 Task: Find a place to stay in Frankston East, Australia, with 1 bedroom, 1 bathroom, as a guest house, priced between ₹12,000 and ₹16,000, for 3 guests, from 12 August to 15 August, with amenities like a kitchen and washing machine, and free cancellation.
Action: Mouse moved to (413, 87)
Screenshot: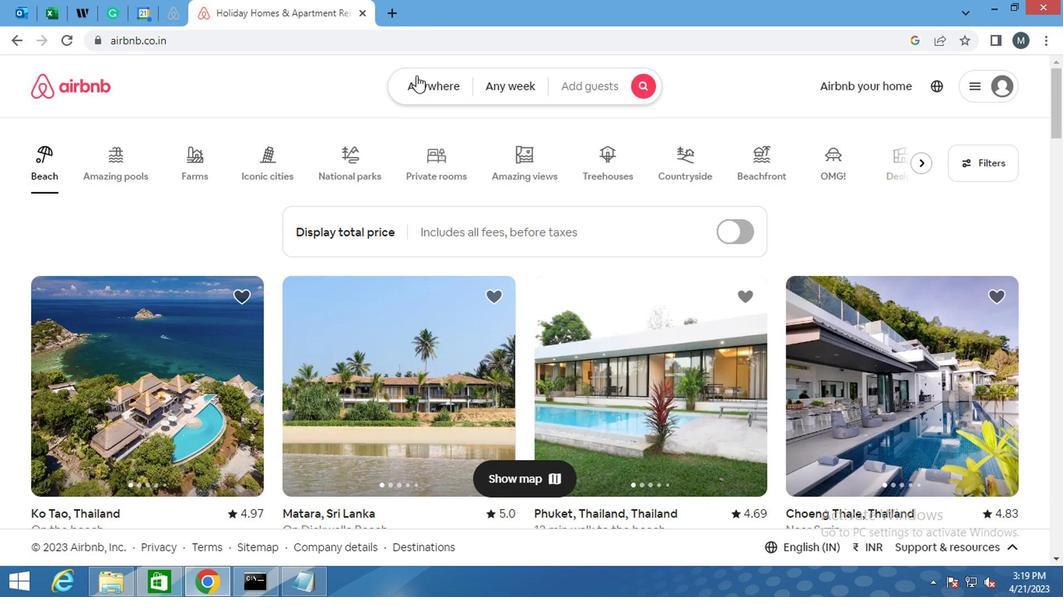 
Action: Mouse pressed left at (413, 87)
Screenshot: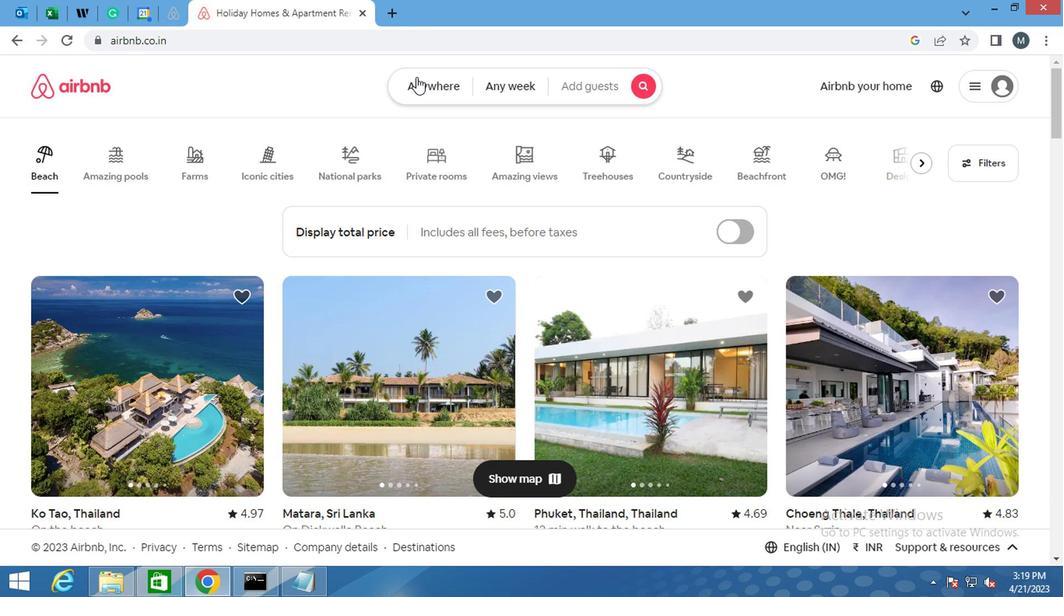 
Action: Mouse moved to (326, 145)
Screenshot: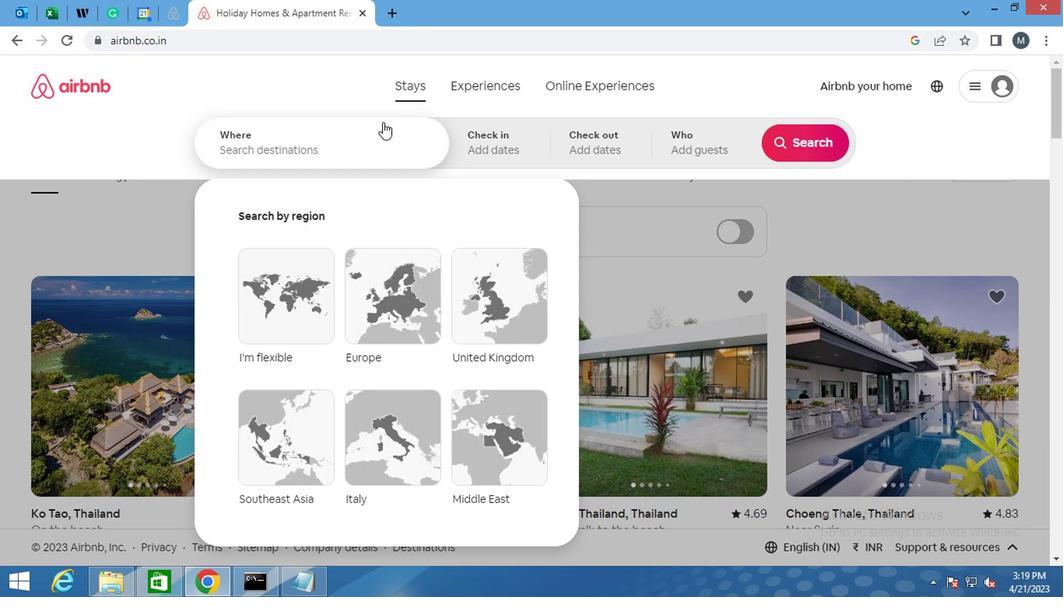 
Action: Mouse pressed left at (326, 145)
Screenshot: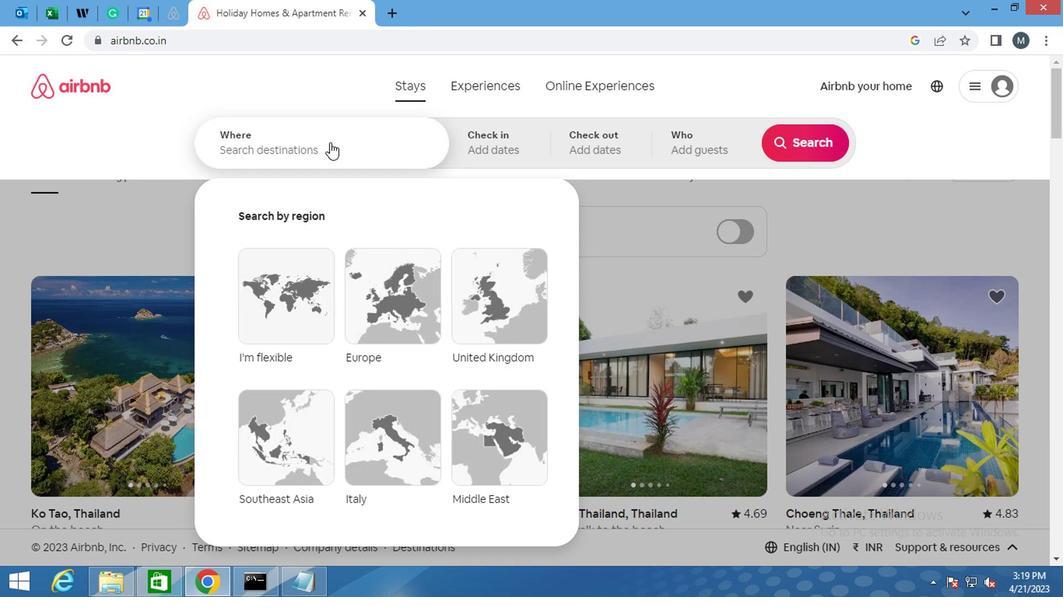 
Action: Mouse moved to (328, 146)
Screenshot: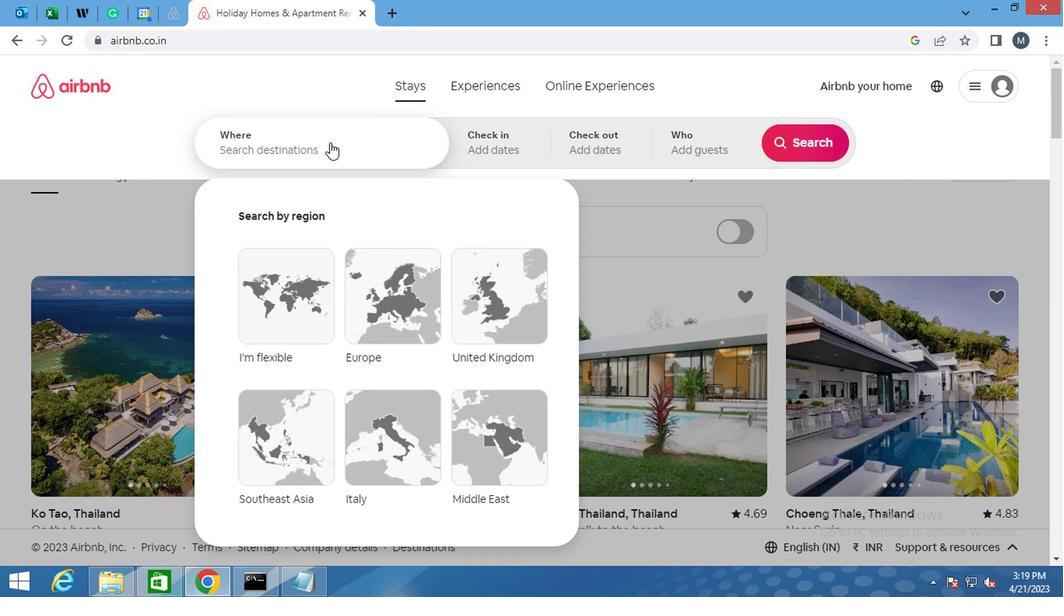 
Action: Key pressed <Key.shift>FRANKSTON<Key.space>EAST,<Key.space><Key.shift>AUSTRALIA<Key.enter>
Screenshot: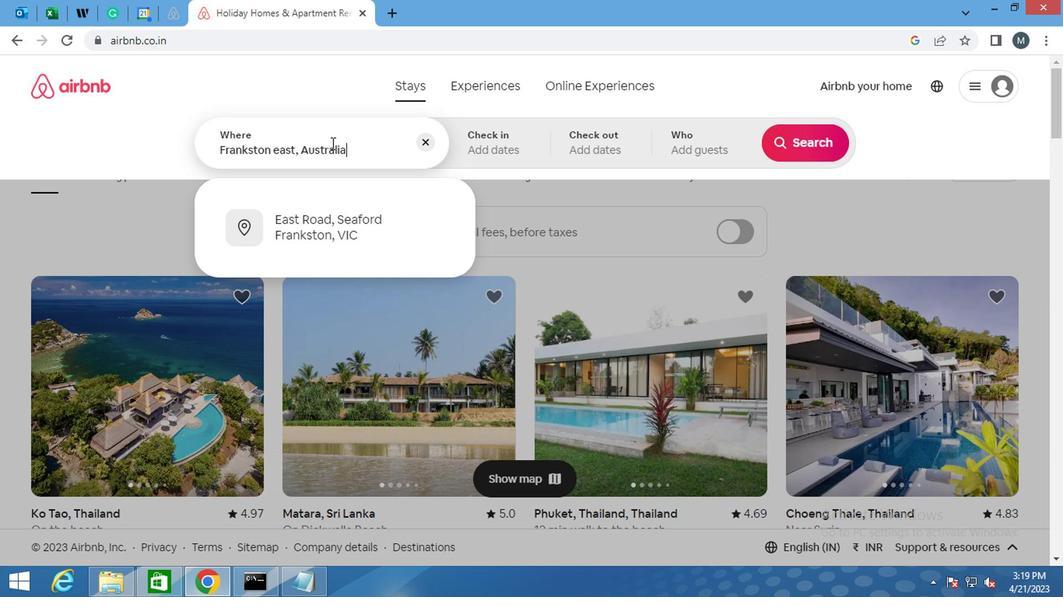 
Action: Mouse moved to (798, 272)
Screenshot: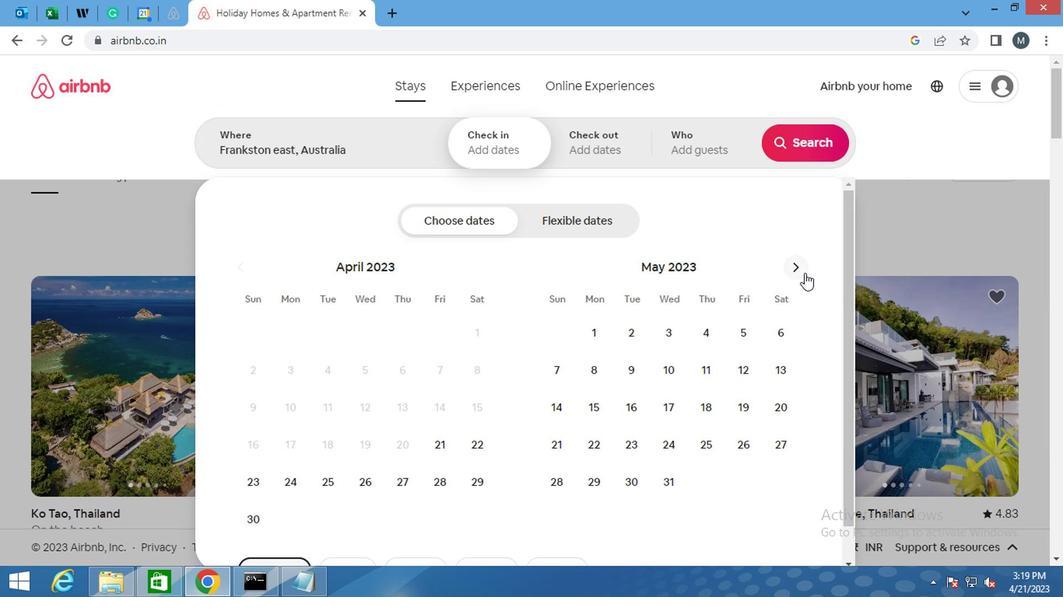 
Action: Mouse pressed left at (798, 272)
Screenshot: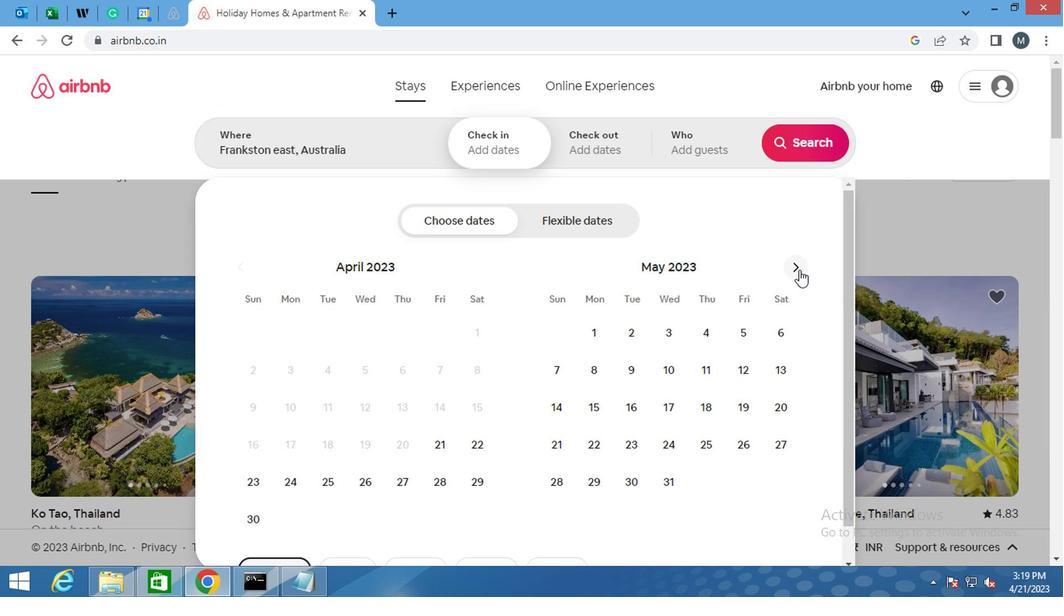 
Action: Mouse pressed left at (798, 272)
Screenshot: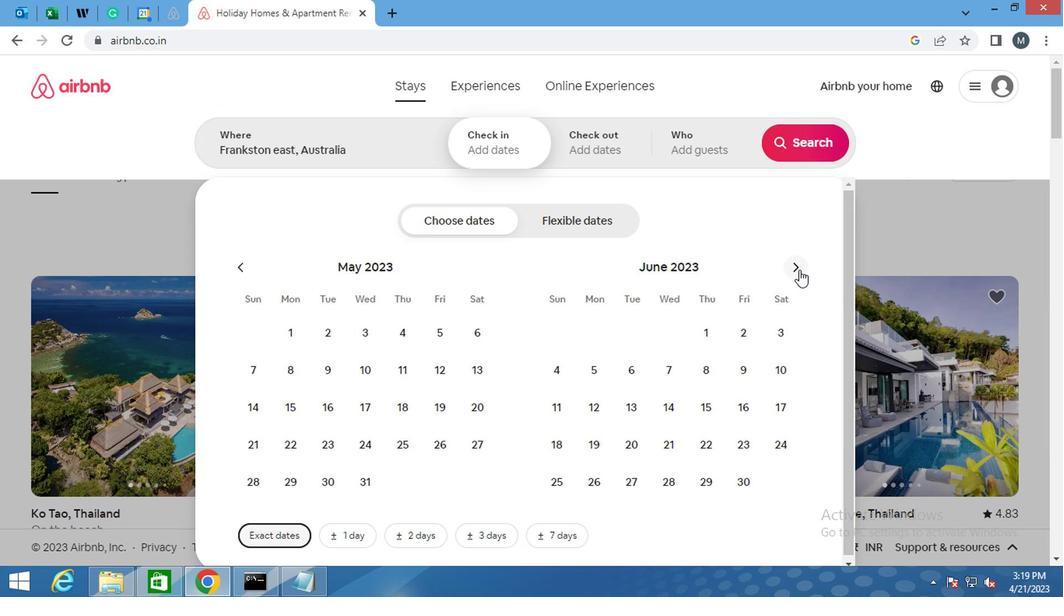 
Action: Mouse moved to (787, 267)
Screenshot: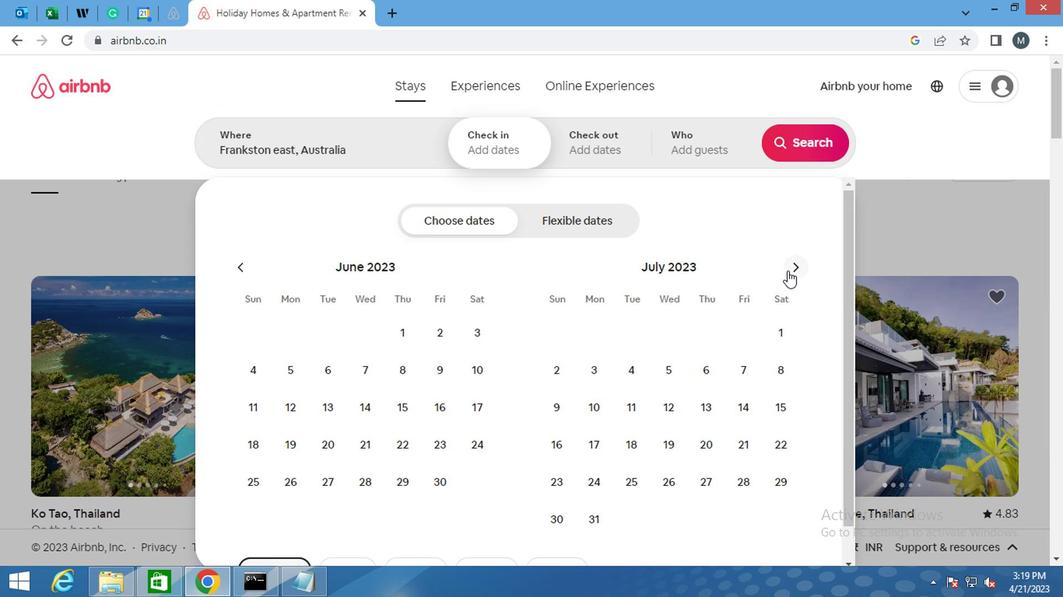 
Action: Mouse pressed left at (787, 267)
Screenshot: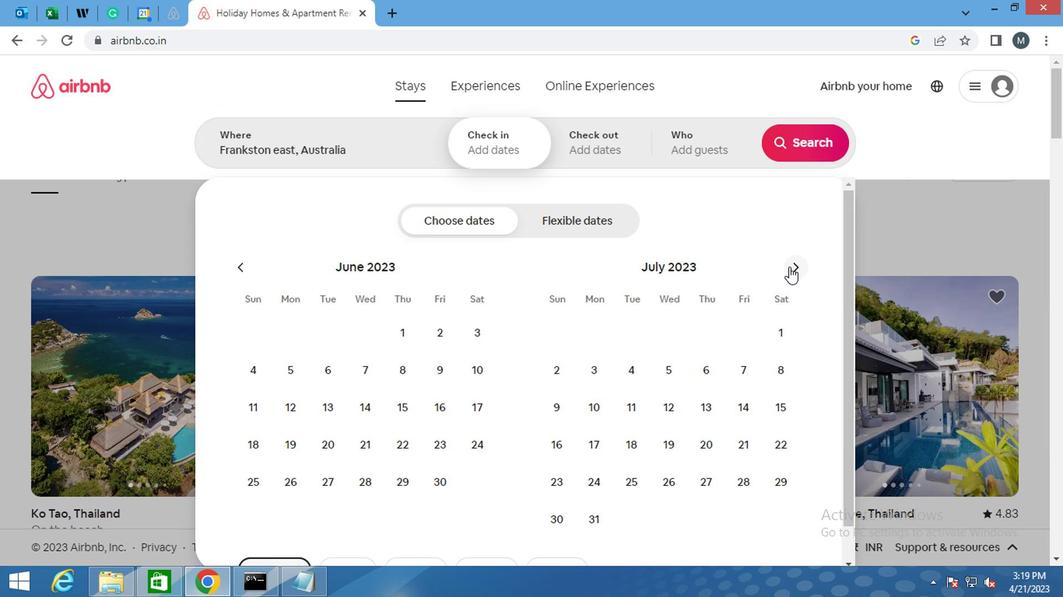 
Action: Mouse moved to (789, 364)
Screenshot: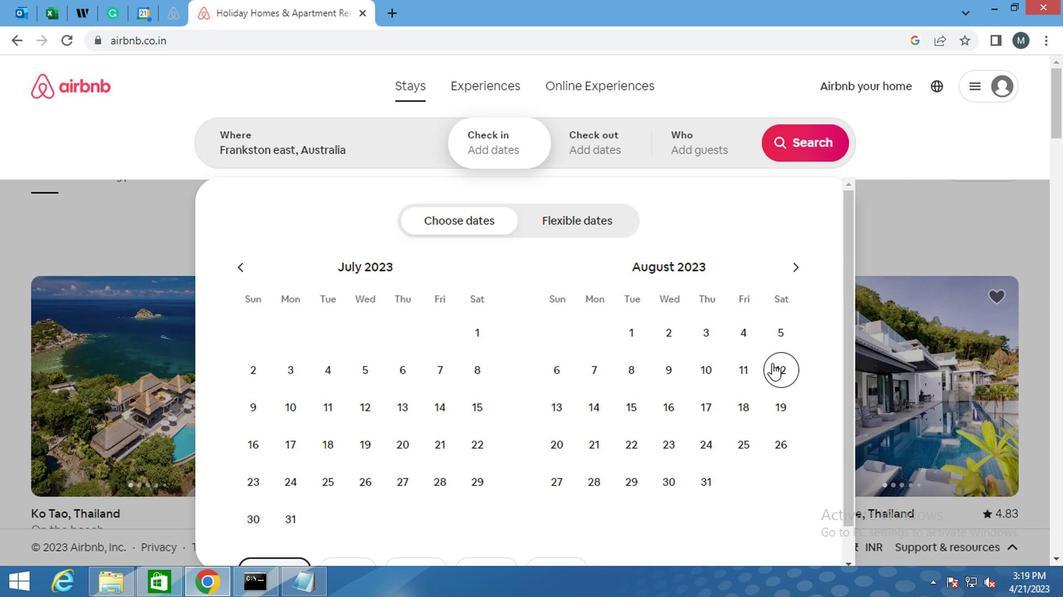 
Action: Mouse pressed left at (789, 364)
Screenshot: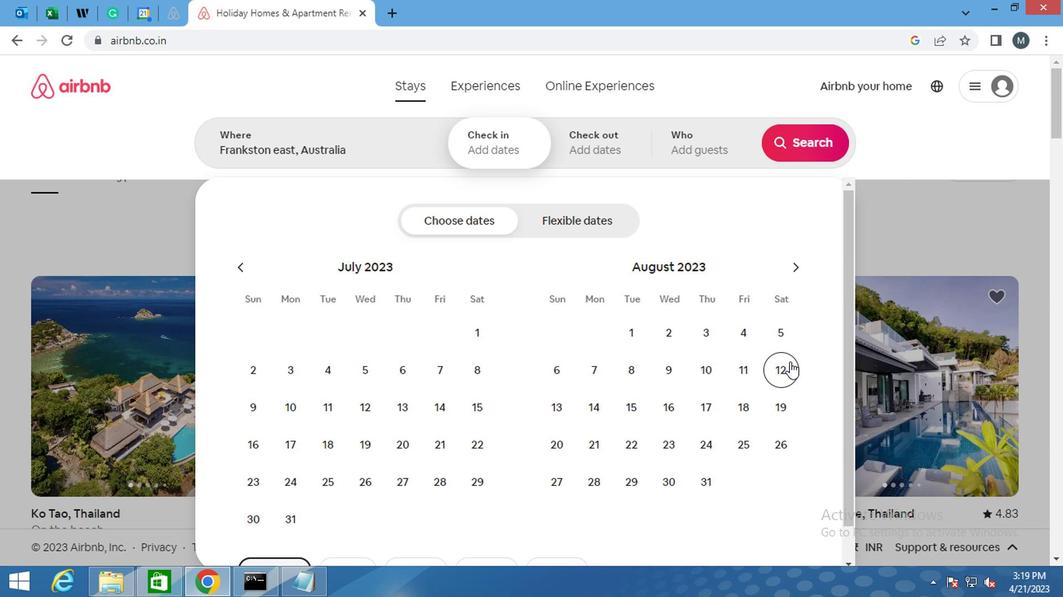 
Action: Mouse moved to (634, 408)
Screenshot: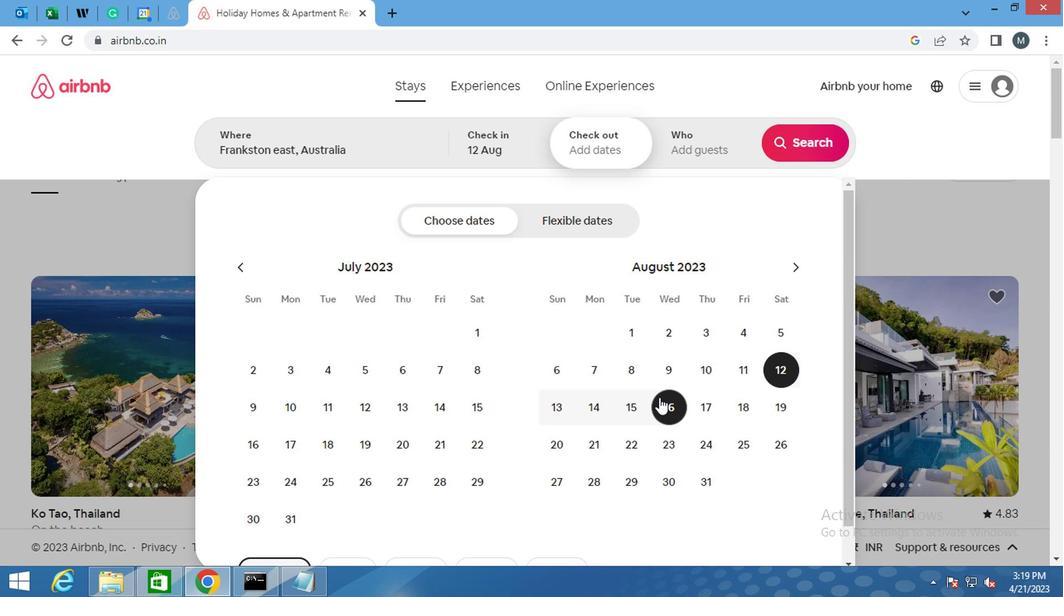 
Action: Mouse pressed left at (634, 408)
Screenshot: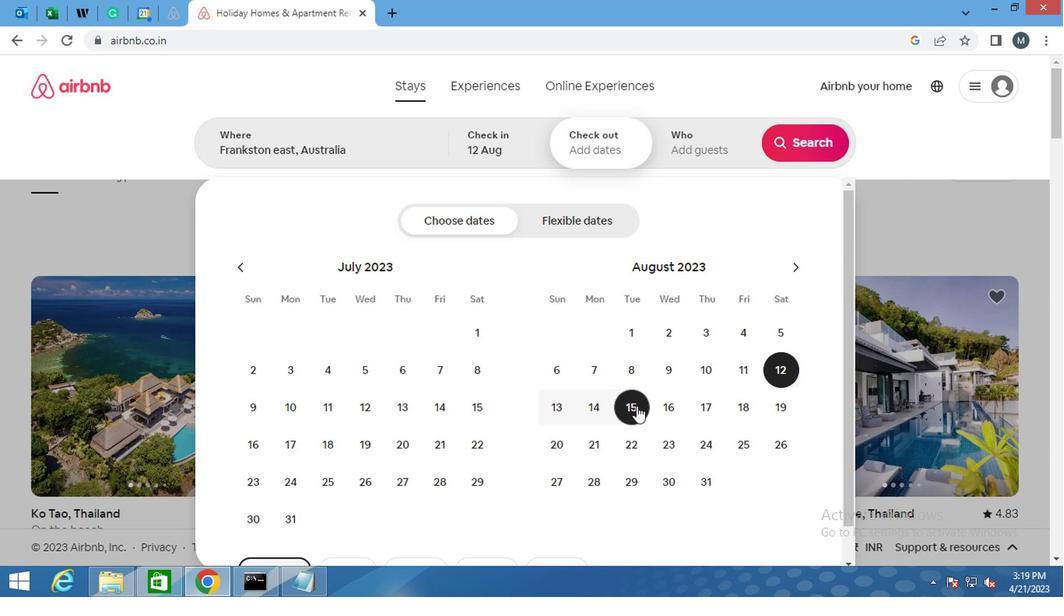 
Action: Mouse moved to (683, 154)
Screenshot: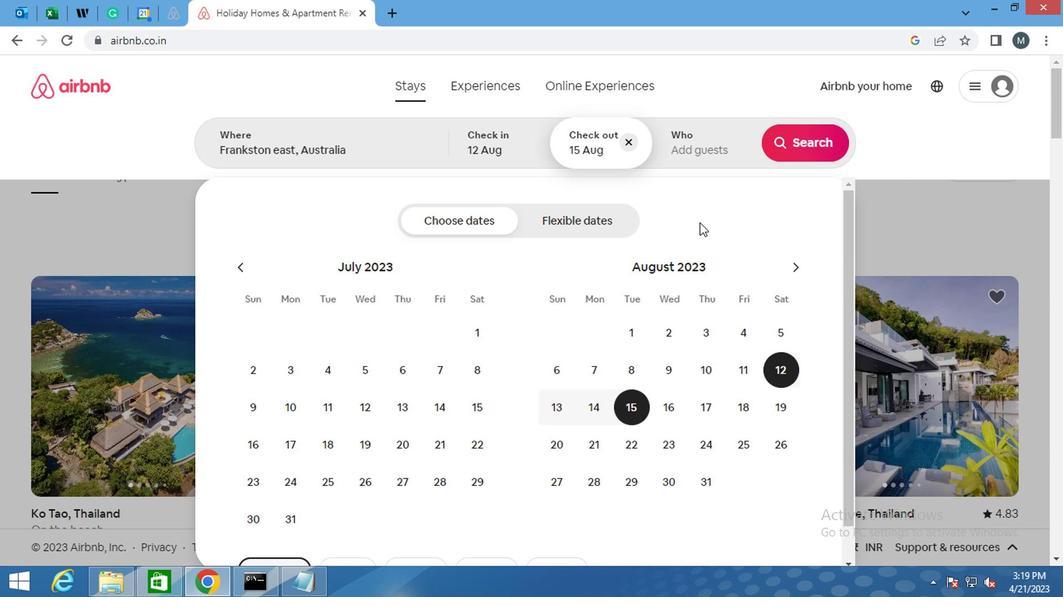 
Action: Mouse pressed left at (683, 154)
Screenshot: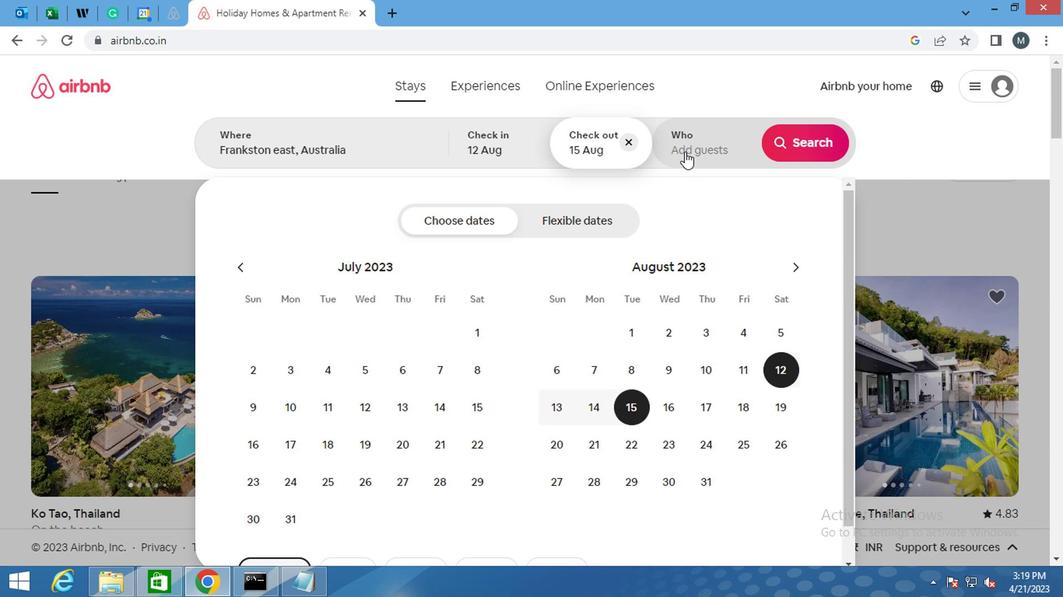 
Action: Mouse pressed left at (683, 154)
Screenshot: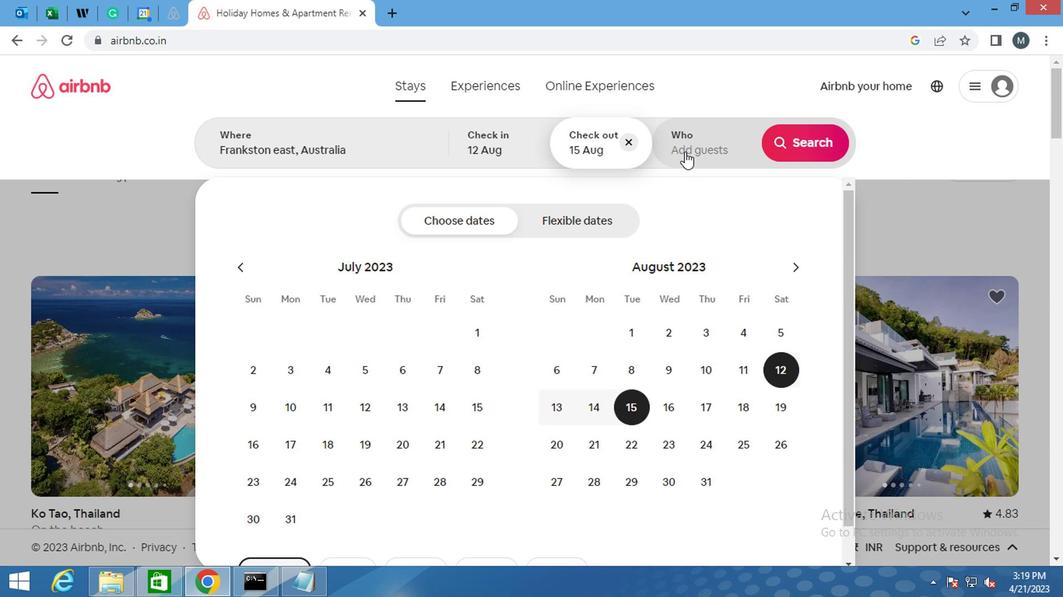 
Action: Mouse moved to (708, 137)
Screenshot: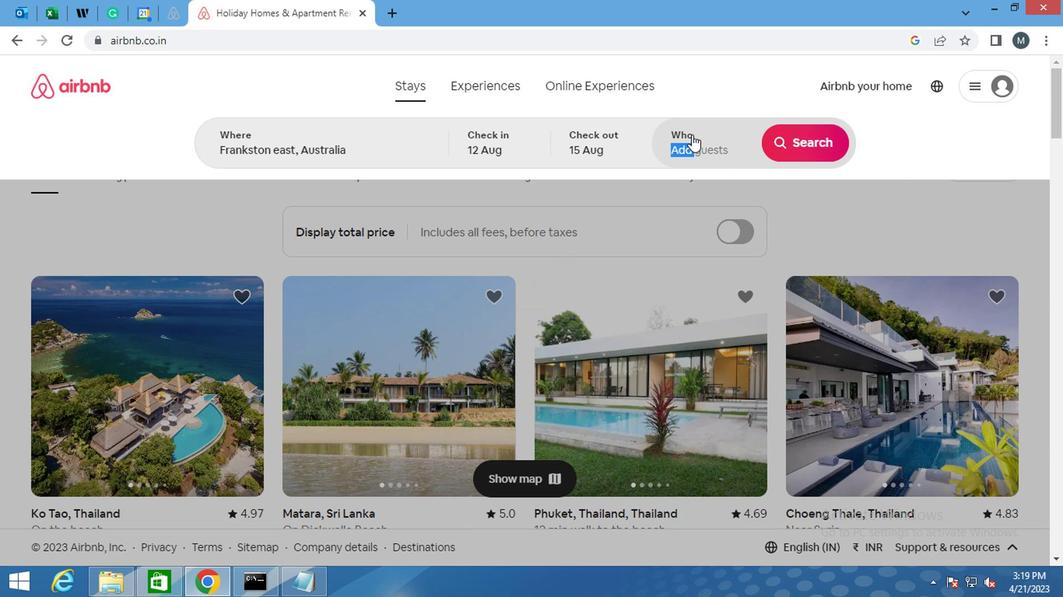 
Action: Mouse pressed left at (708, 137)
Screenshot: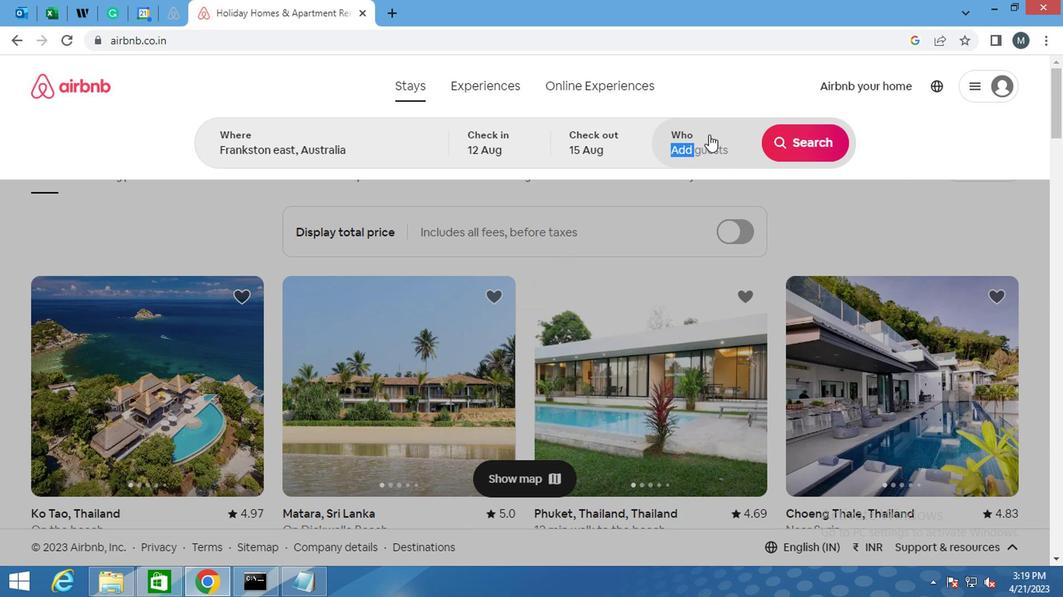 
Action: Mouse moved to (807, 220)
Screenshot: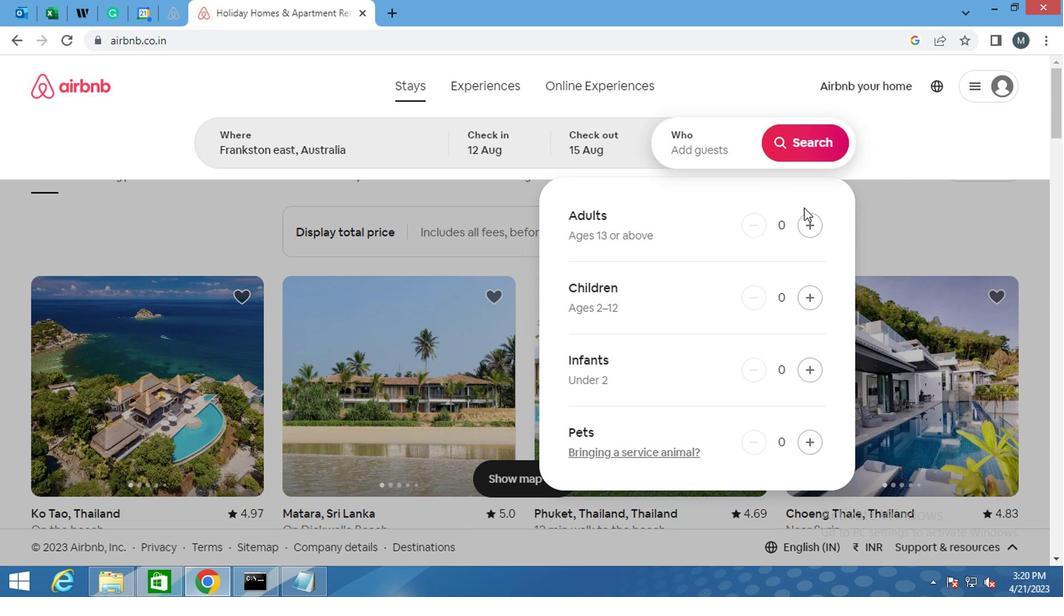 
Action: Mouse pressed left at (807, 220)
Screenshot: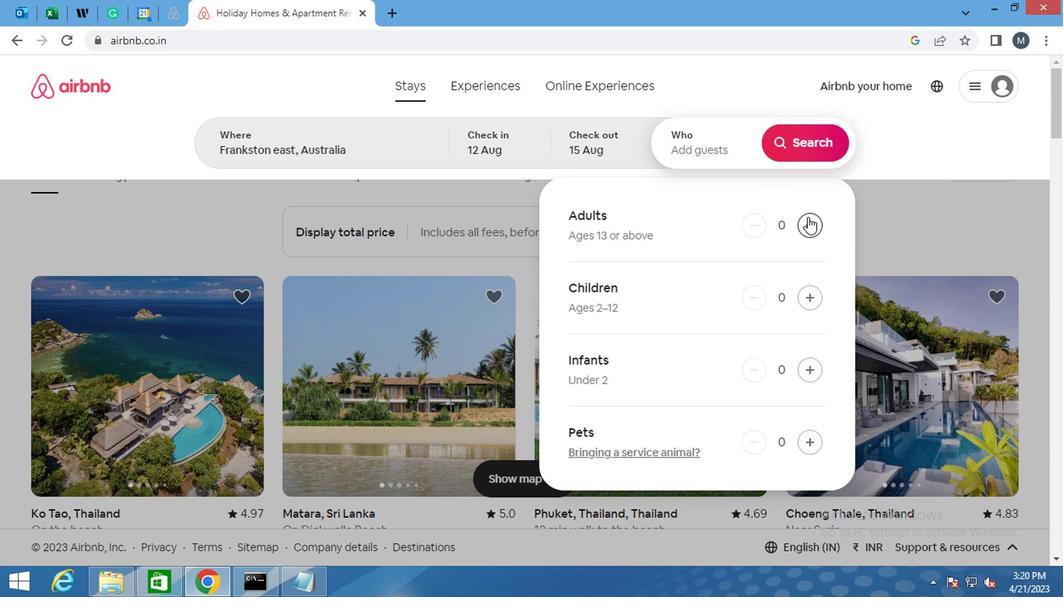 
Action: Mouse moved to (805, 221)
Screenshot: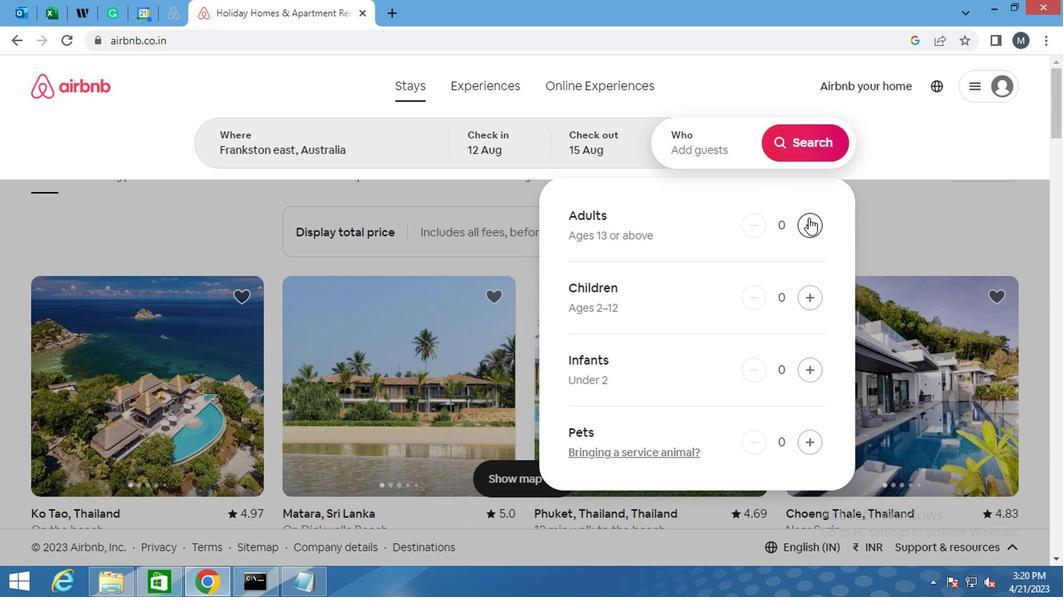 
Action: Mouse pressed left at (805, 221)
Screenshot: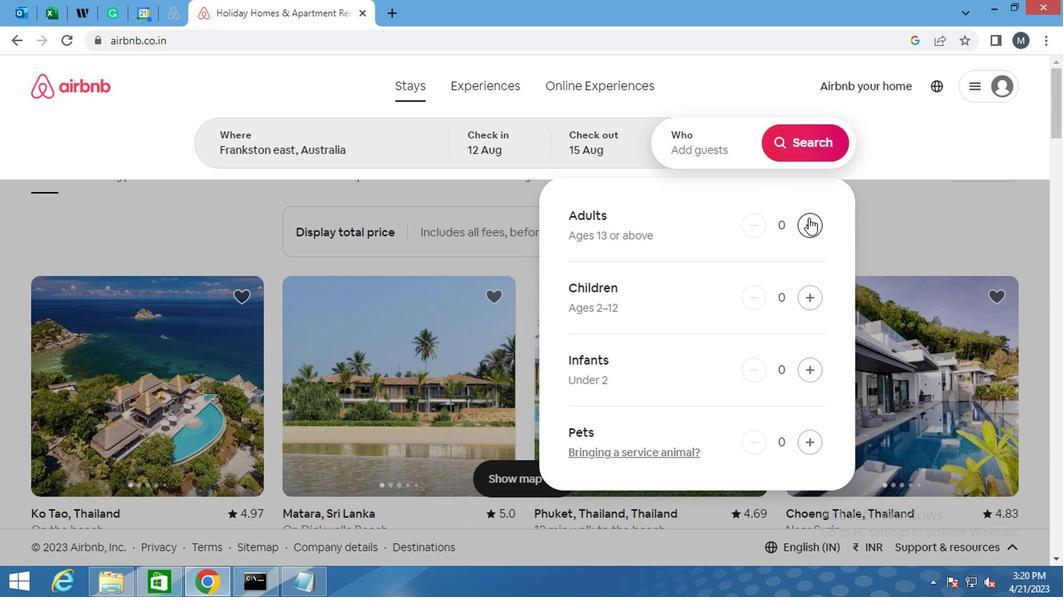 
Action: Mouse pressed left at (805, 221)
Screenshot: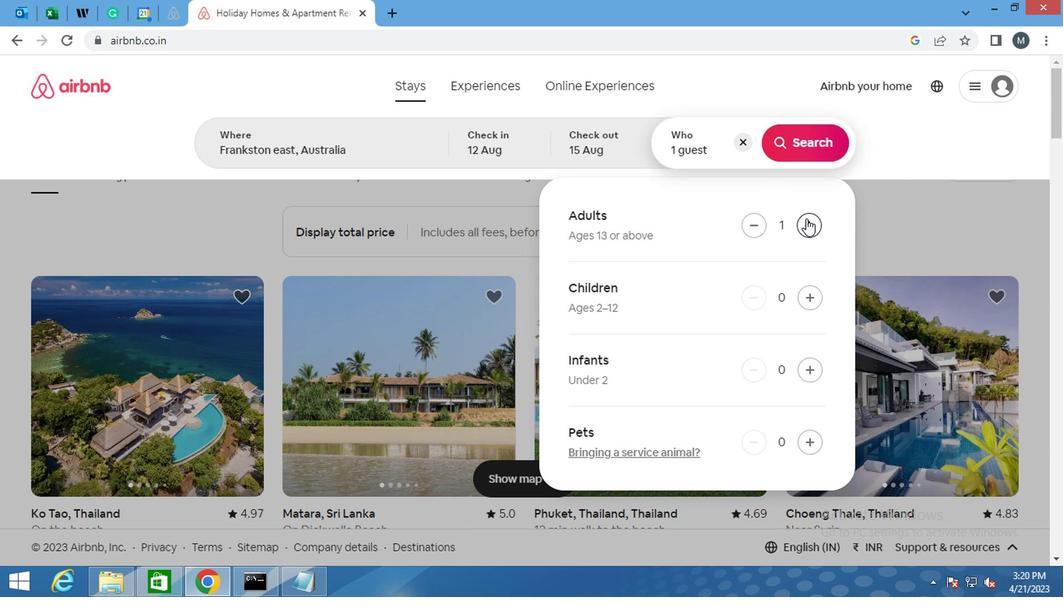 
Action: Mouse moved to (806, 146)
Screenshot: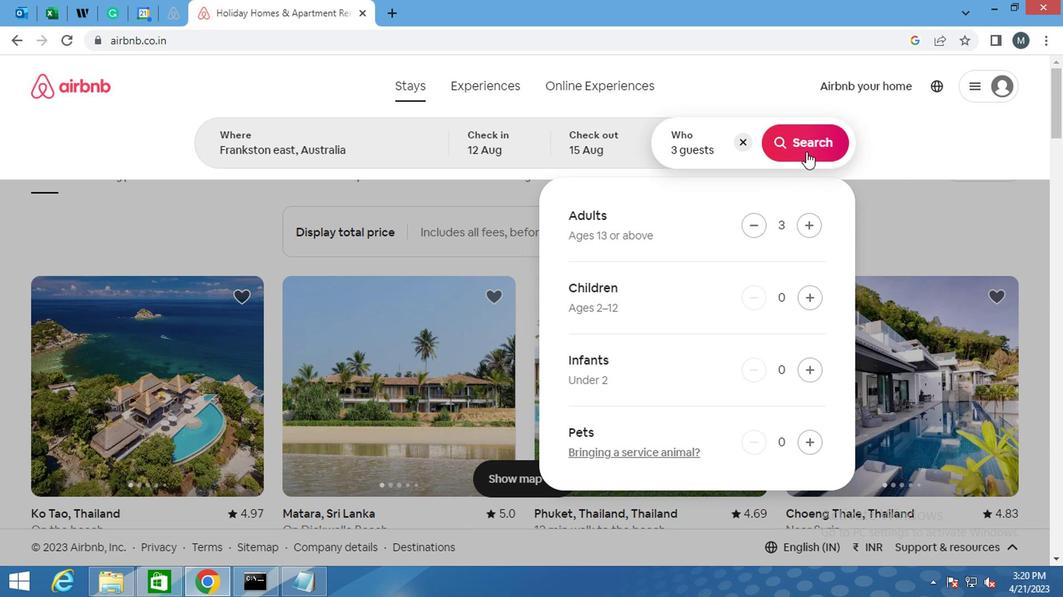 
Action: Mouse pressed left at (806, 146)
Screenshot: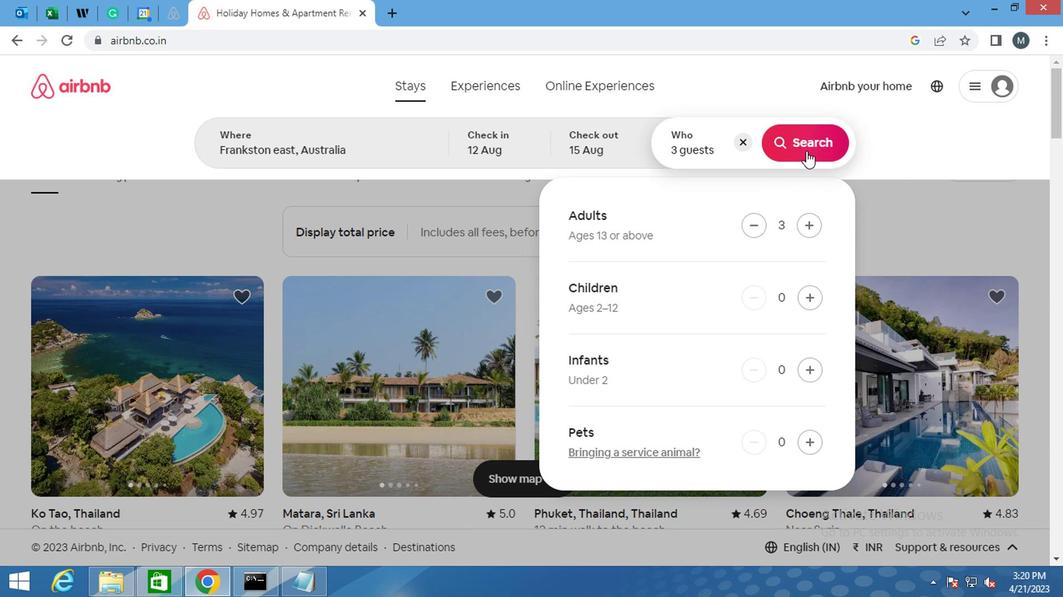 
Action: Mouse moved to (987, 148)
Screenshot: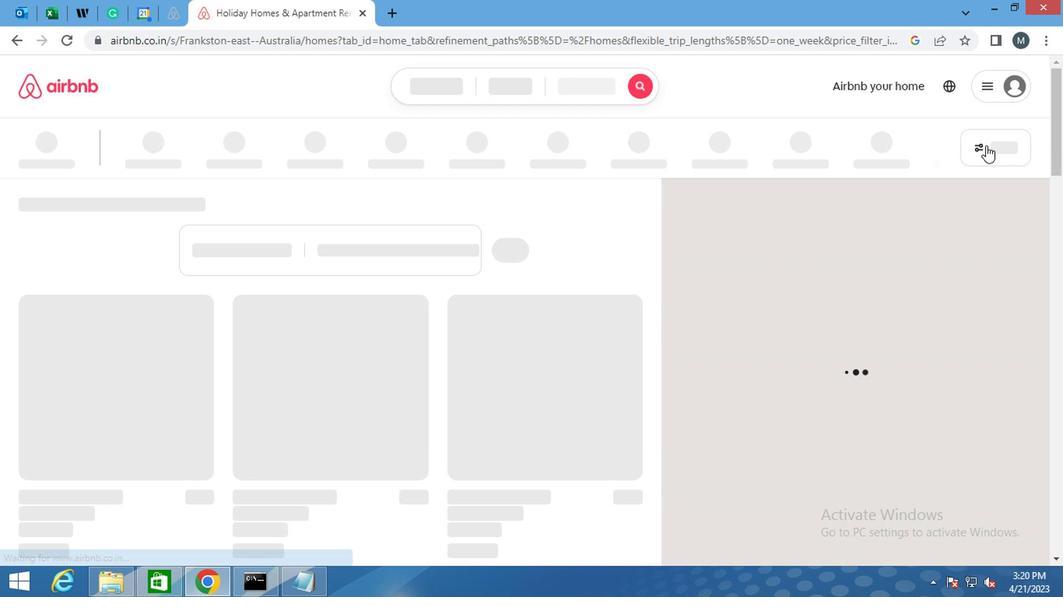 
Action: Mouse pressed left at (987, 148)
Screenshot: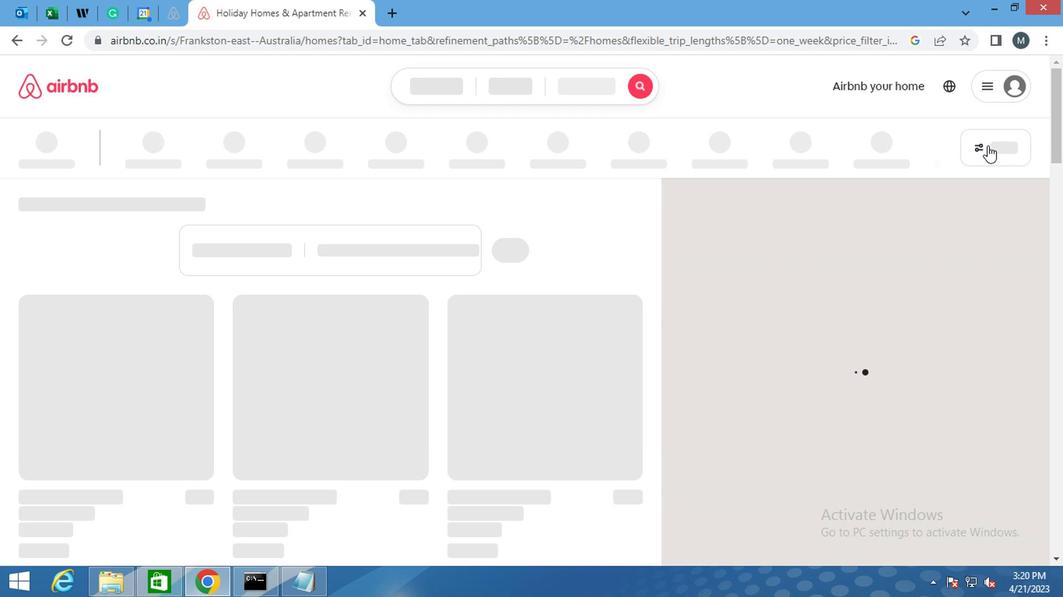 
Action: Mouse moved to (333, 337)
Screenshot: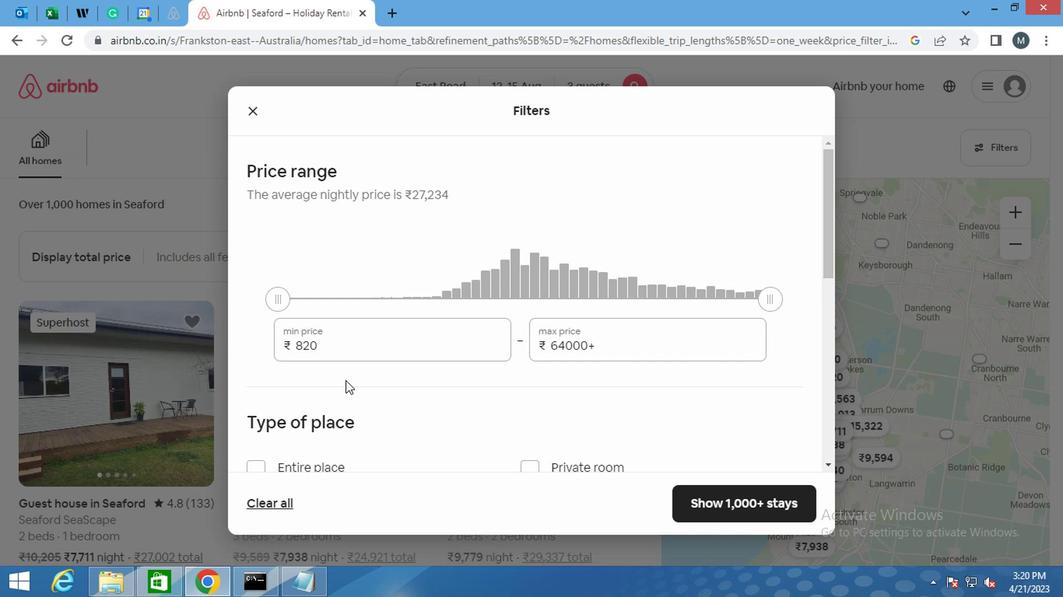 
Action: Mouse pressed left at (333, 337)
Screenshot: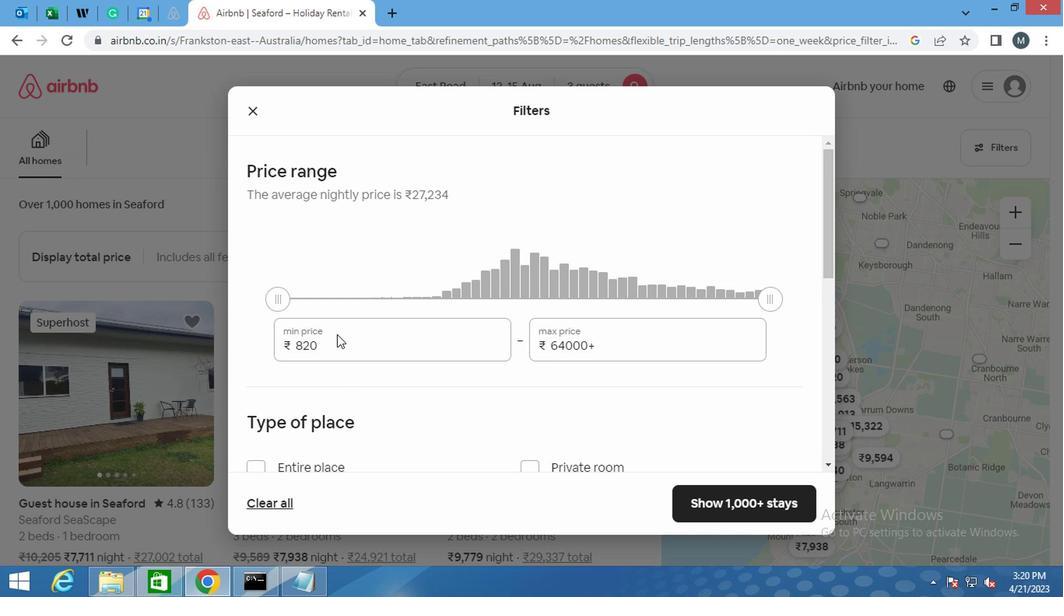 
Action: Mouse moved to (327, 341)
Screenshot: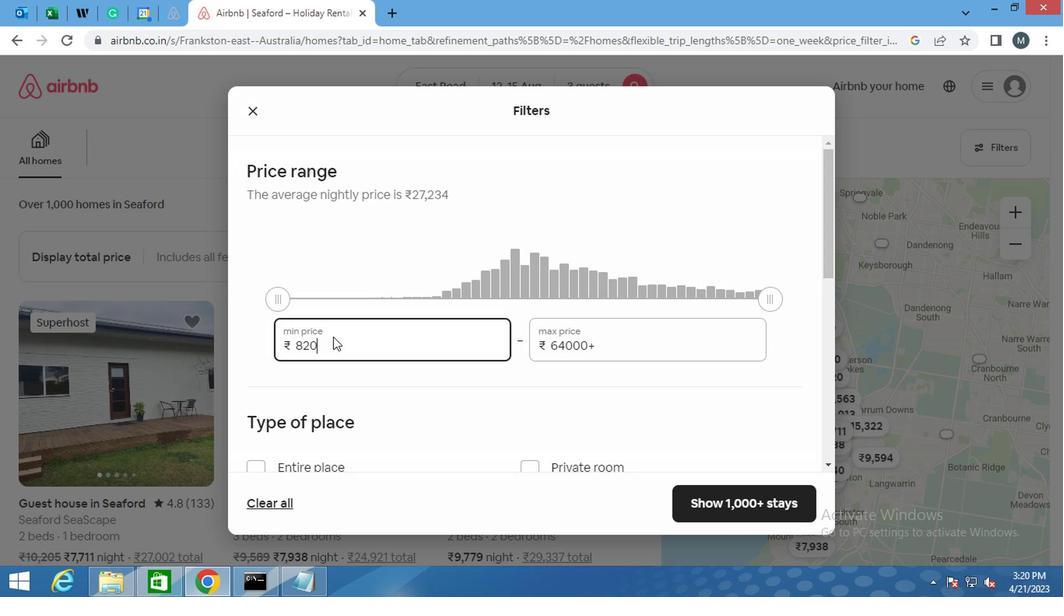 
Action: Mouse pressed left at (327, 341)
Screenshot: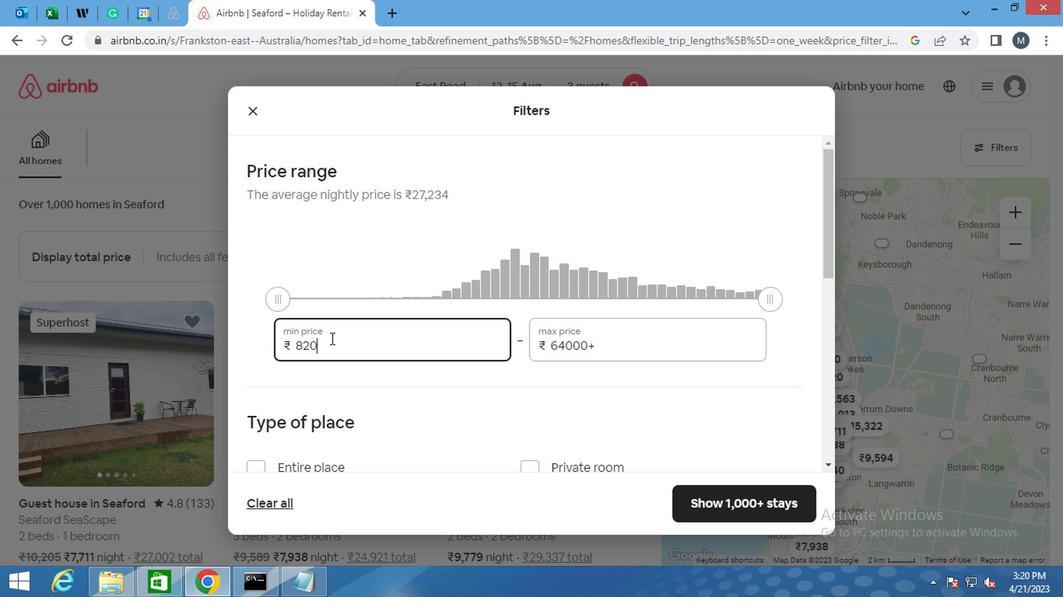 
Action: Mouse pressed left at (327, 341)
Screenshot: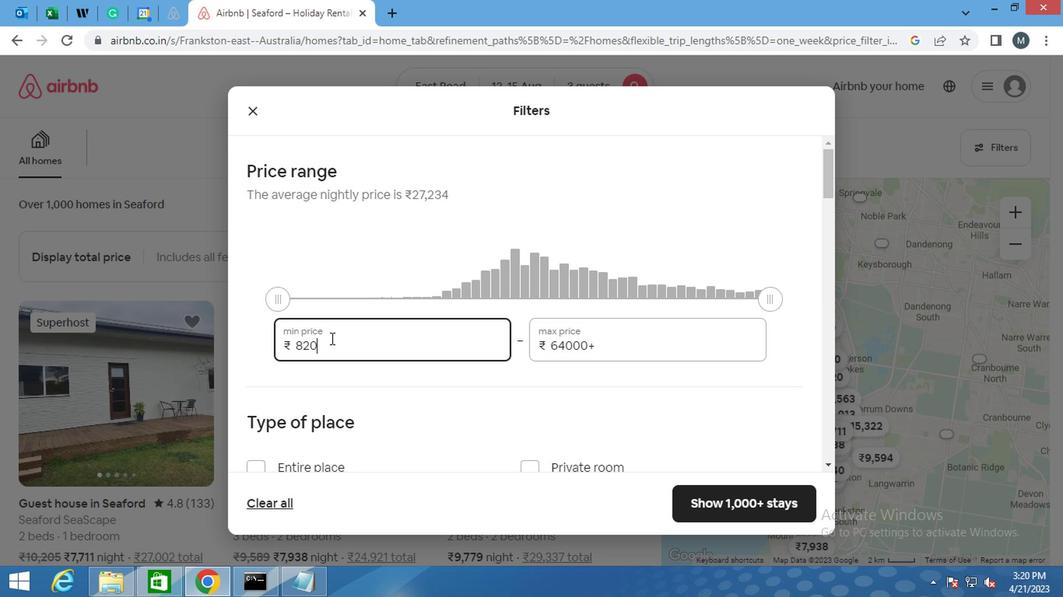 
Action: Mouse pressed left at (327, 341)
Screenshot: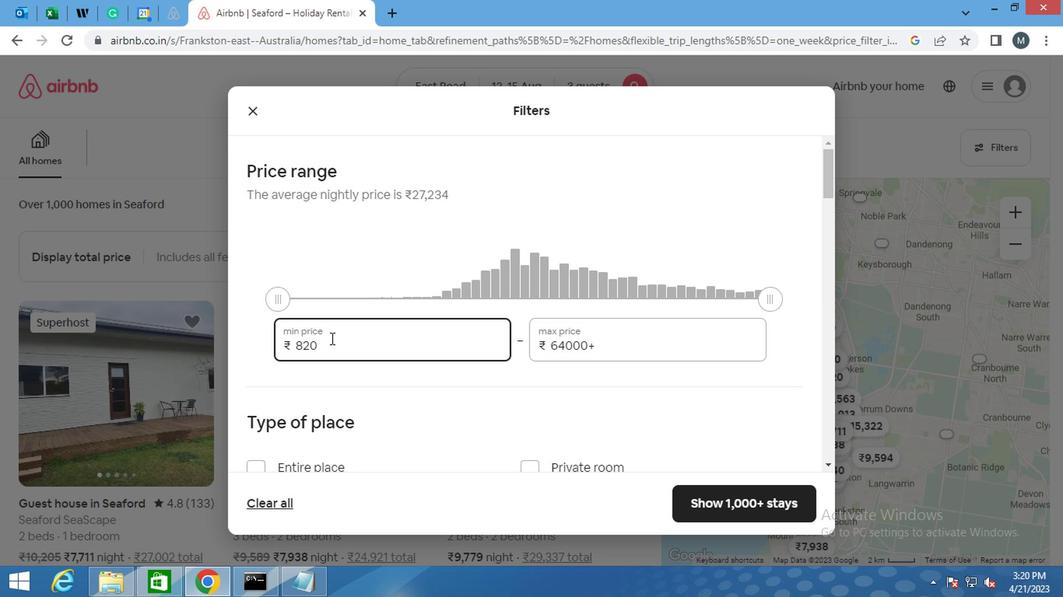 
Action: Mouse moved to (327, 341)
Screenshot: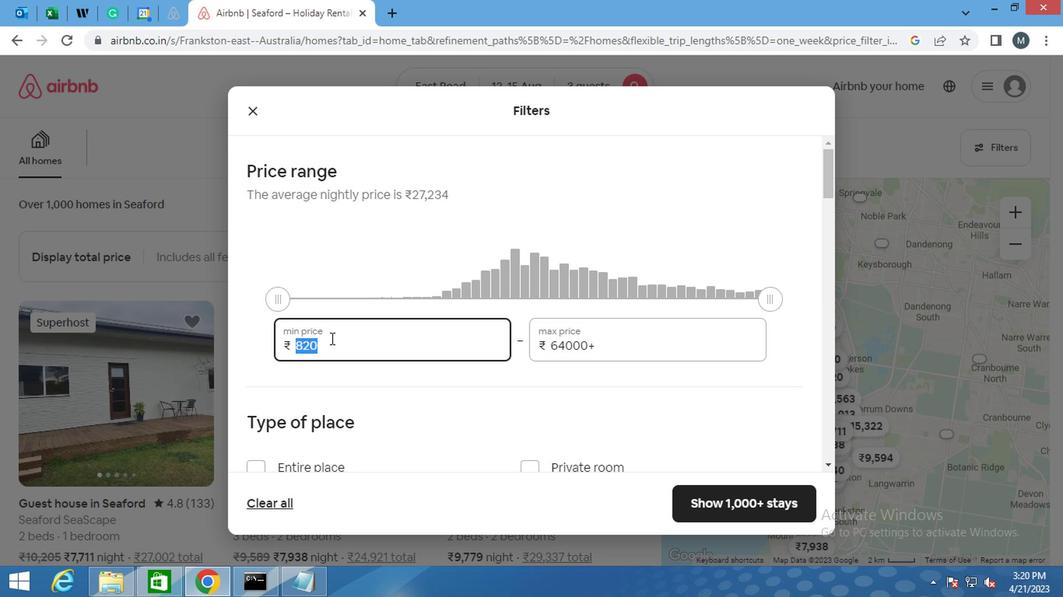 
Action: Key pressed 12
Screenshot: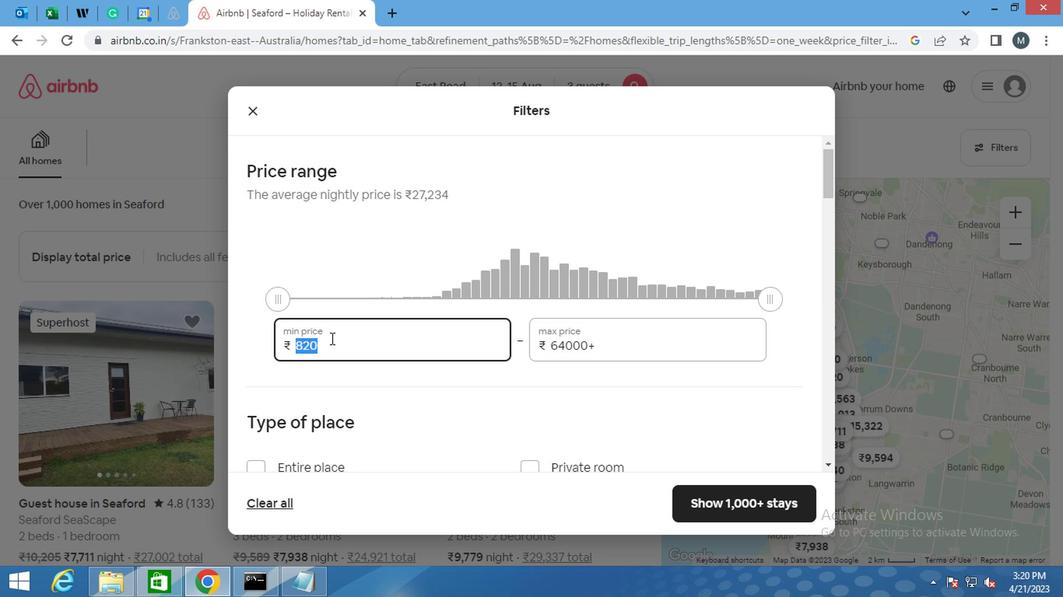 
Action: Mouse moved to (328, 338)
Screenshot: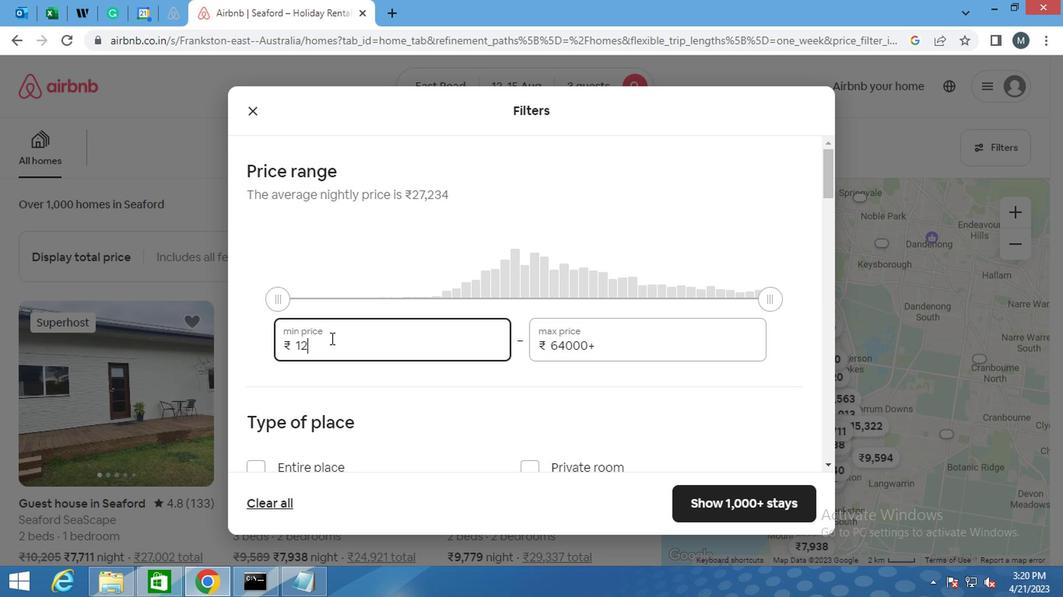 
Action: Key pressed 0
Screenshot: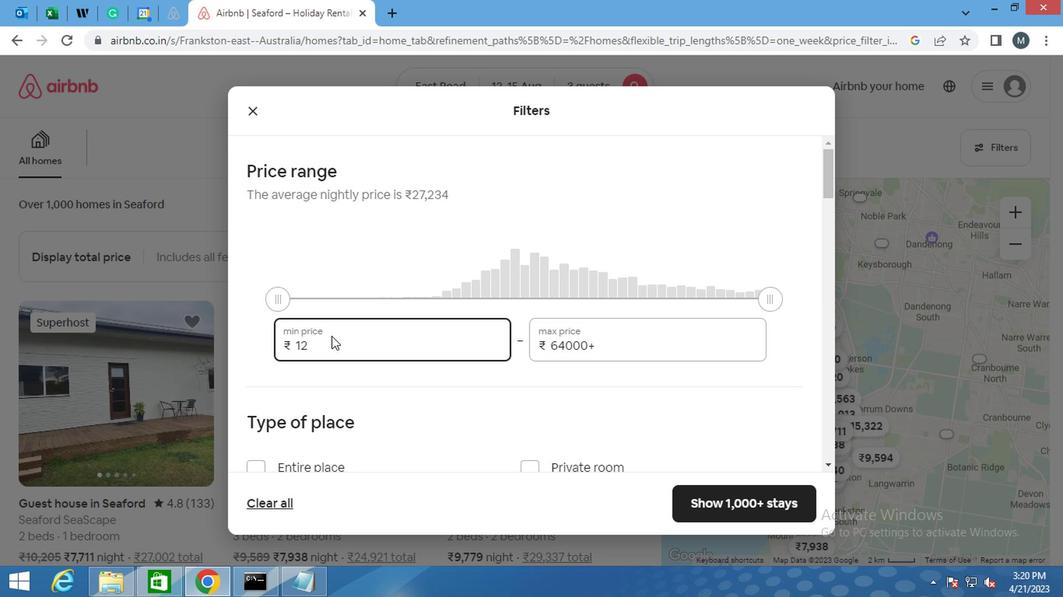 
Action: Mouse moved to (332, 338)
Screenshot: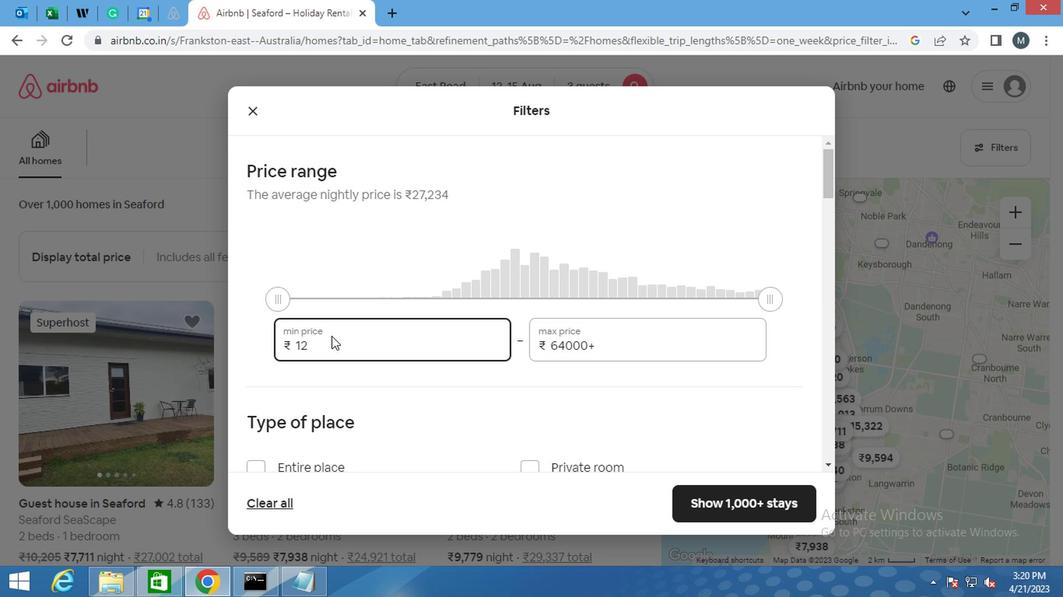 
Action: Key pressed 0
Screenshot: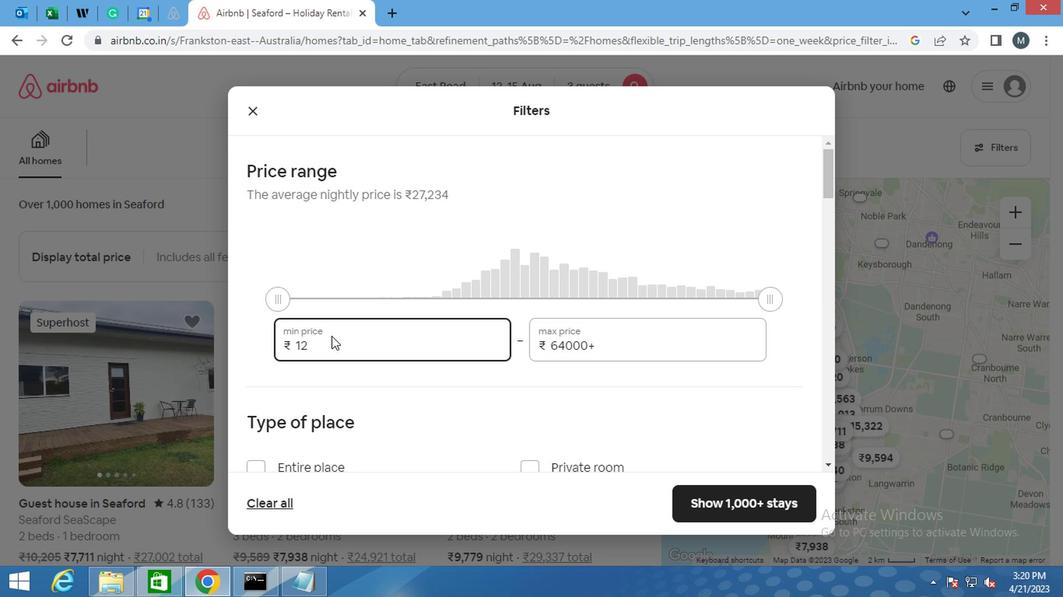 
Action: Mouse moved to (484, 334)
Screenshot: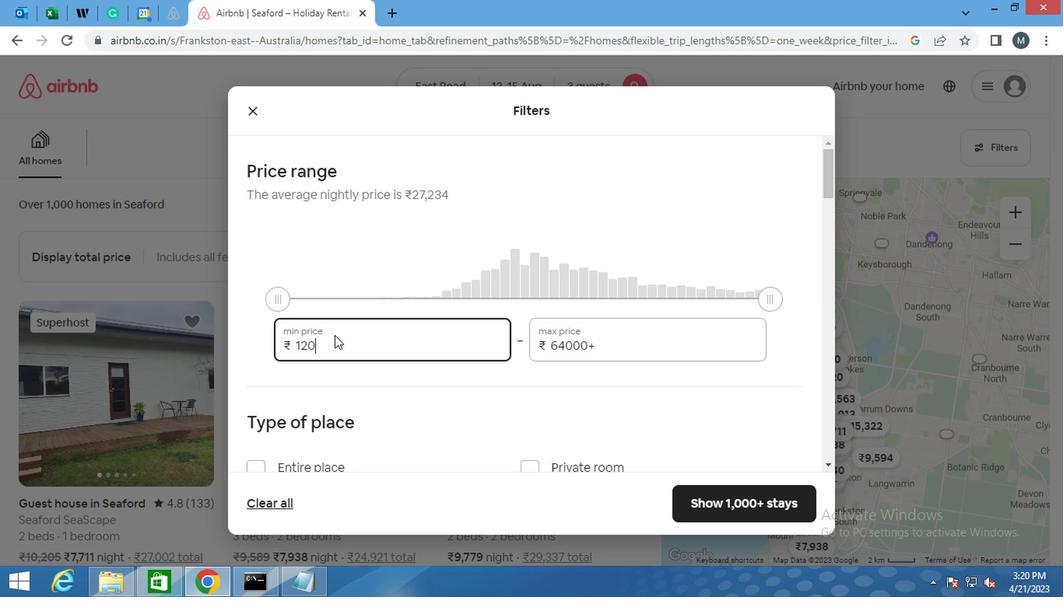 
Action: Key pressed 0
Screenshot: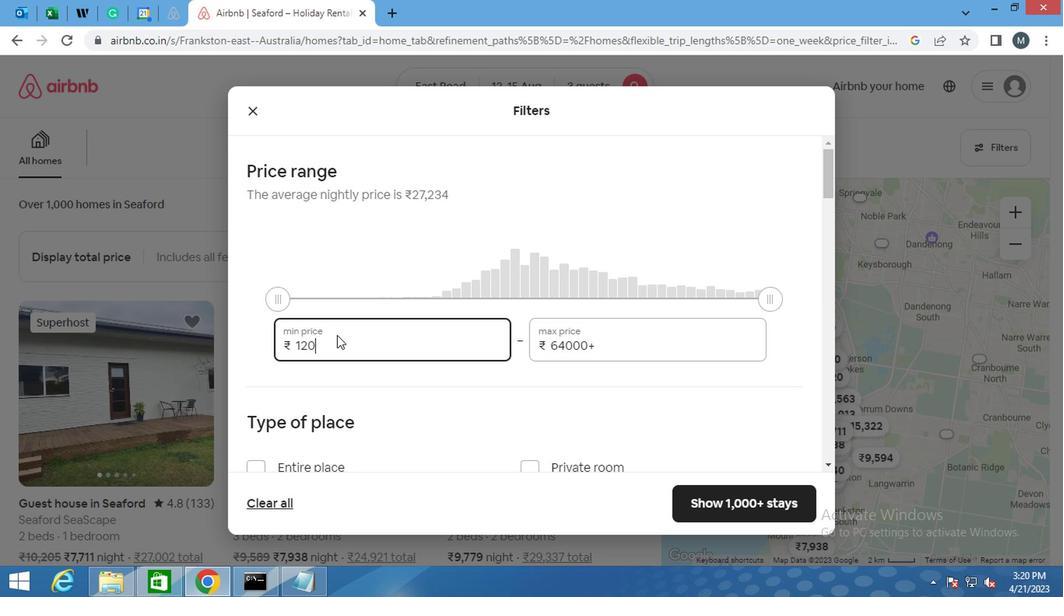 
Action: Mouse moved to (577, 340)
Screenshot: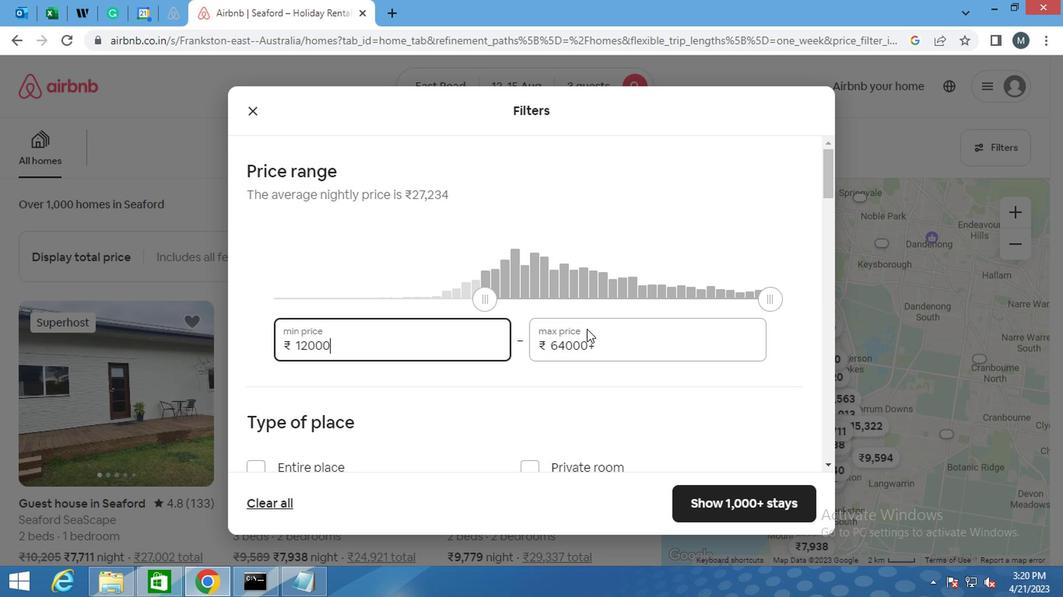 
Action: Mouse pressed left at (577, 340)
Screenshot: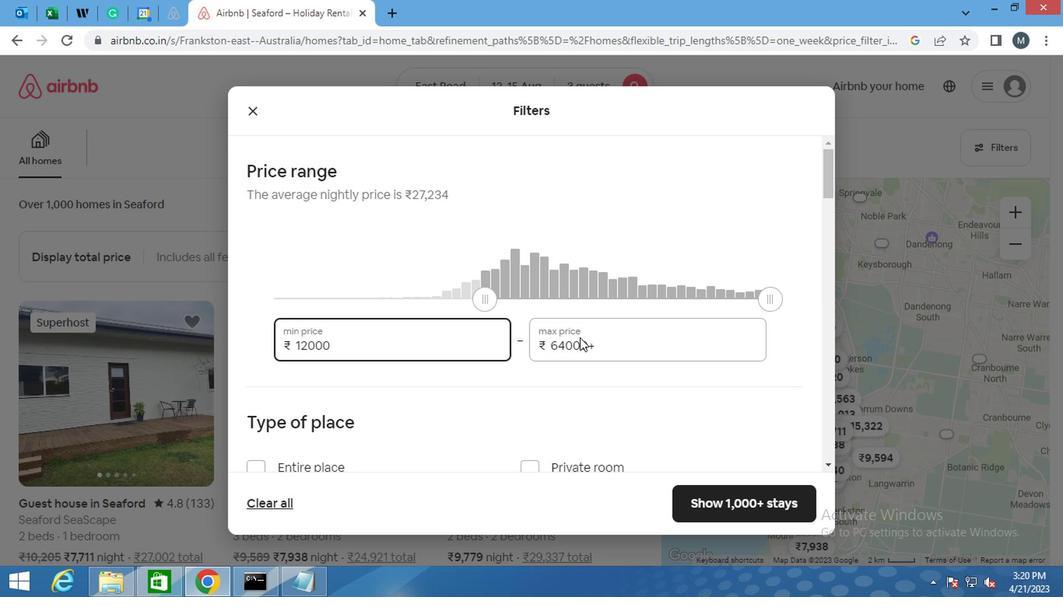 
Action: Mouse pressed left at (577, 340)
Screenshot: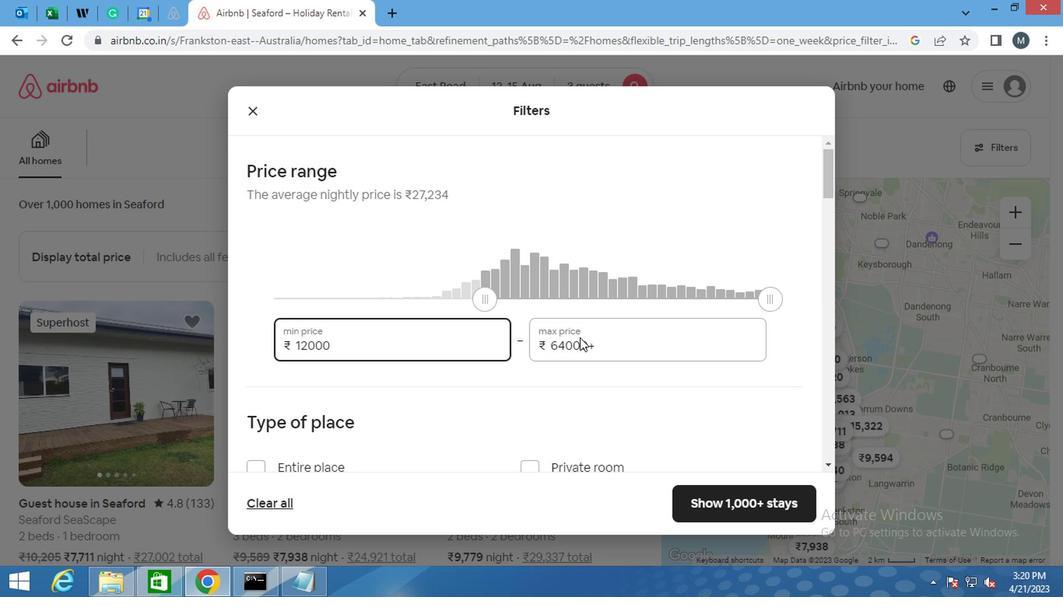 
Action: Mouse moved to (577, 342)
Screenshot: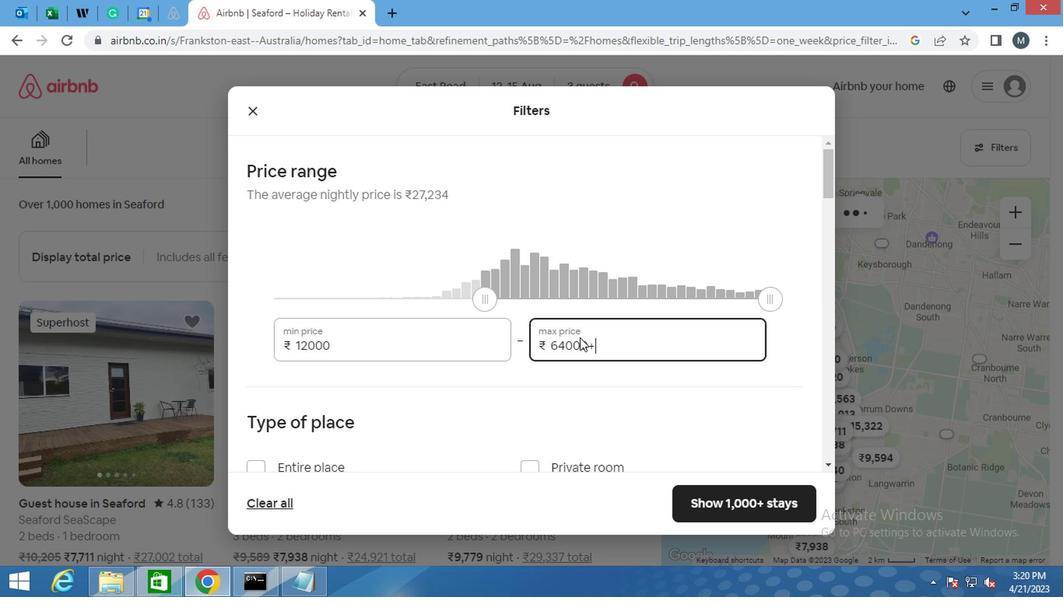 
Action: Mouse pressed left at (577, 342)
Screenshot: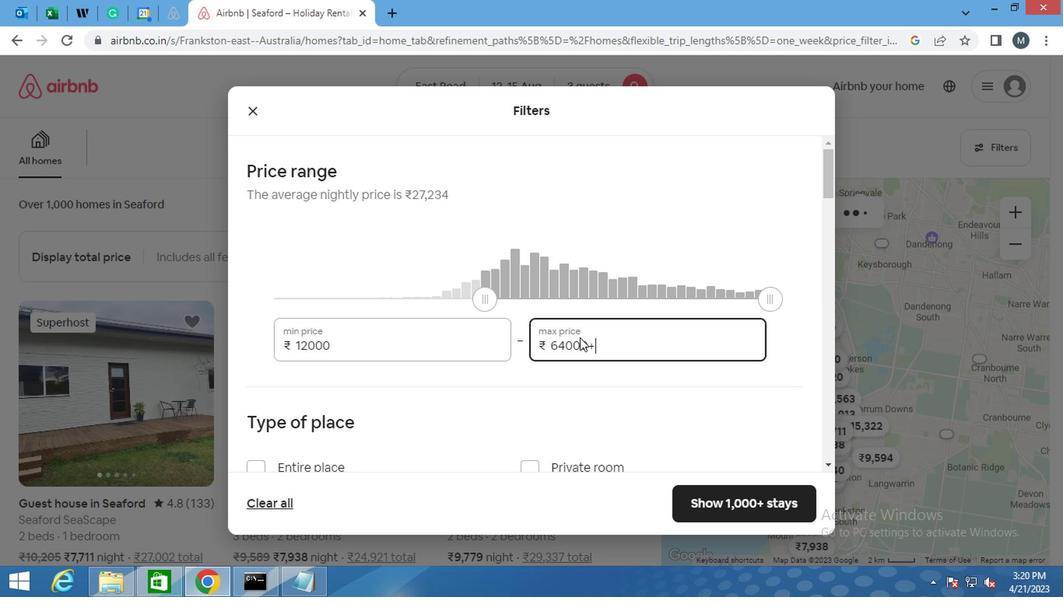 
Action: Mouse pressed right at (577, 342)
Screenshot: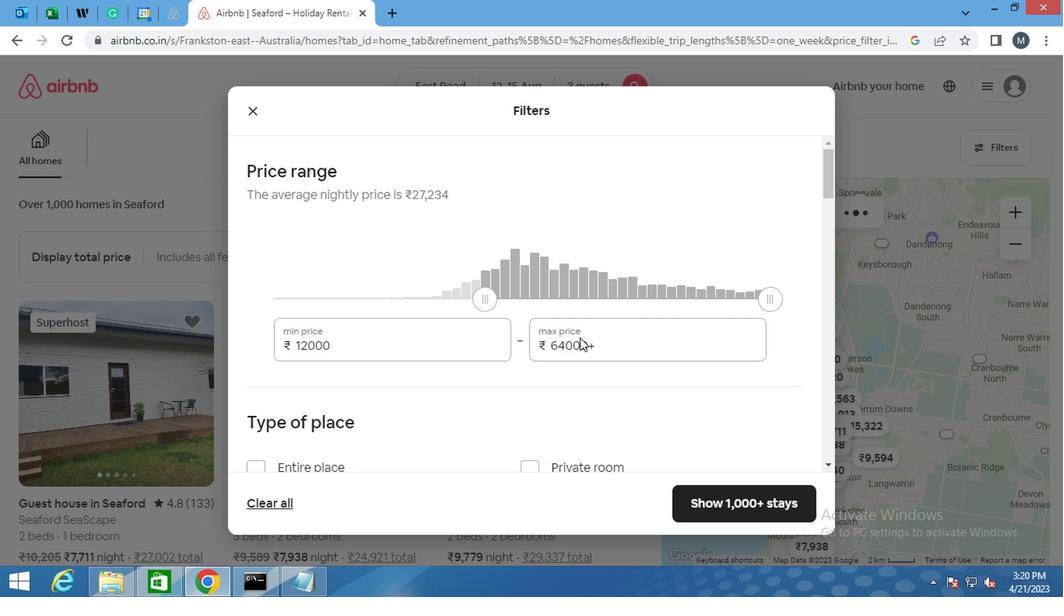 
Action: Mouse moved to (562, 342)
Screenshot: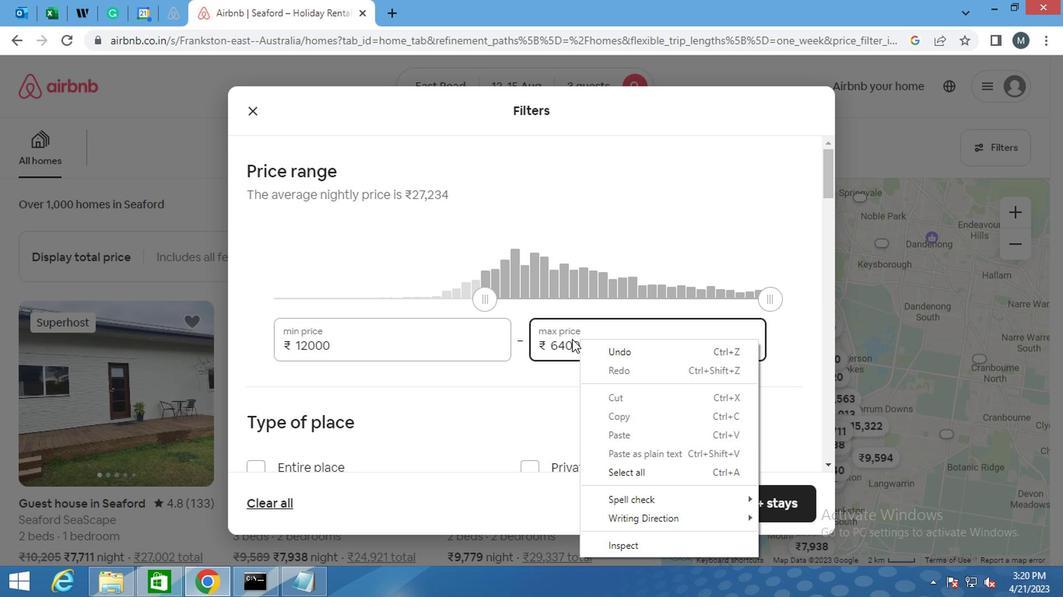
Action: Mouse pressed left at (562, 342)
Screenshot: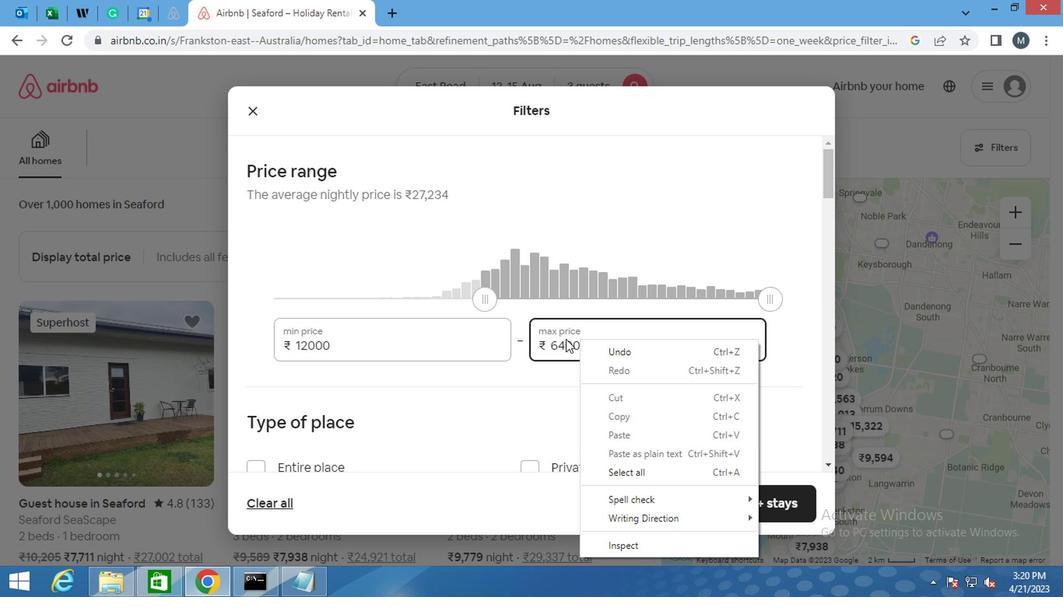 
Action: Mouse pressed left at (562, 342)
Screenshot: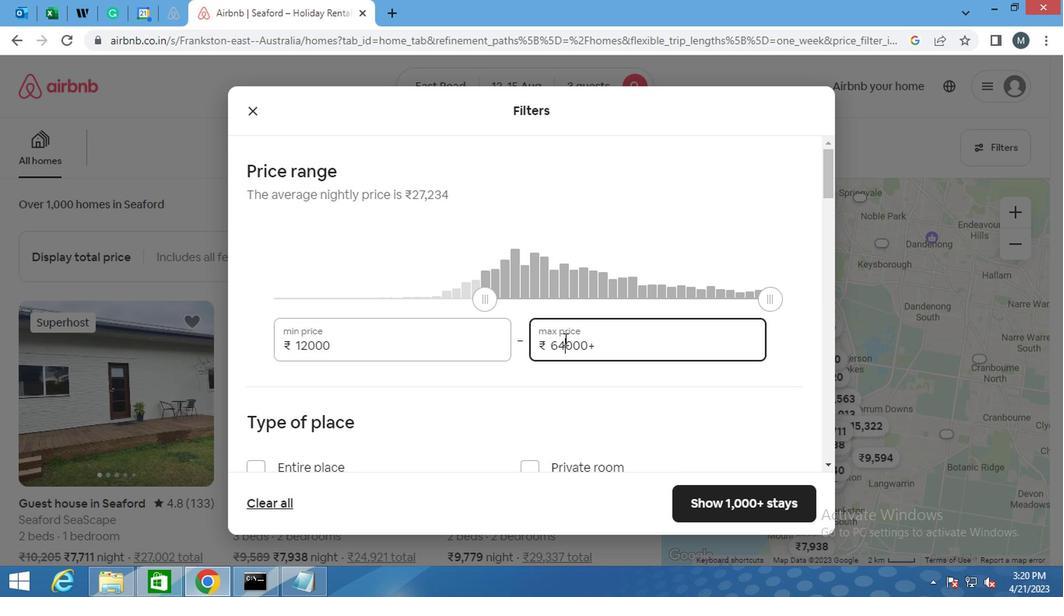 
Action: Mouse pressed left at (562, 342)
Screenshot: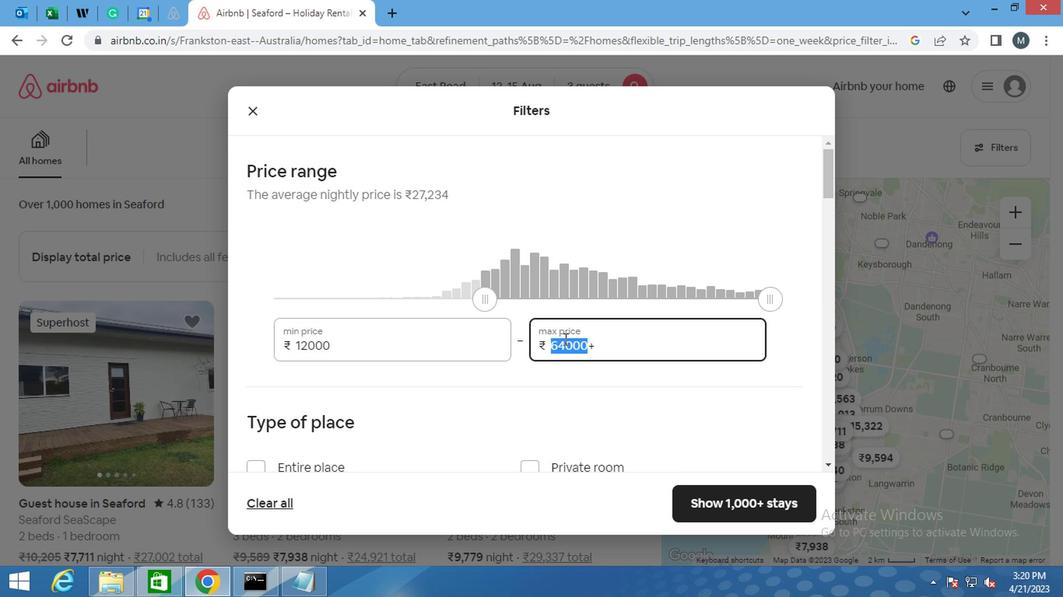 
Action: Mouse moved to (562, 342)
Screenshot: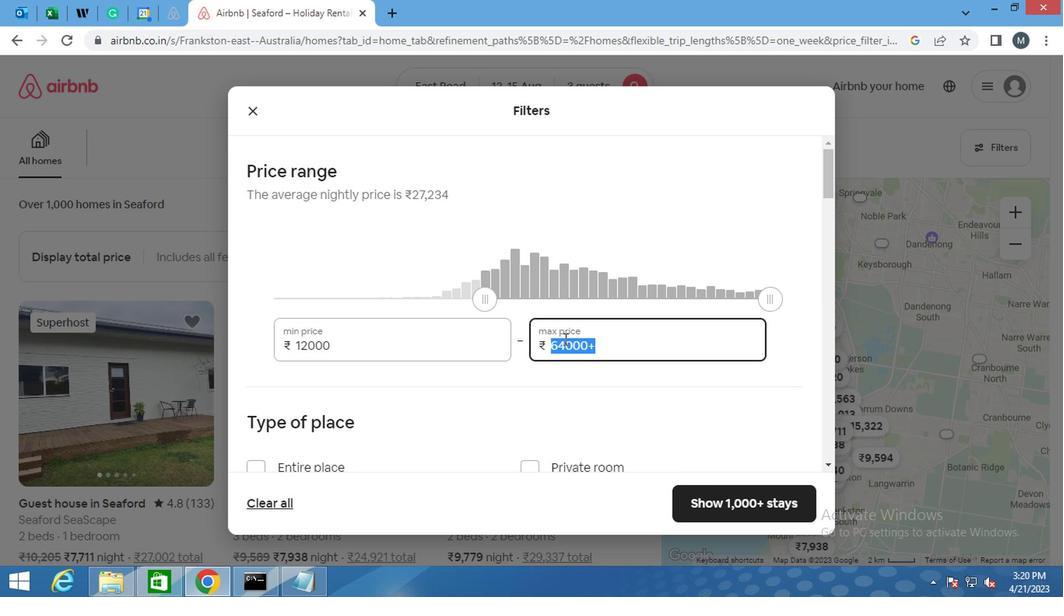
Action: Key pressed 16000
Screenshot: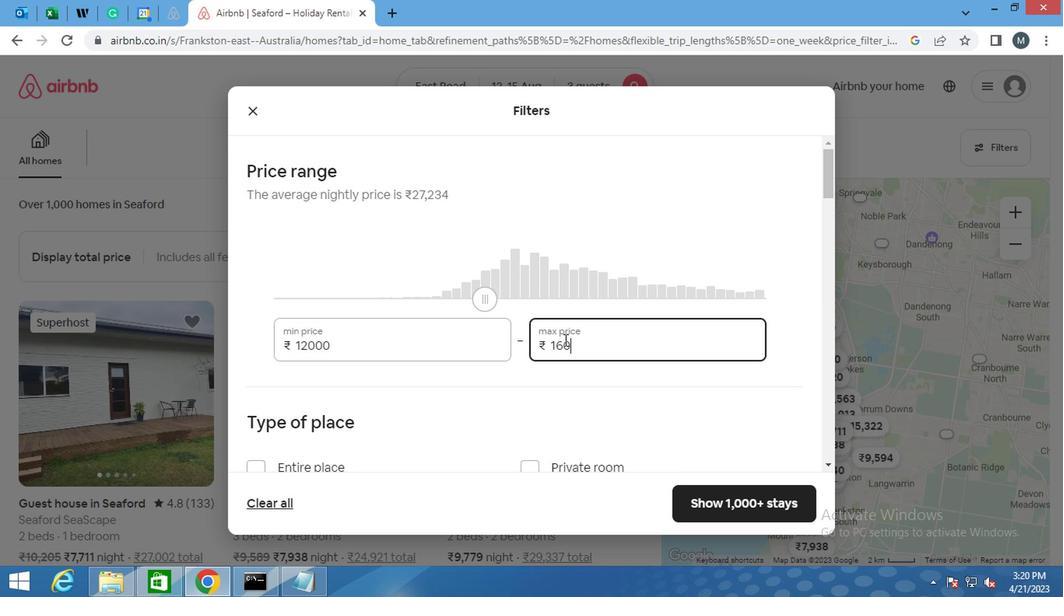 
Action: Mouse moved to (553, 352)
Screenshot: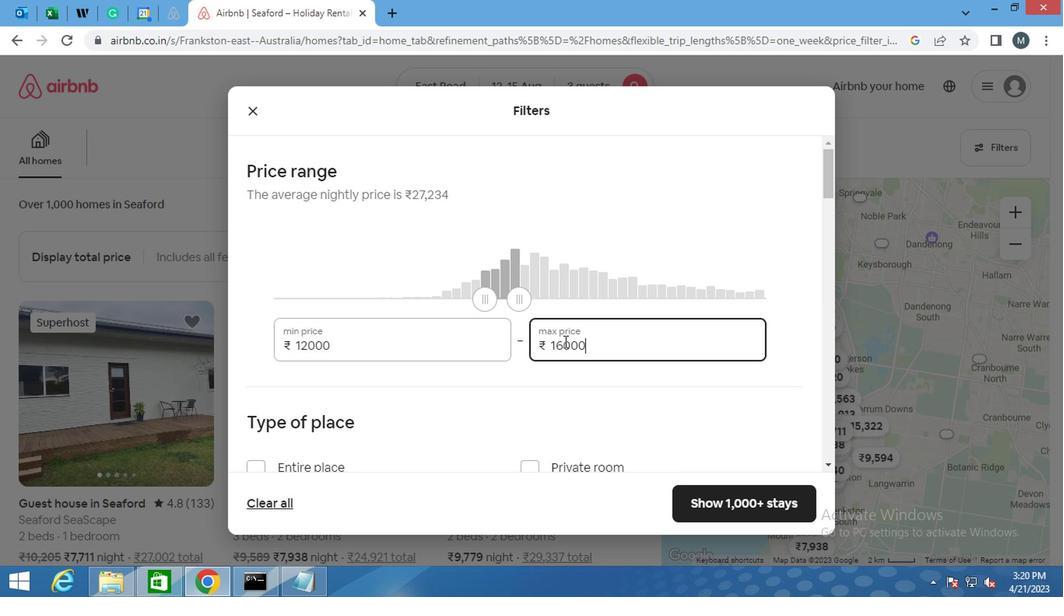 
Action: Mouse scrolled (553, 352) with delta (0, 0)
Screenshot: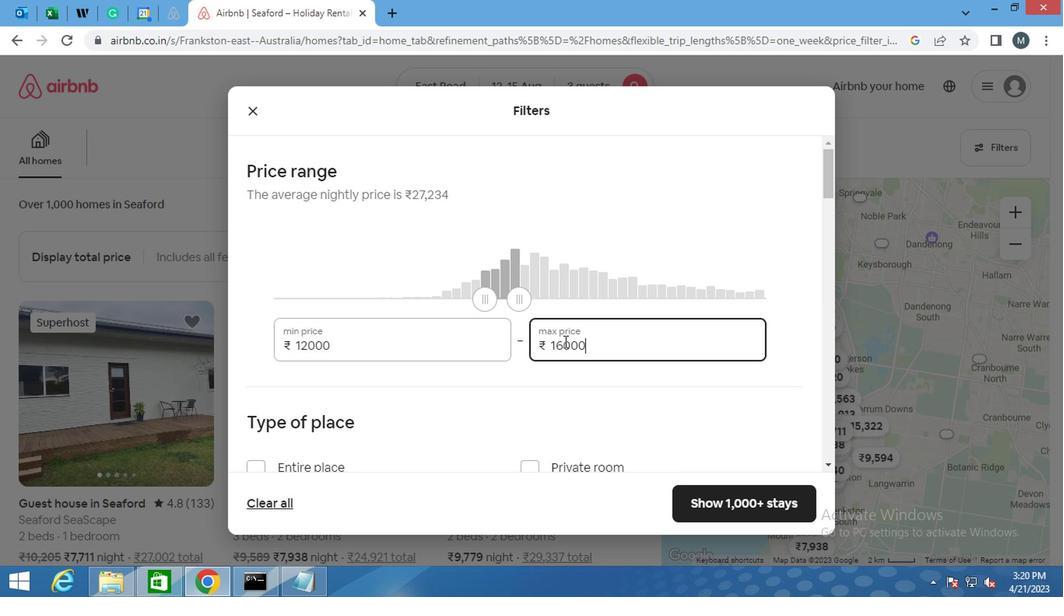 
Action: Mouse moved to (546, 357)
Screenshot: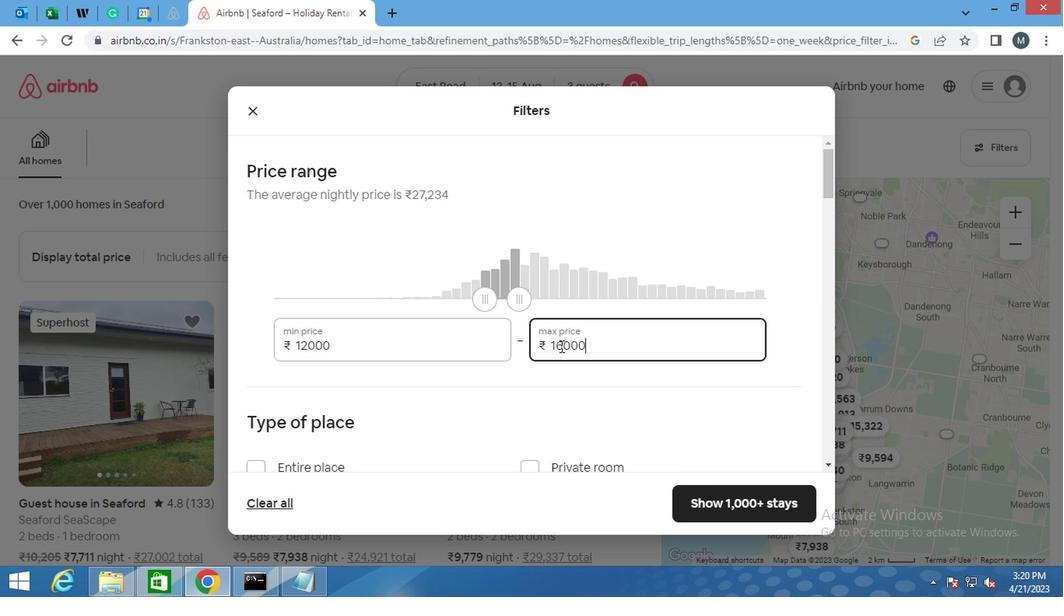 
Action: Mouse scrolled (546, 356) with delta (0, -1)
Screenshot: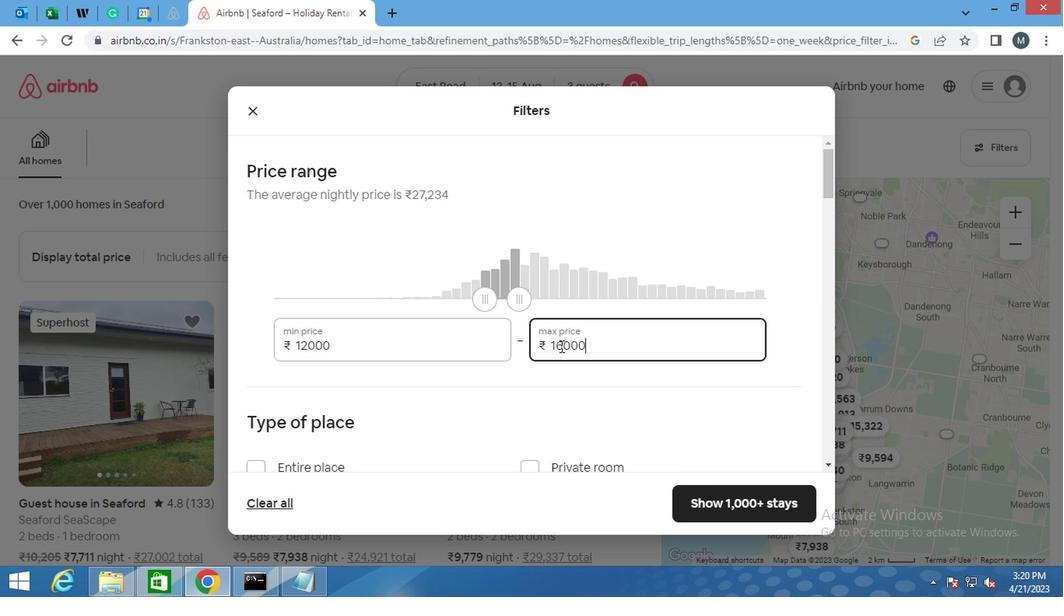 
Action: Mouse moved to (292, 315)
Screenshot: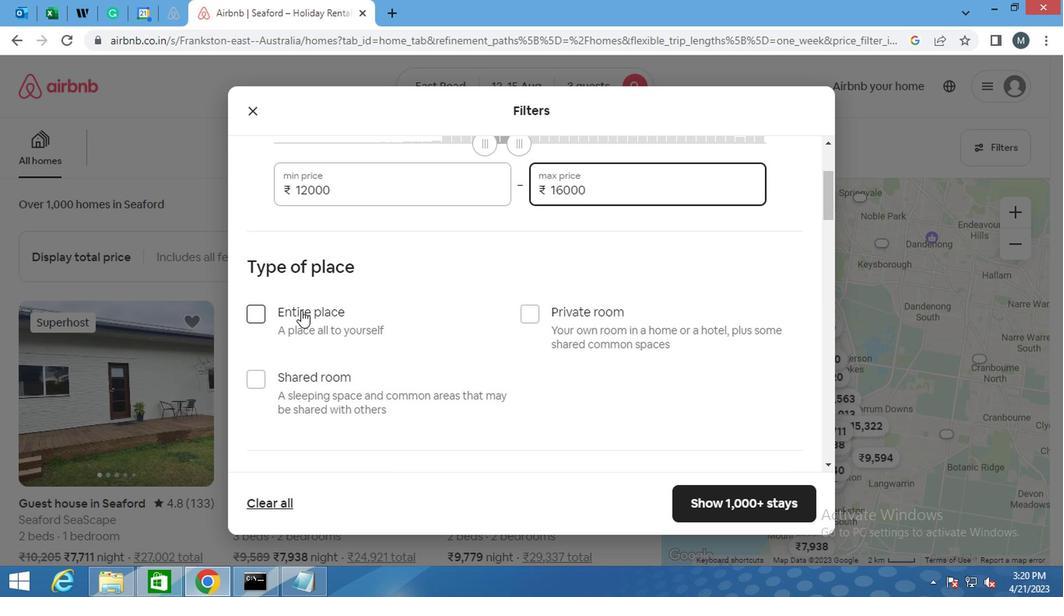 
Action: Mouse pressed left at (292, 315)
Screenshot: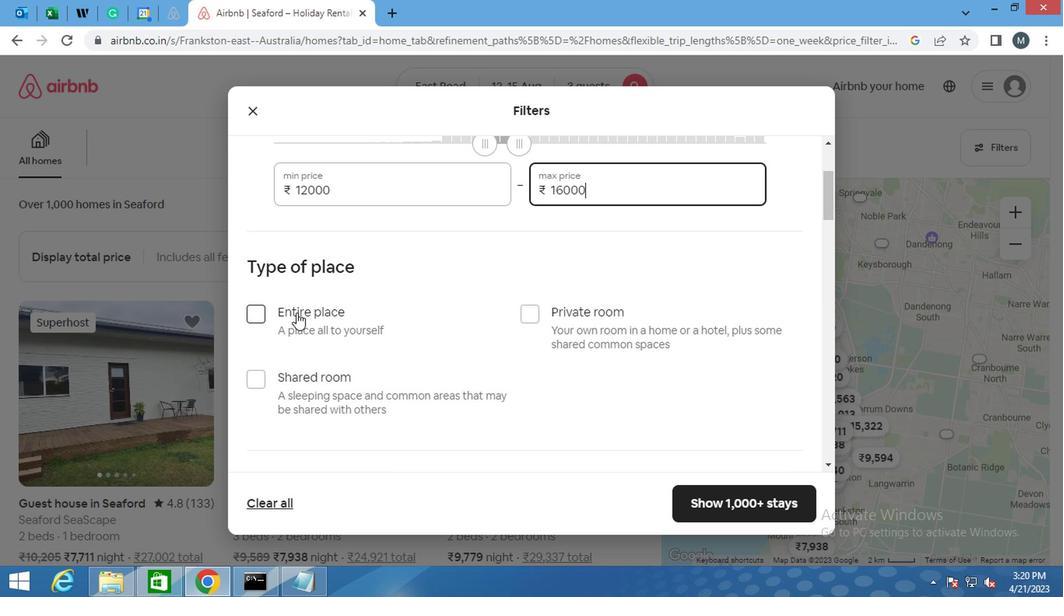 
Action: Mouse moved to (332, 327)
Screenshot: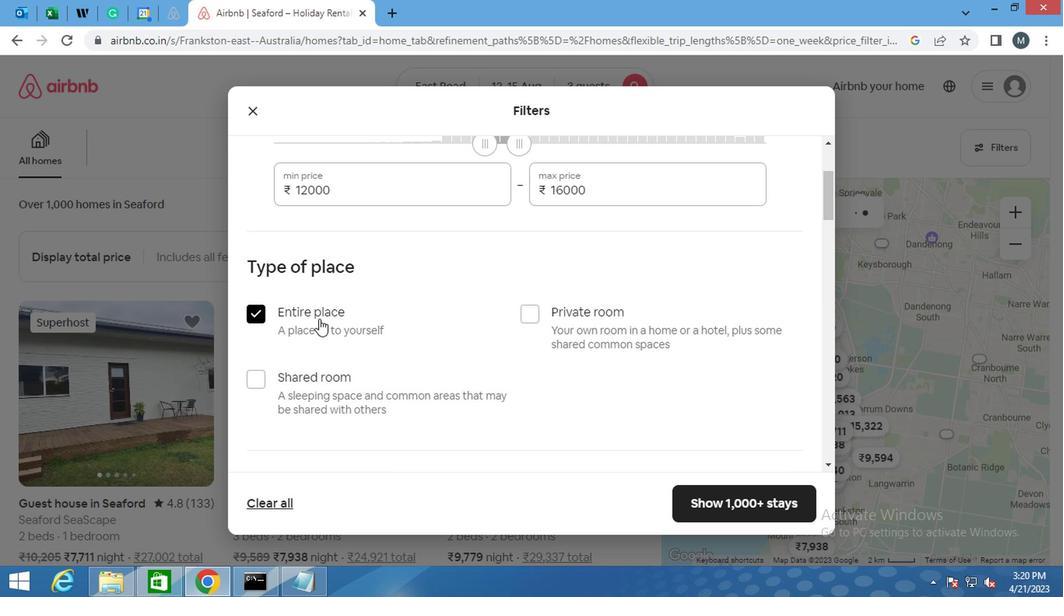 
Action: Mouse scrolled (332, 326) with delta (0, -1)
Screenshot: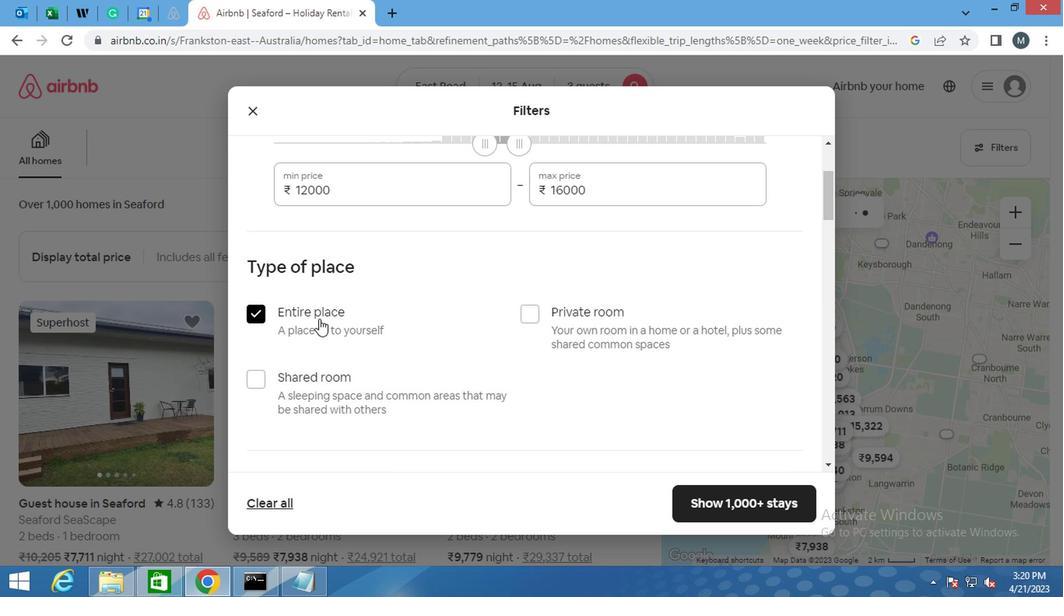 
Action: Mouse moved to (340, 331)
Screenshot: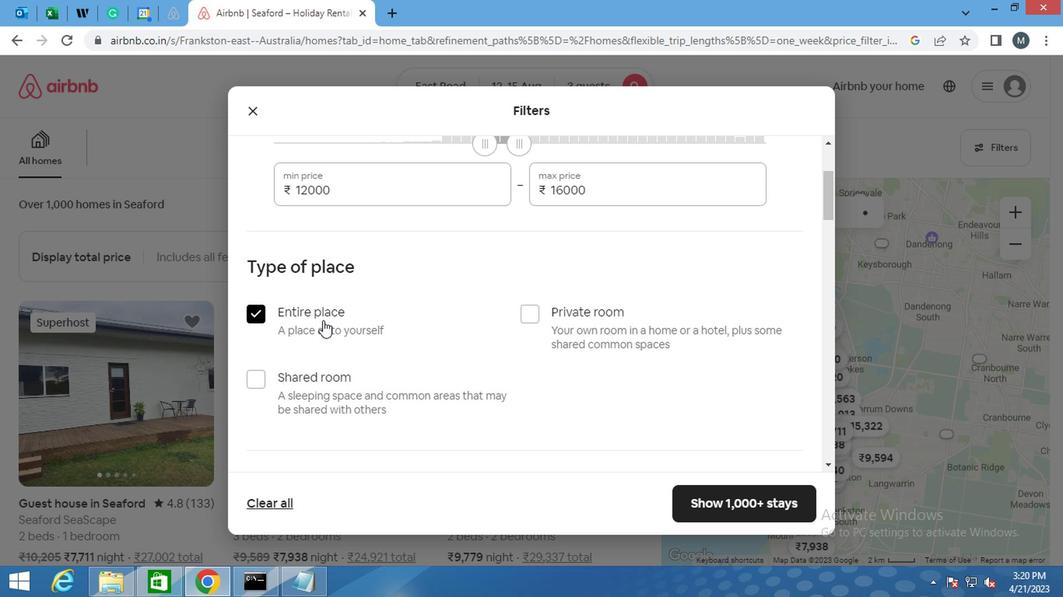 
Action: Mouse scrolled (340, 330) with delta (0, 0)
Screenshot: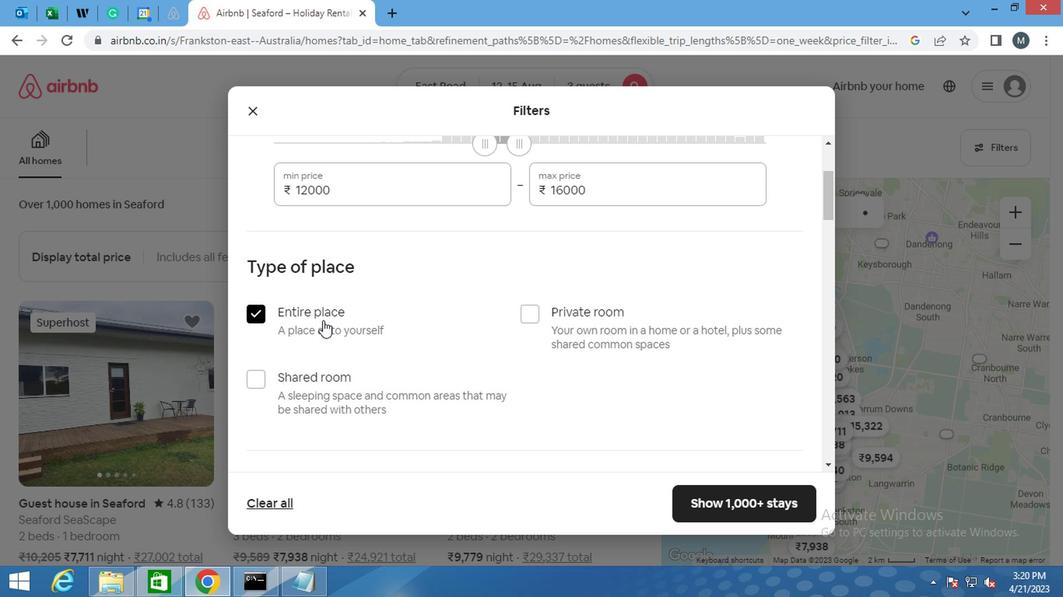 
Action: Mouse moved to (348, 335)
Screenshot: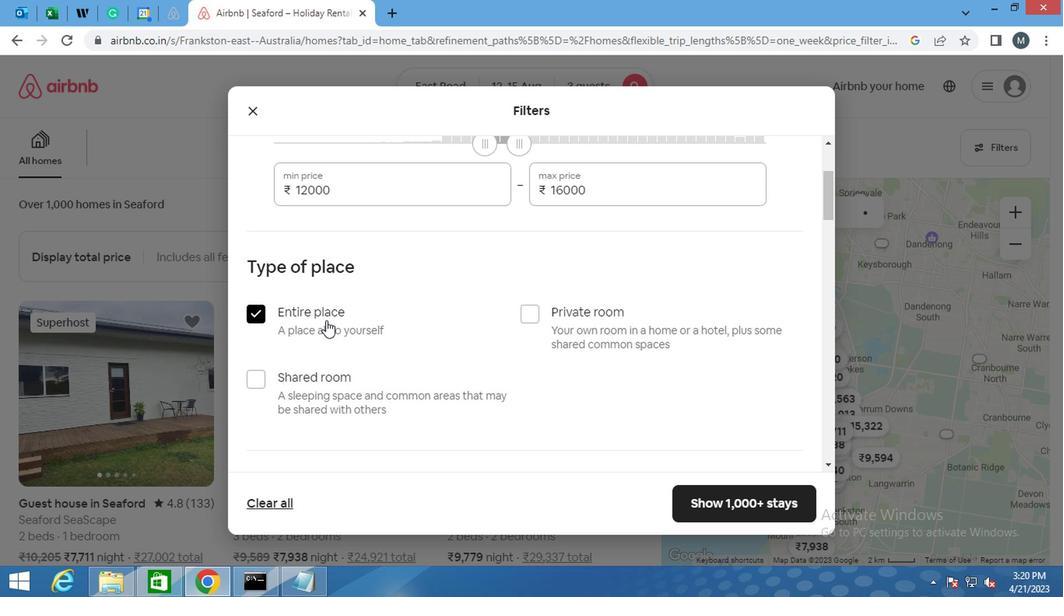 
Action: Mouse scrolled (348, 334) with delta (0, 0)
Screenshot: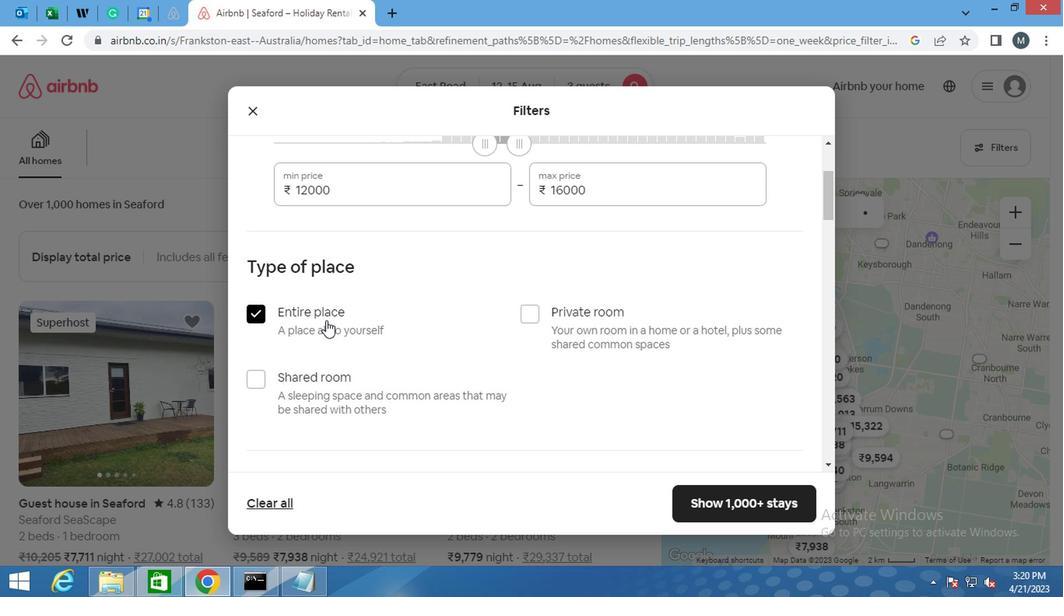 
Action: Mouse moved to (366, 346)
Screenshot: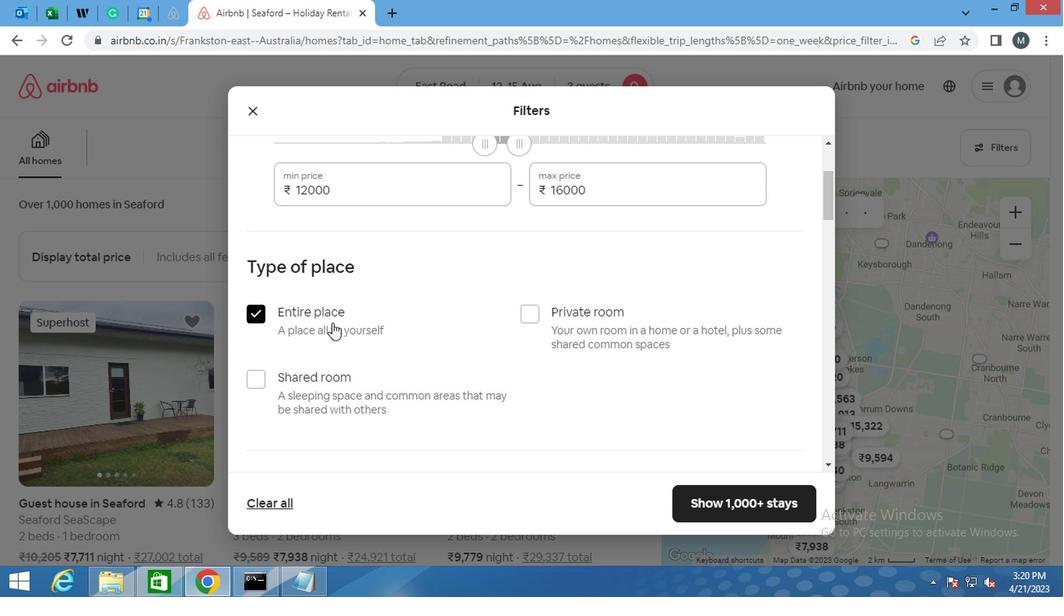 
Action: Mouse scrolled (366, 346) with delta (0, 0)
Screenshot: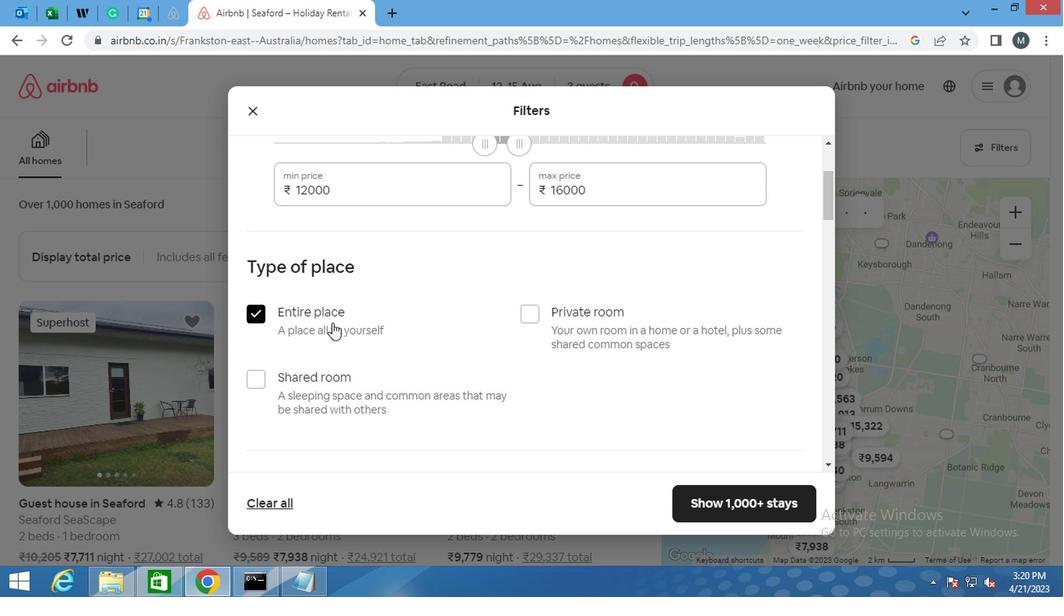 
Action: Mouse moved to (384, 266)
Screenshot: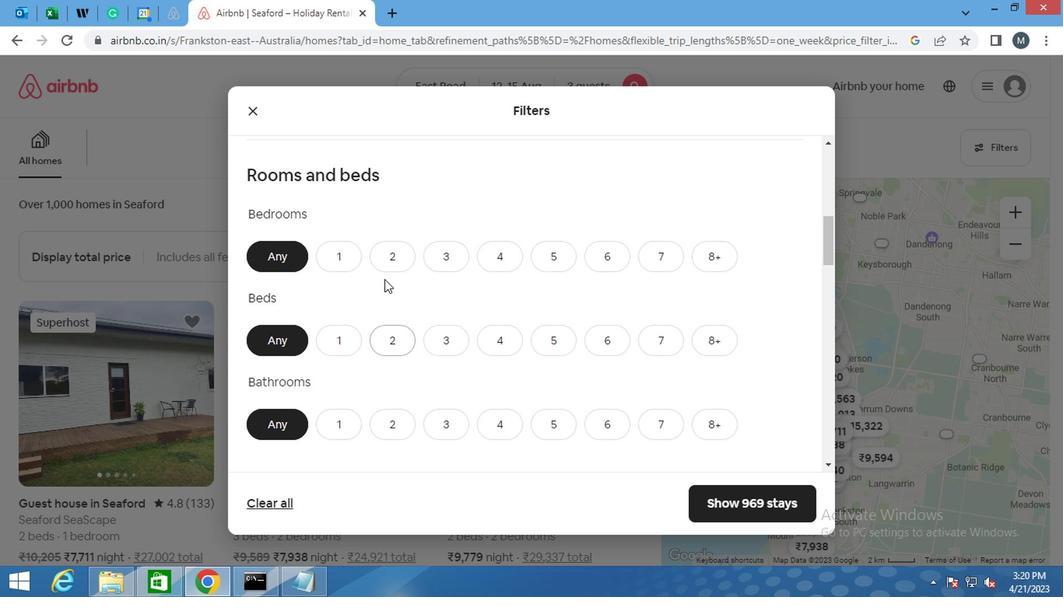 
Action: Mouse pressed left at (384, 266)
Screenshot: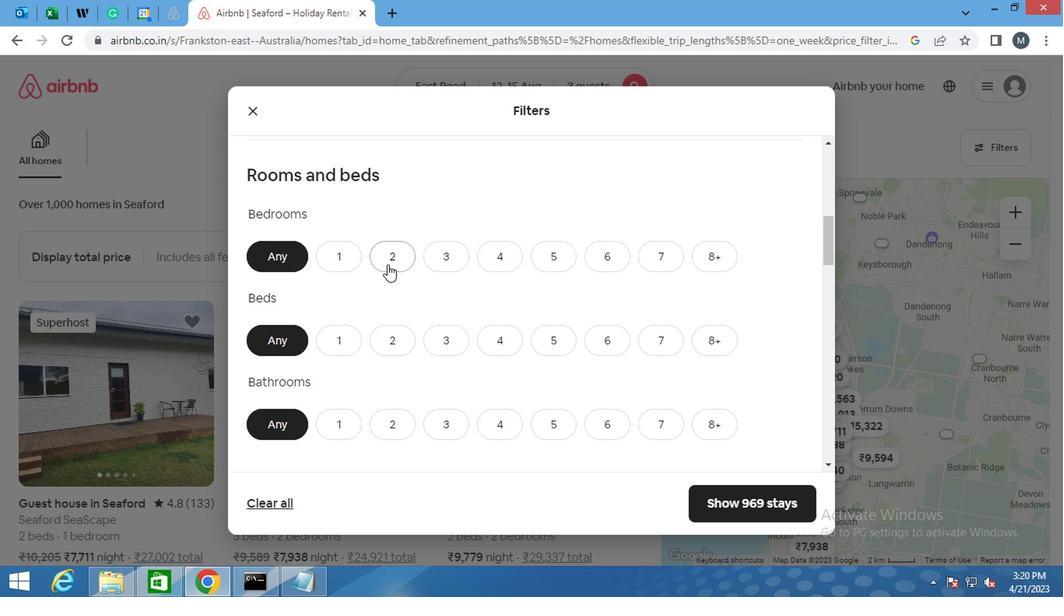 
Action: Mouse moved to (441, 346)
Screenshot: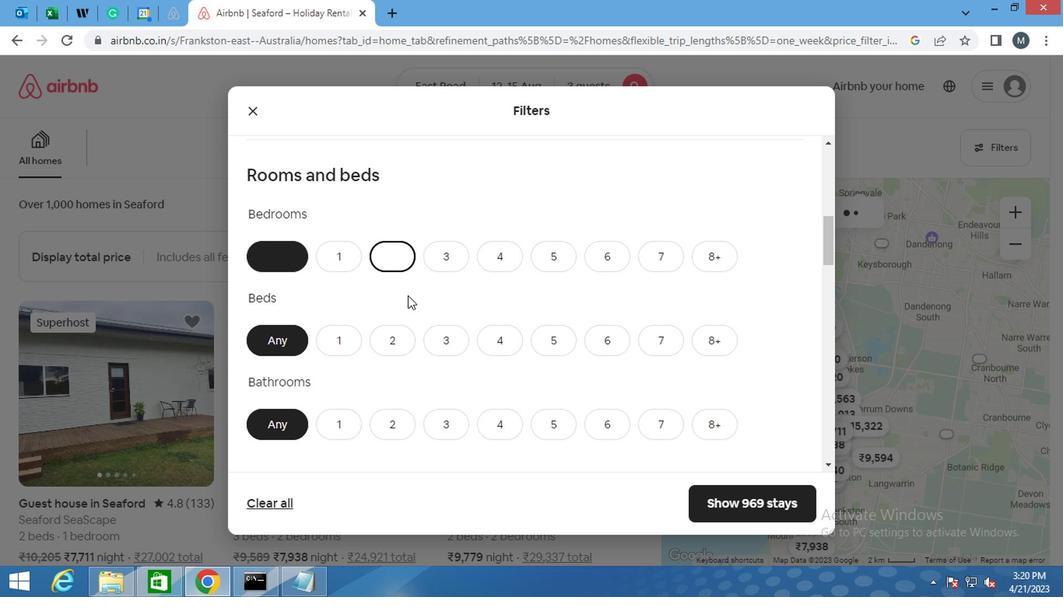 
Action: Mouse pressed left at (441, 346)
Screenshot: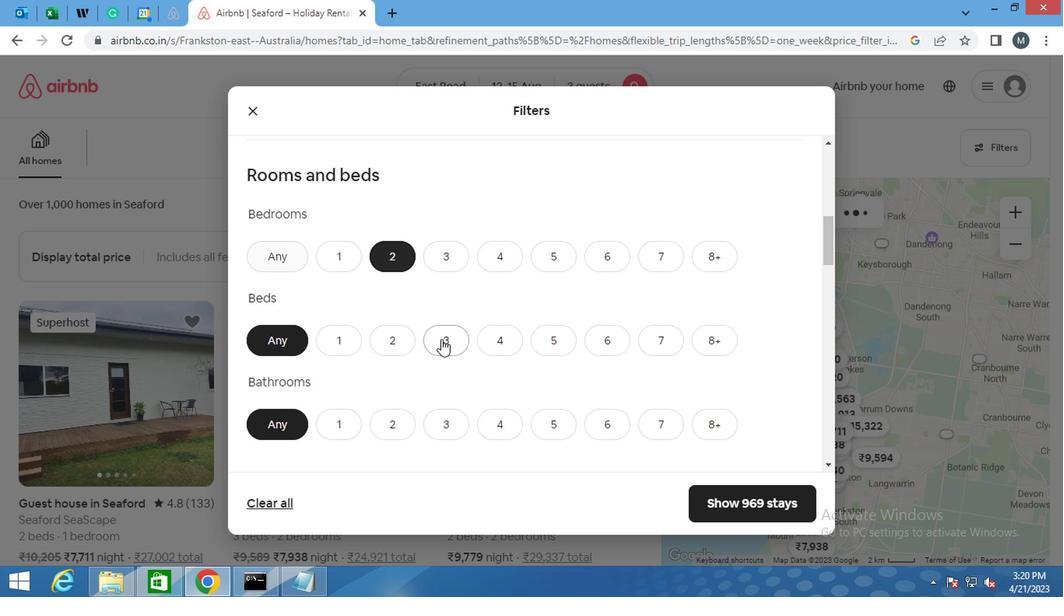 
Action: Mouse moved to (332, 424)
Screenshot: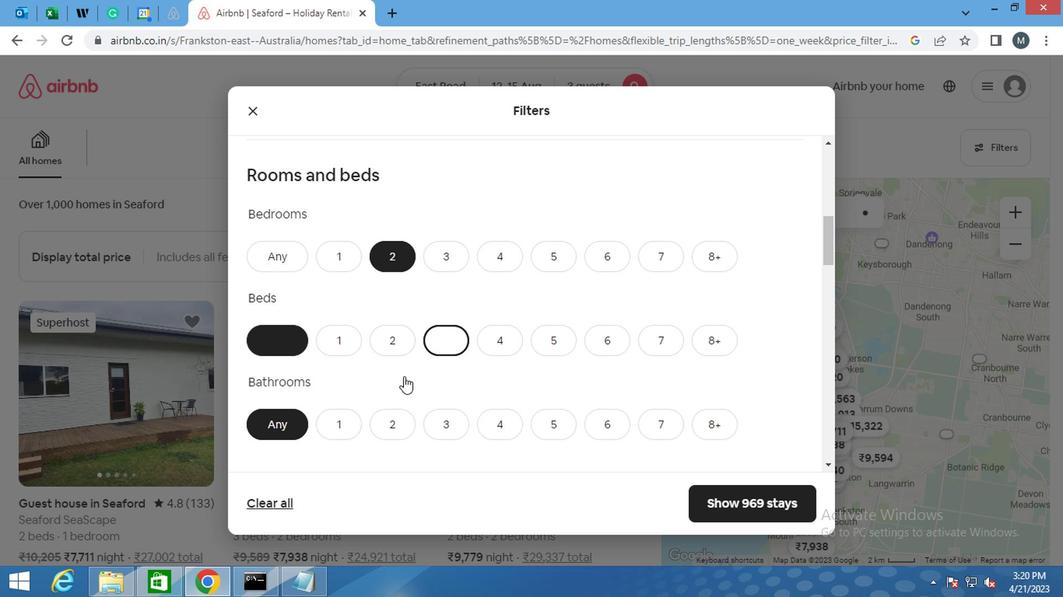 
Action: Mouse pressed left at (332, 424)
Screenshot: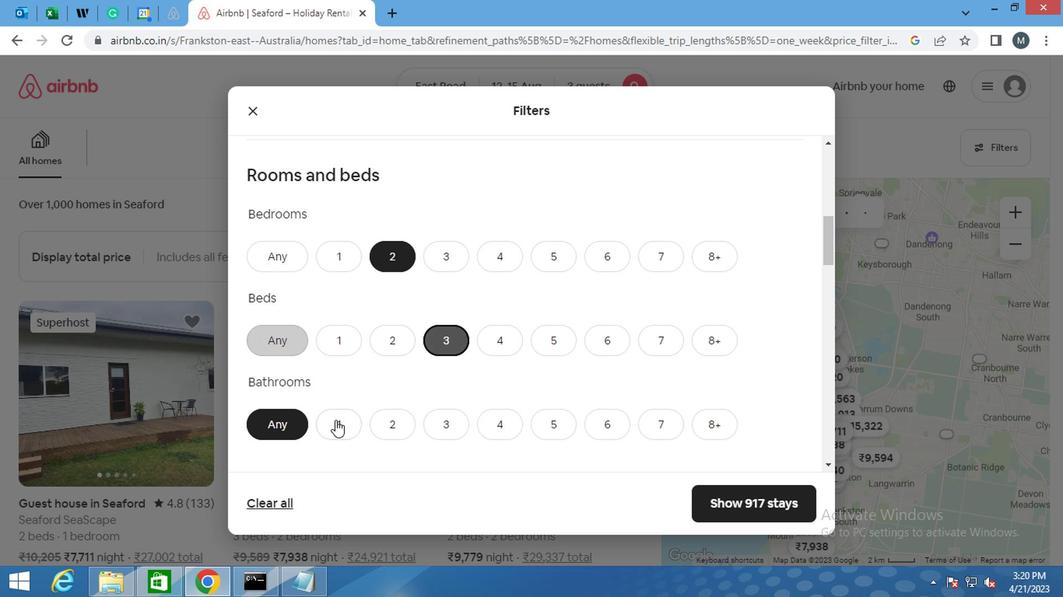 
Action: Mouse moved to (413, 364)
Screenshot: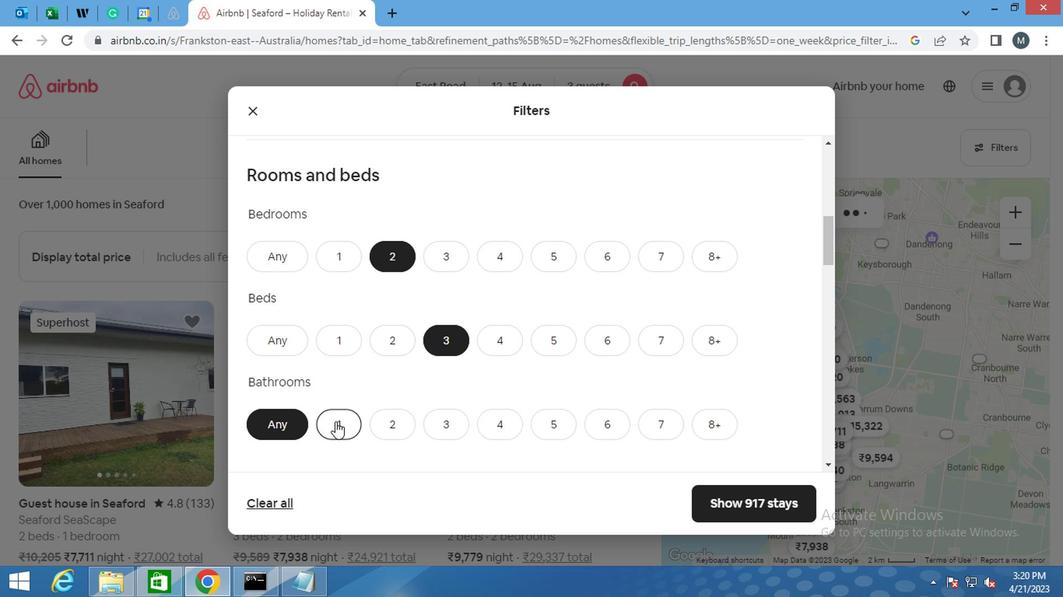 
Action: Mouse scrolled (413, 363) with delta (0, 0)
Screenshot: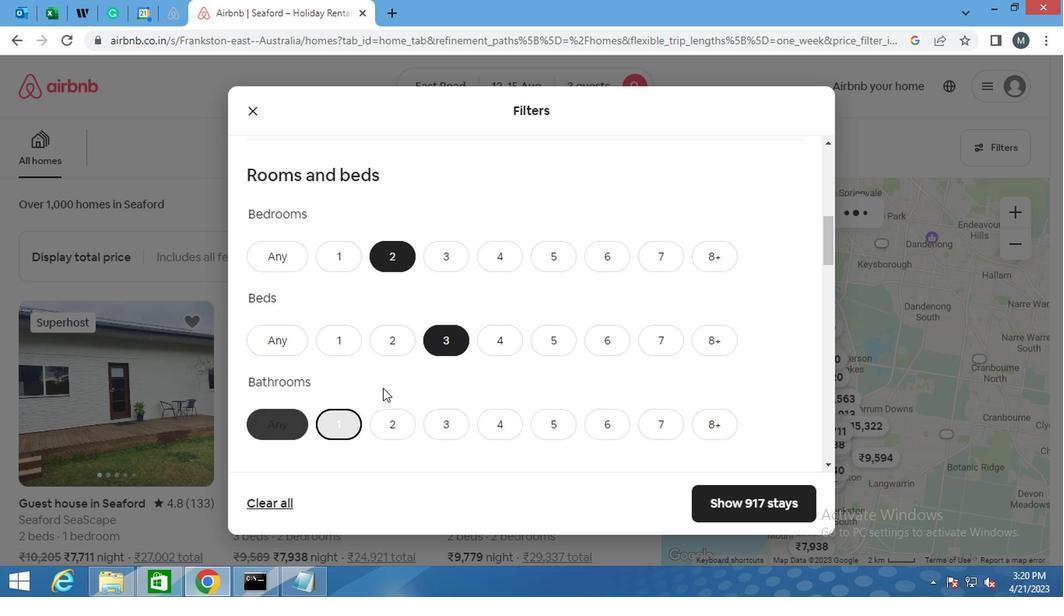 
Action: Mouse scrolled (413, 363) with delta (0, 0)
Screenshot: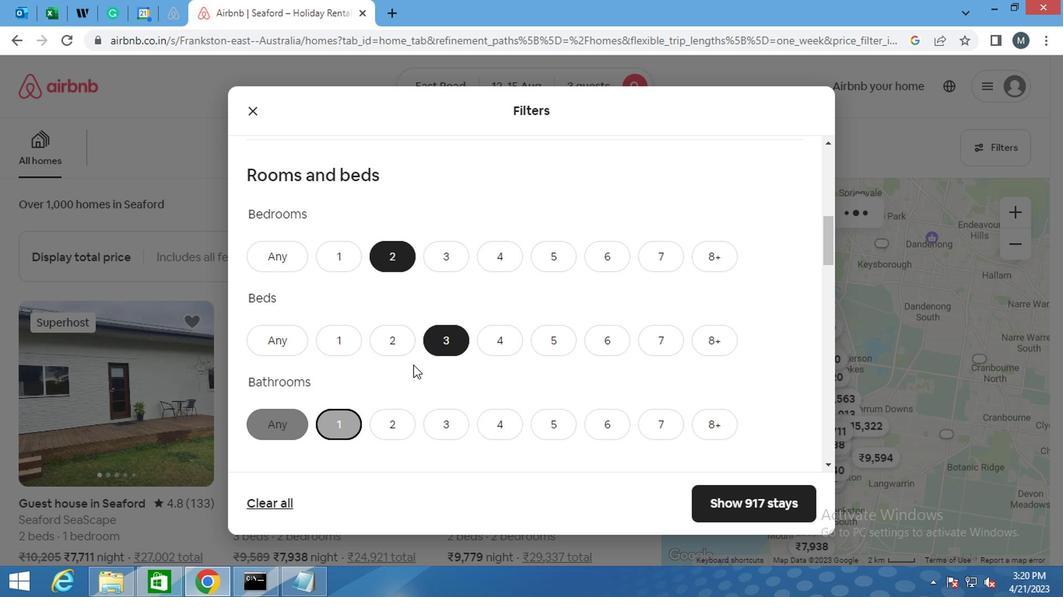 
Action: Mouse moved to (414, 364)
Screenshot: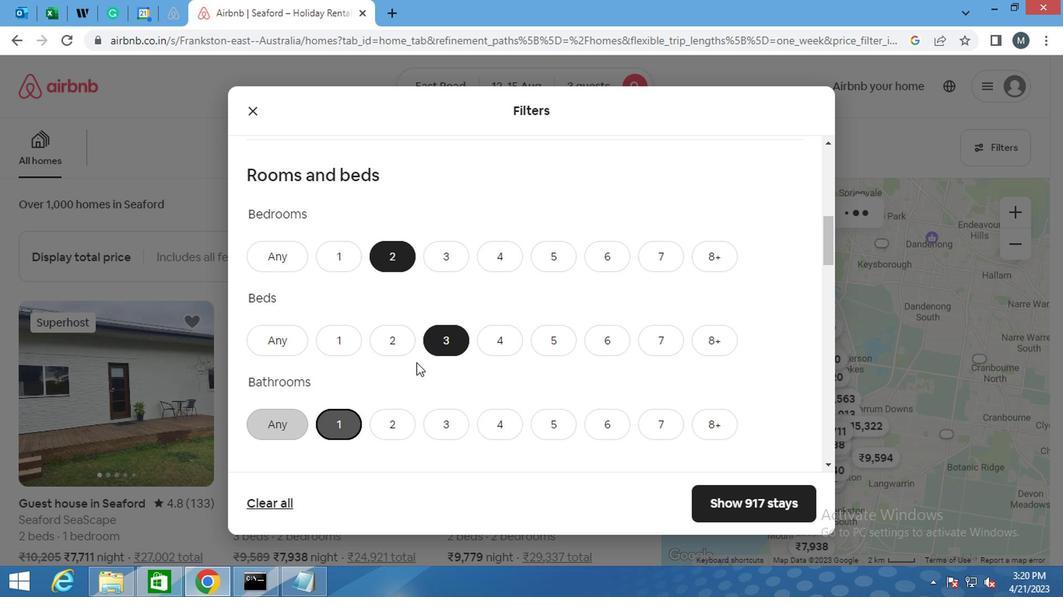 
Action: Mouse scrolled (414, 363) with delta (0, 0)
Screenshot: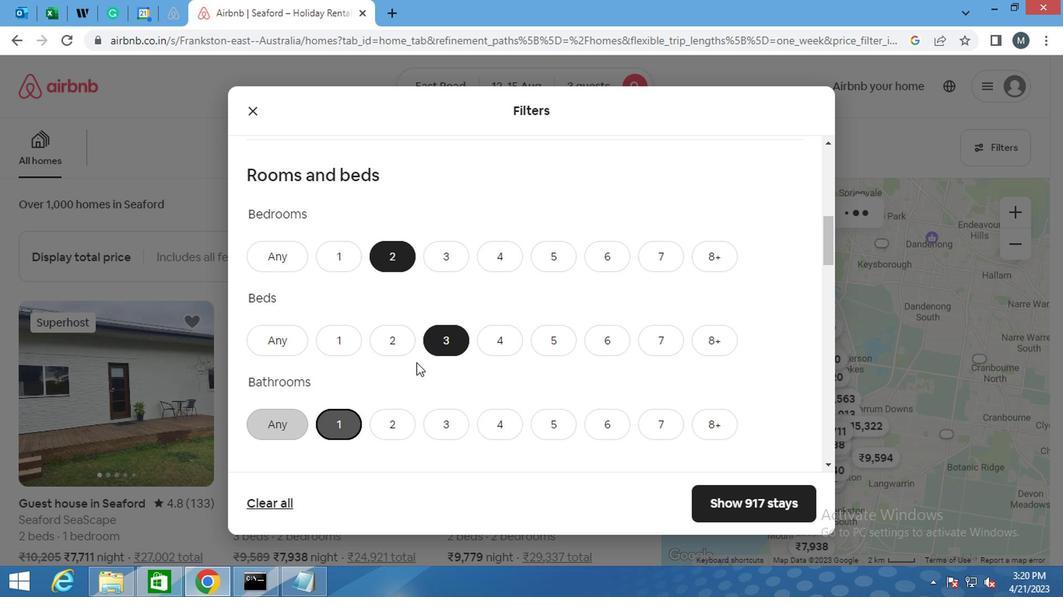 
Action: Mouse moved to (307, 379)
Screenshot: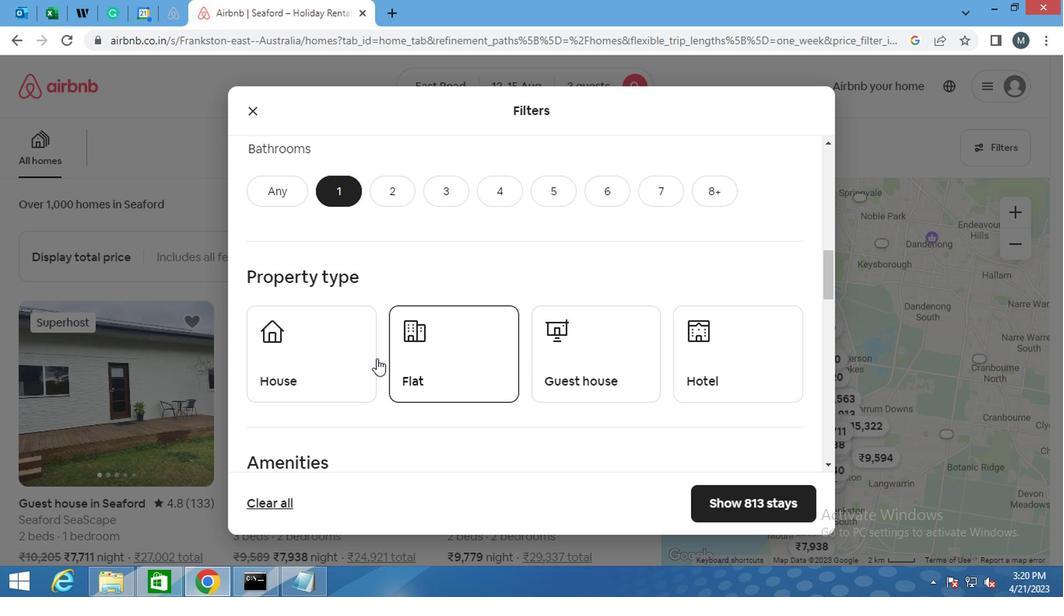 
Action: Mouse pressed left at (307, 379)
Screenshot: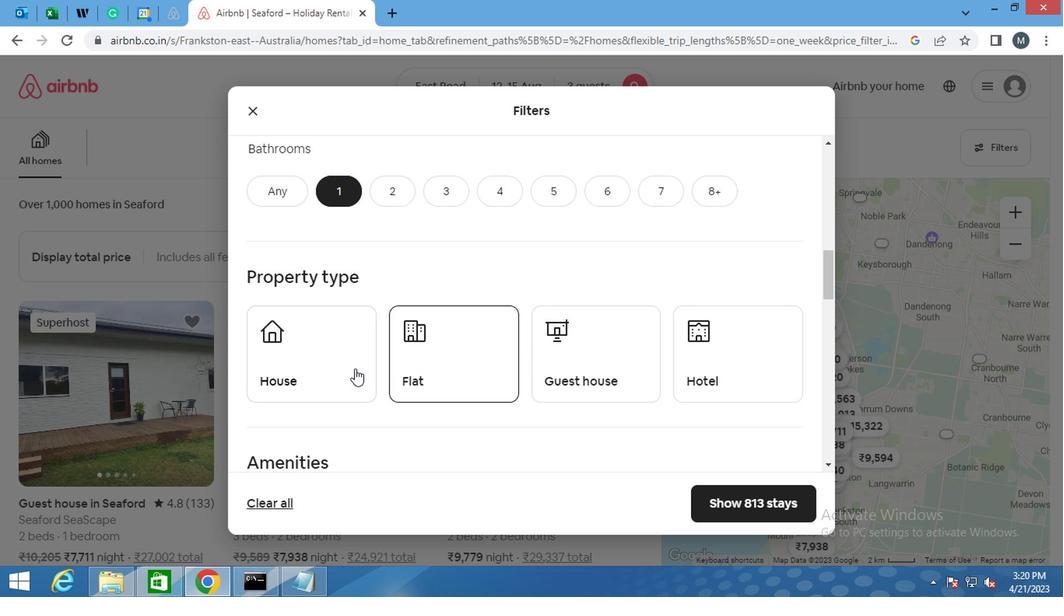 
Action: Mouse moved to (427, 367)
Screenshot: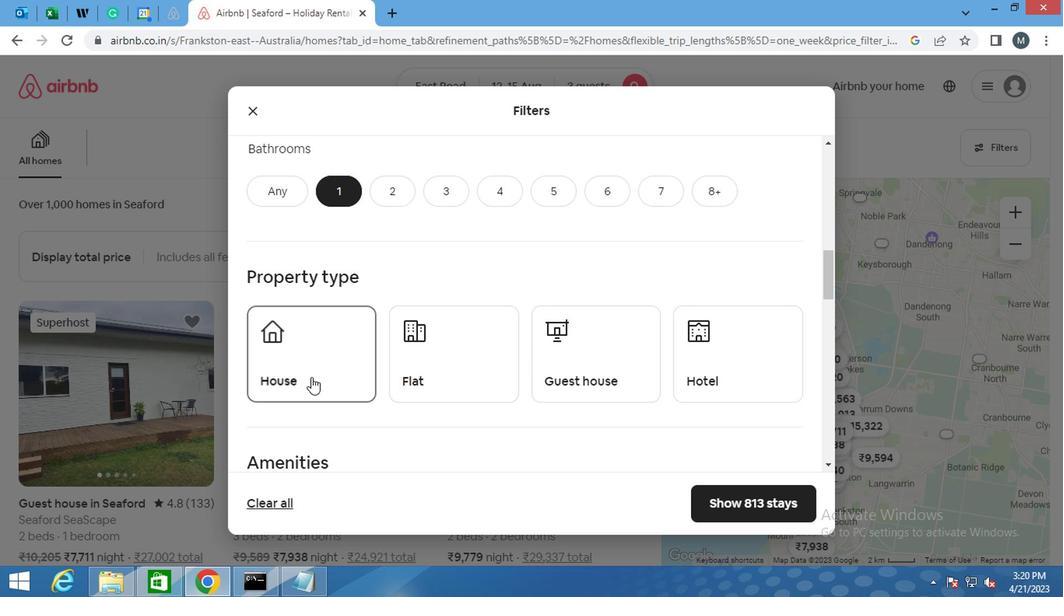 
Action: Mouse pressed left at (427, 367)
Screenshot: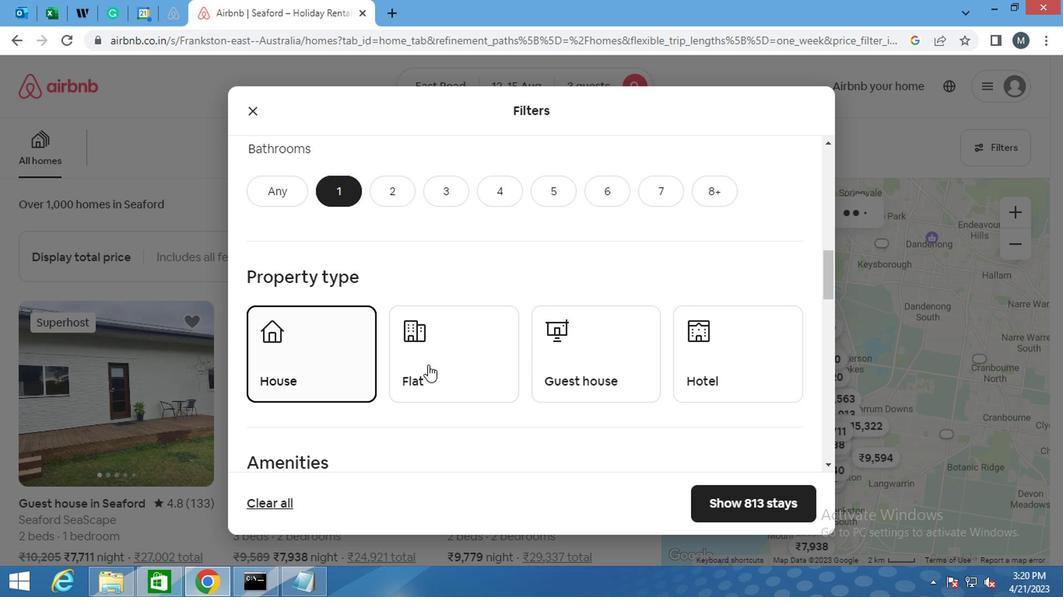 
Action: Mouse moved to (568, 352)
Screenshot: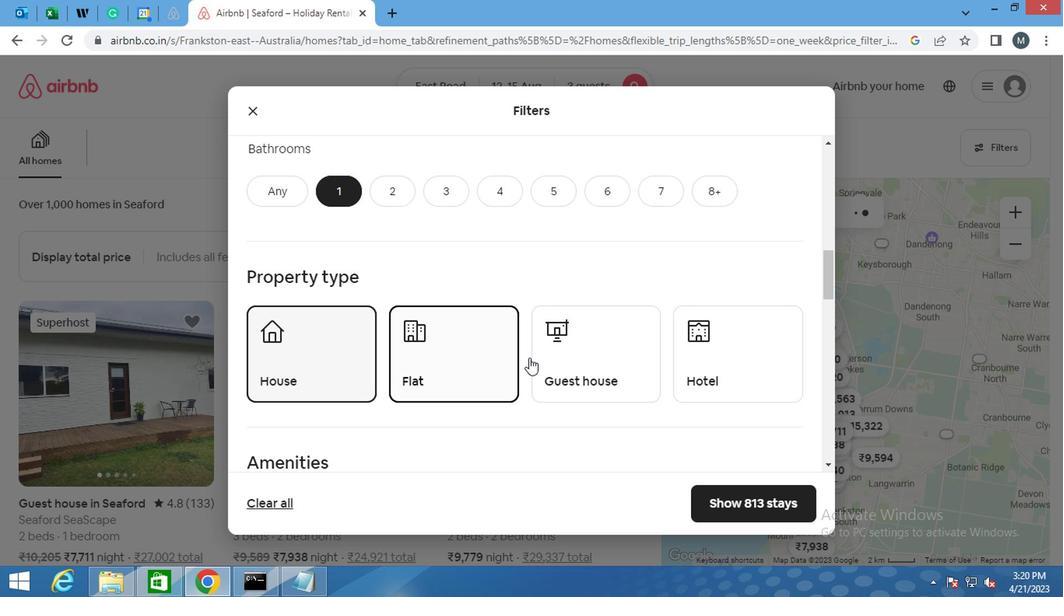 
Action: Mouse pressed left at (568, 352)
Screenshot: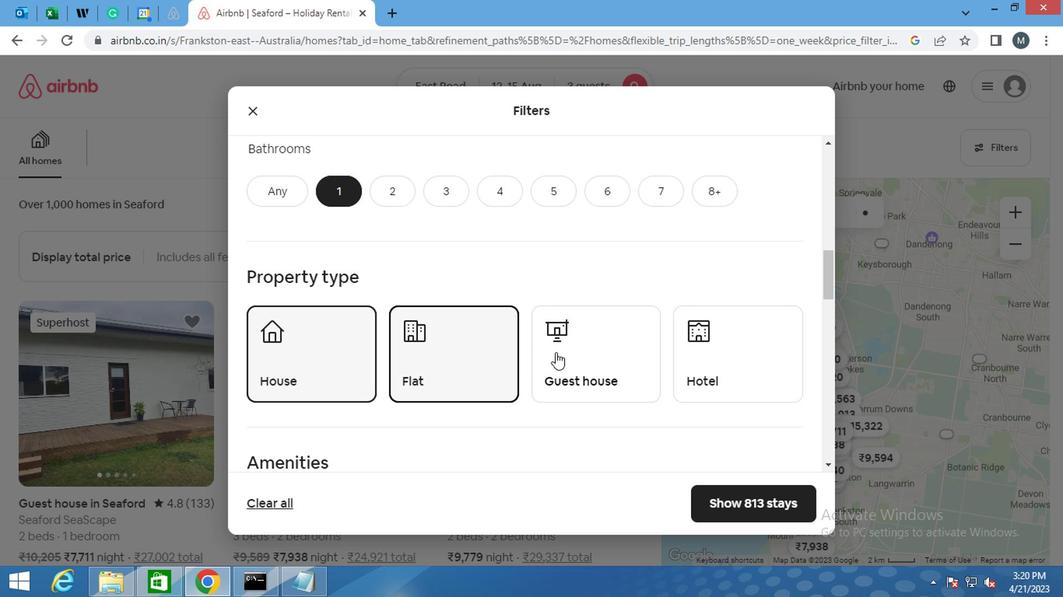 
Action: Mouse moved to (692, 362)
Screenshot: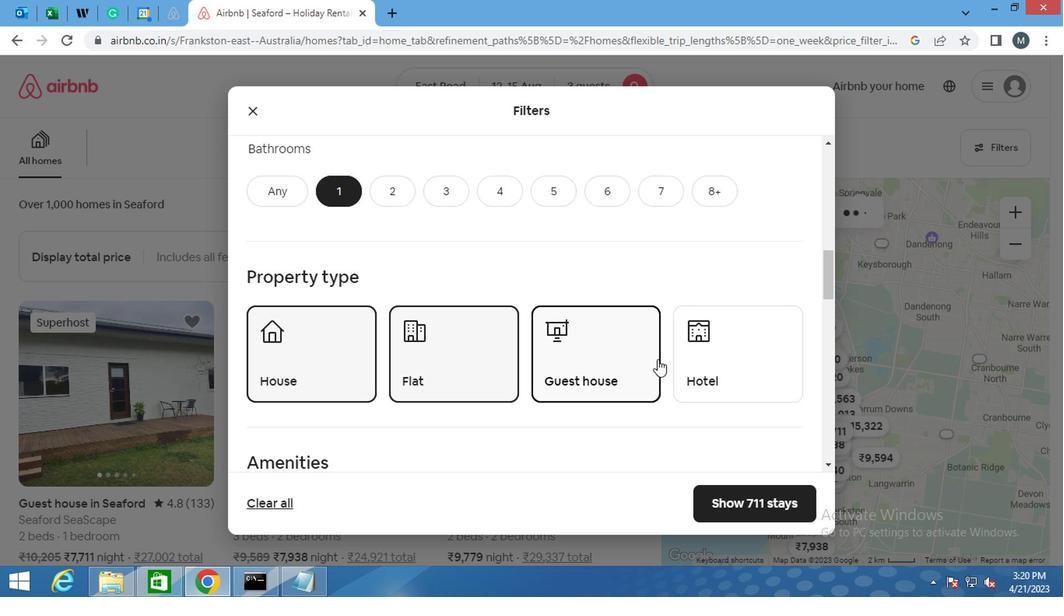 
Action: Mouse pressed left at (692, 362)
Screenshot: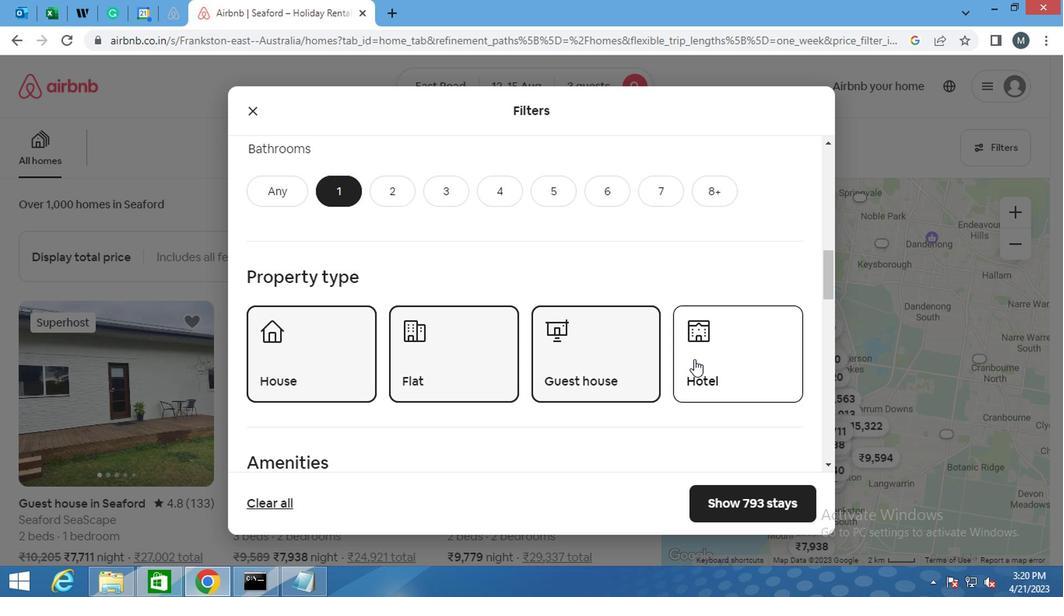 
Action: Mouse pressed left at (692, 362)
Screenshot: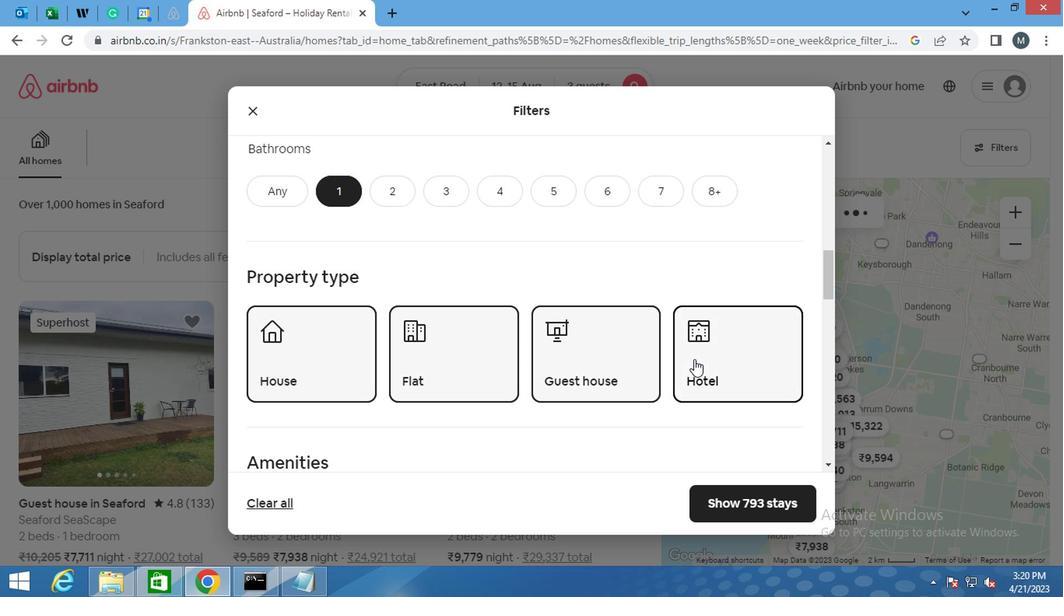 
Action: Mouse moved to (624, 368)
Screenshot: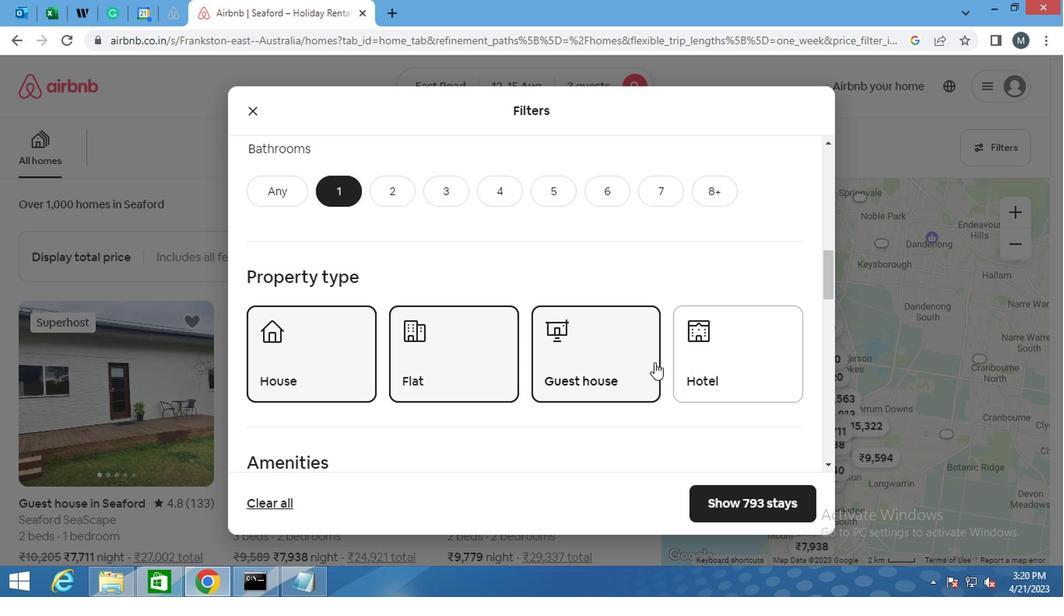 
Action: Mouse scrolled (624, 367) with delta (0, 0)
Screenshot: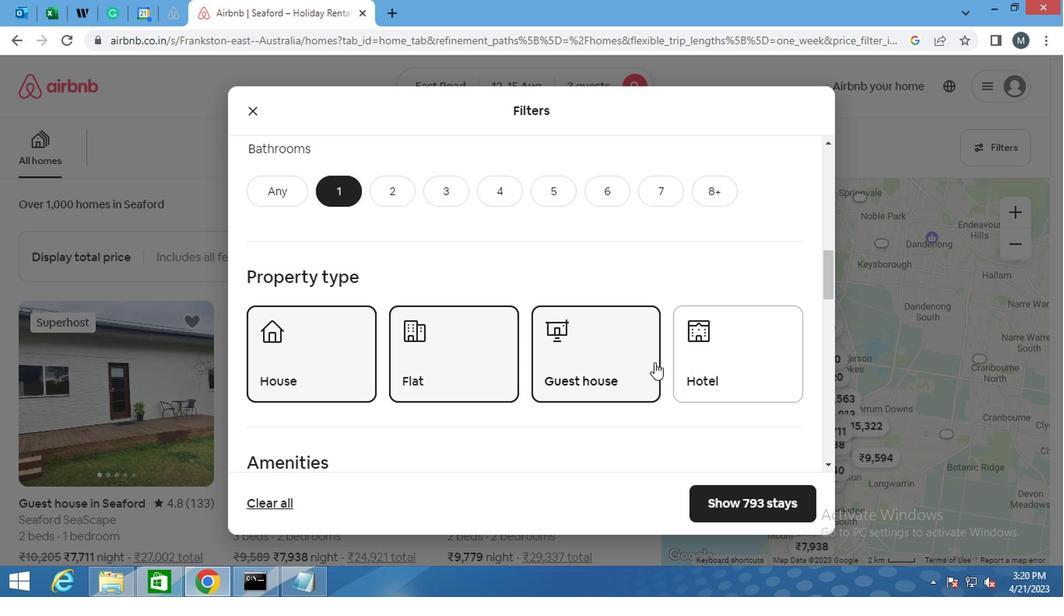 
Action: Mouse moved to (607, 372)
Screenshot: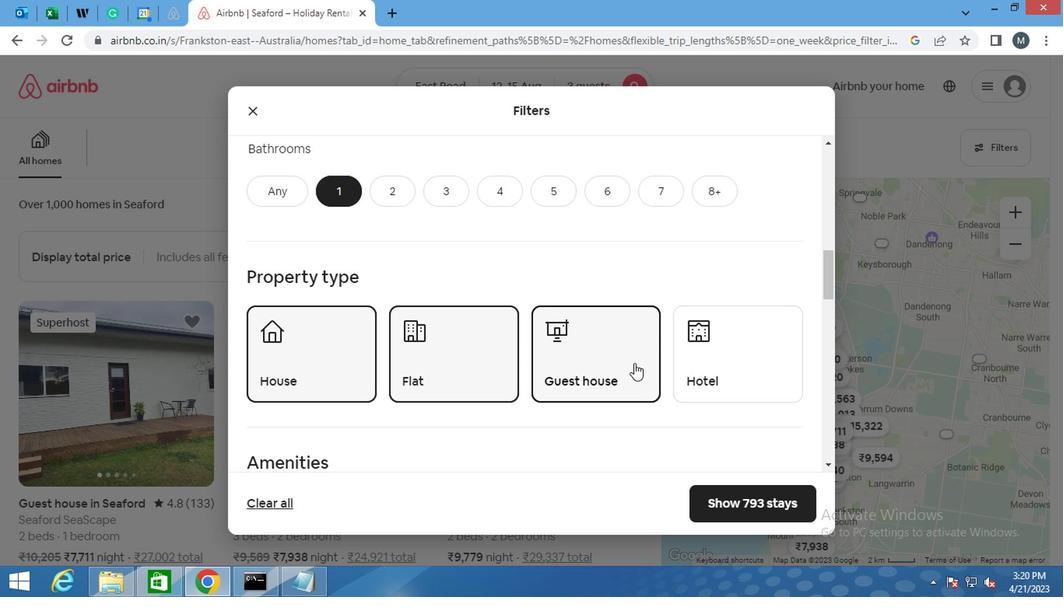 
Action: Mouse scrolled (607, 371) with delta (0, 0)
Screenshot: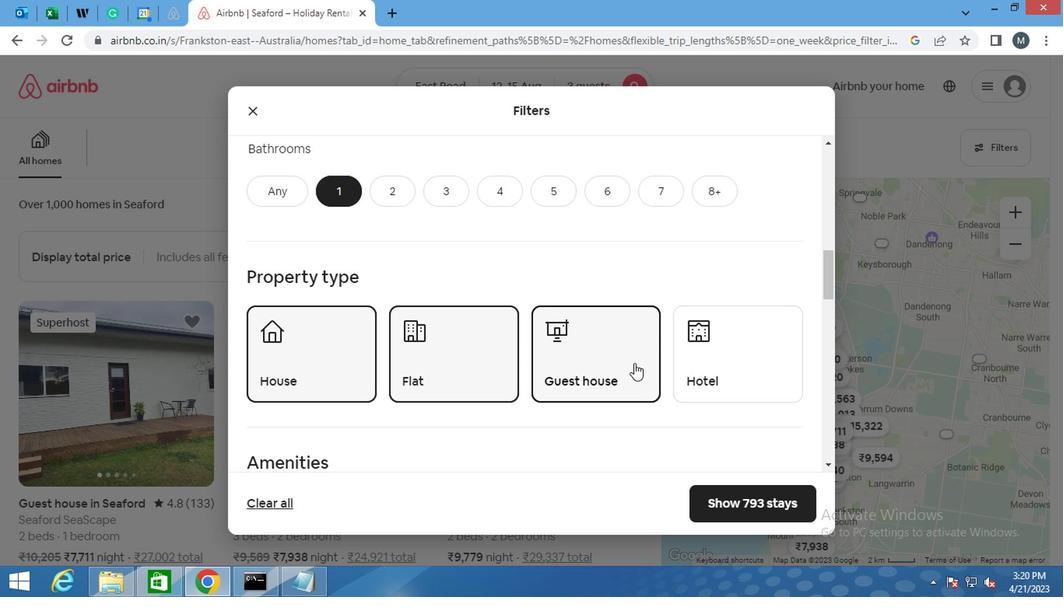 
Action: Mouse moved to (318, 388)
Screenshot: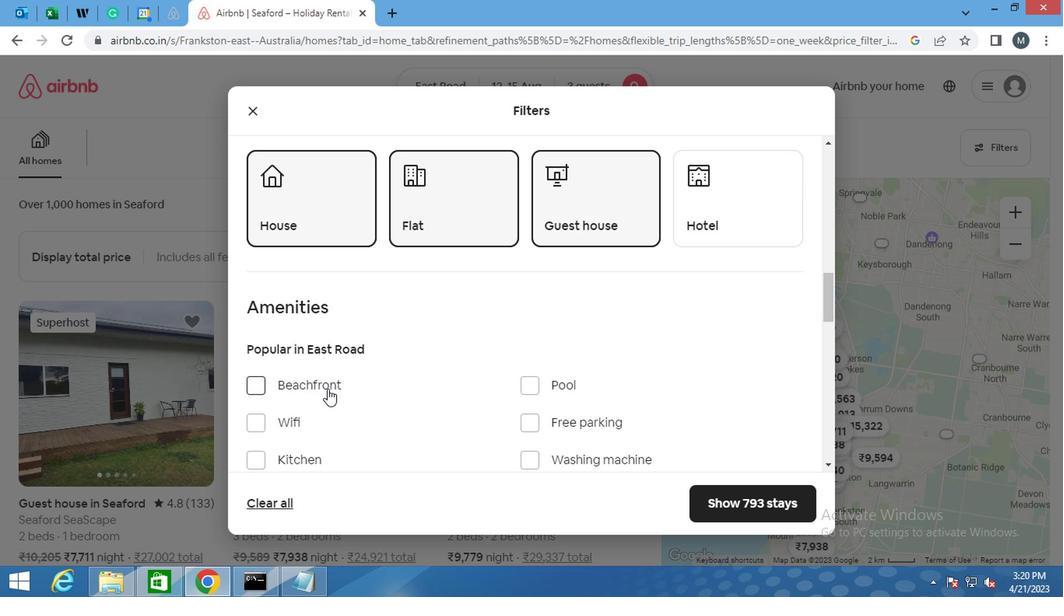 
Action: Mouse scrolled (318, 387) with delta (0, -1)
Screenshot: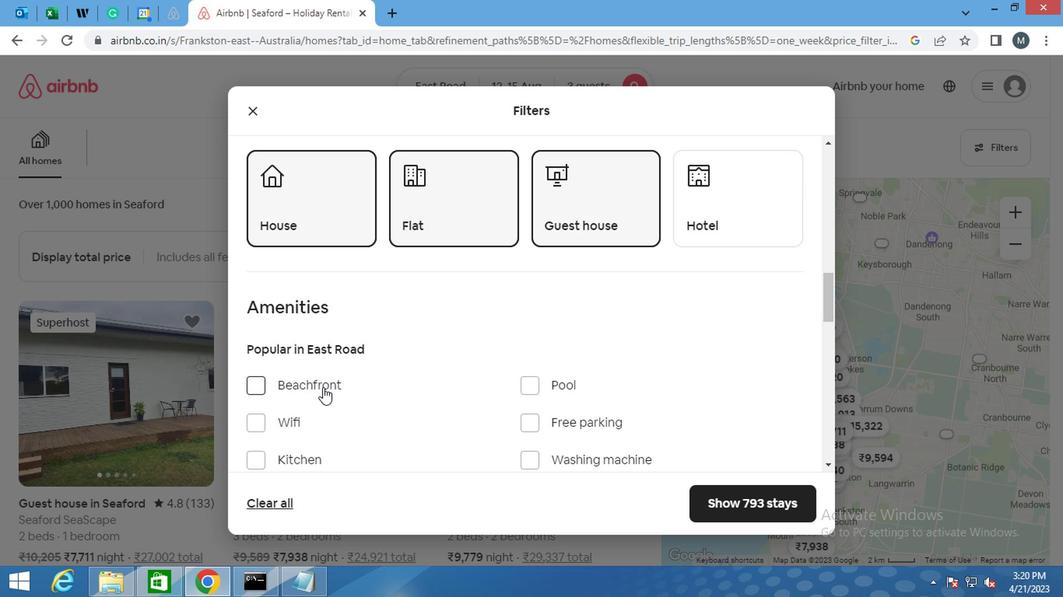 
Action: Mouse moved to (537, 385)
Screenshot: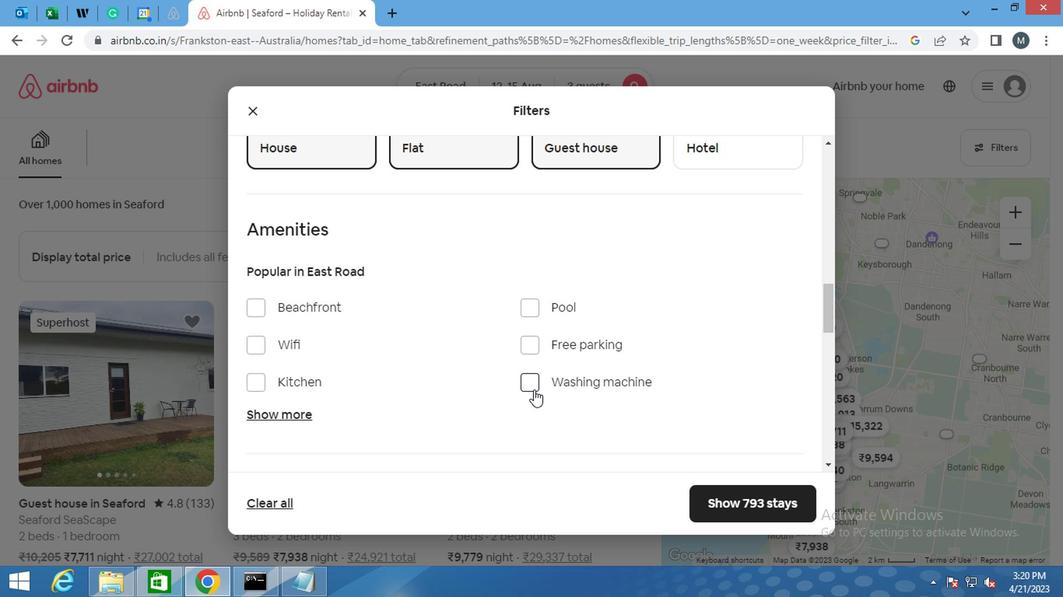 
Action: Mouse pressed left at (537, 385)
Screenshot: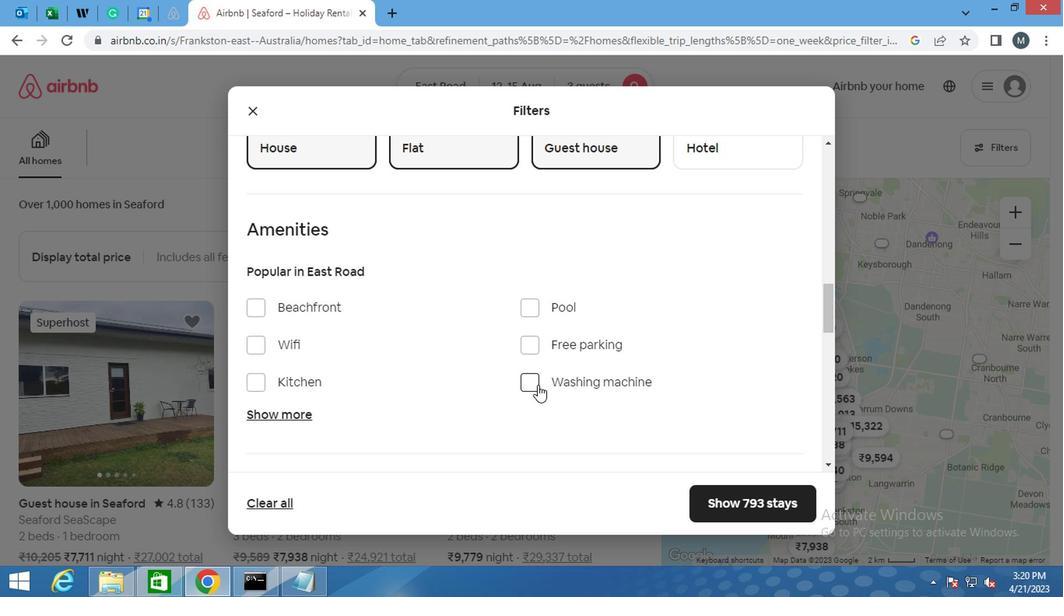 
Action: Mouse moved to (300, 386)
Screenshot: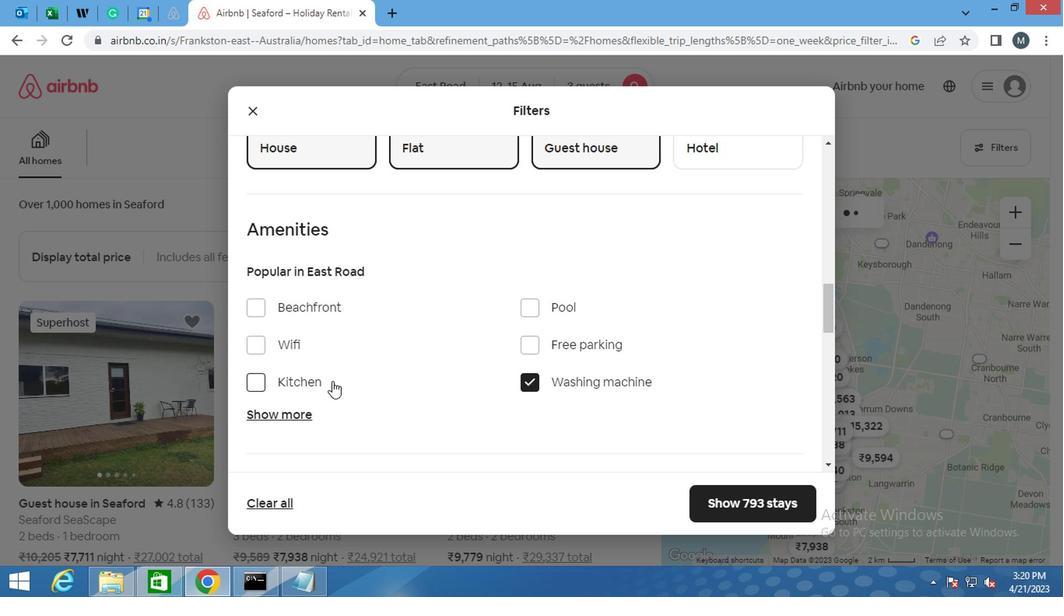 
Action: Mouse pressed left at (300, 386)
Screenshot: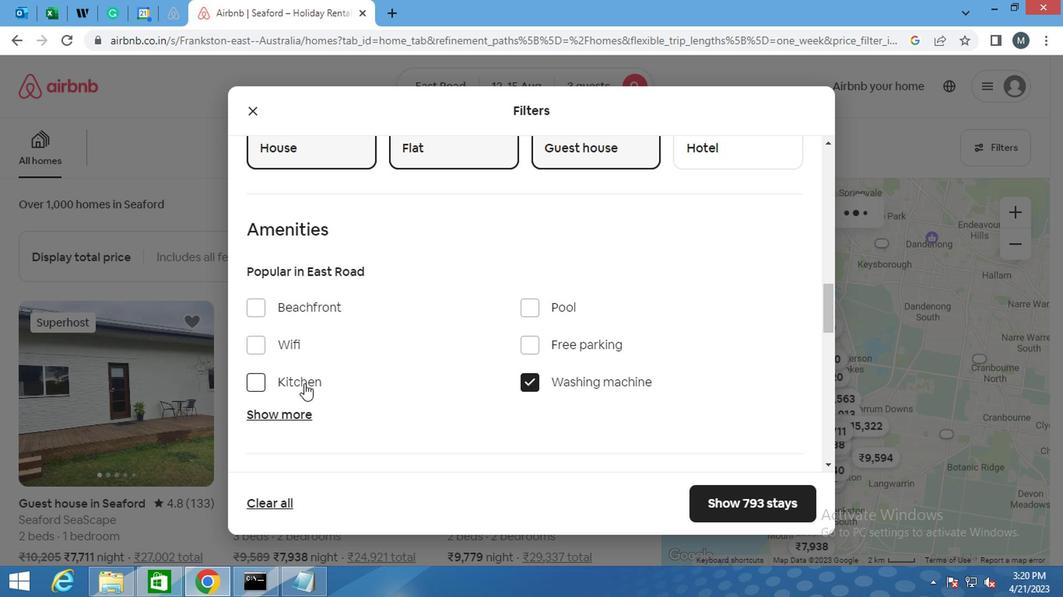 
Action: Mouse moved to (330, 383)
Screenshot: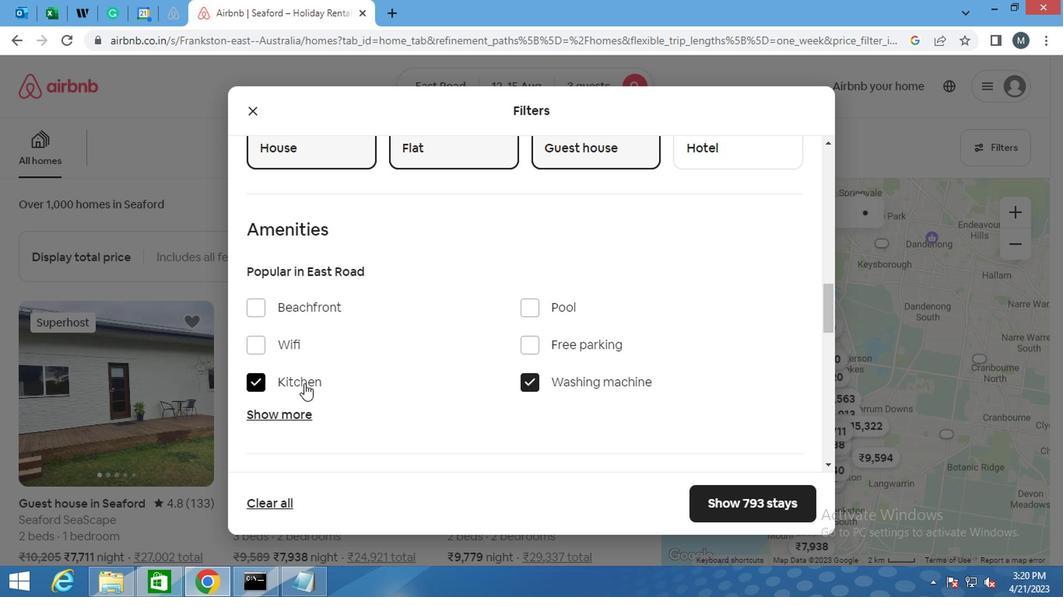 
Action: Mouse scrolled (330, 383) with delta (0, 0)
Screenshot: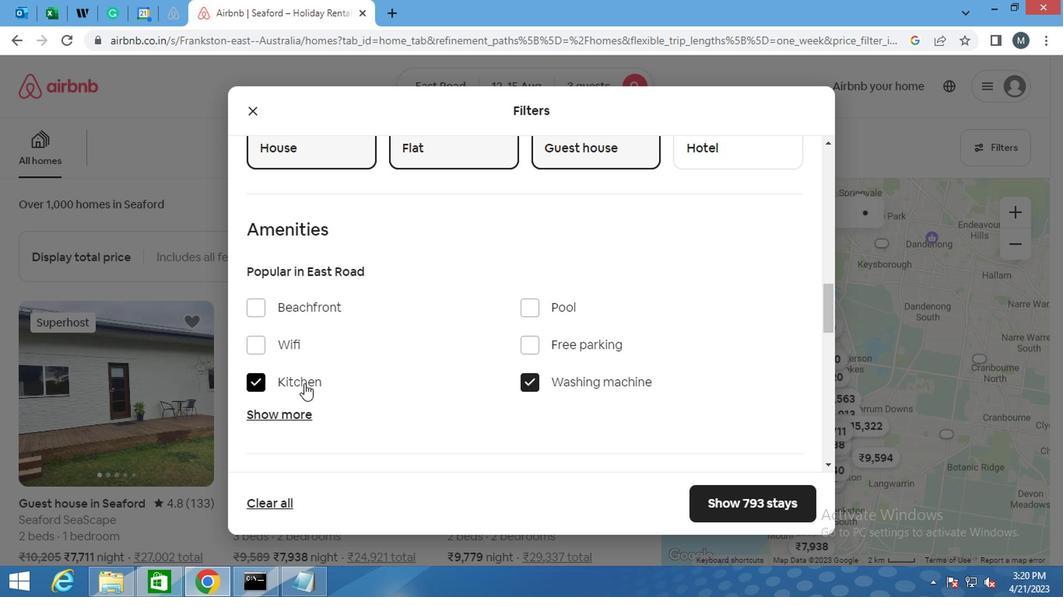 
Action: Mouse moved to (348, 385)
Screenshot: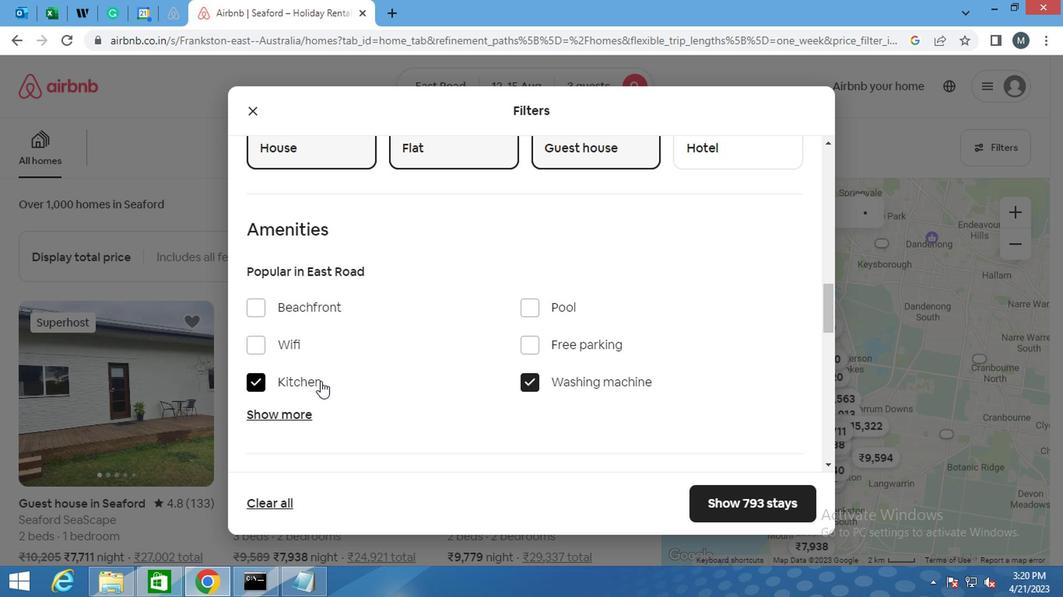 
Action: Mouse scrolled (348, 384) with delta (0, 0)
Screenshot: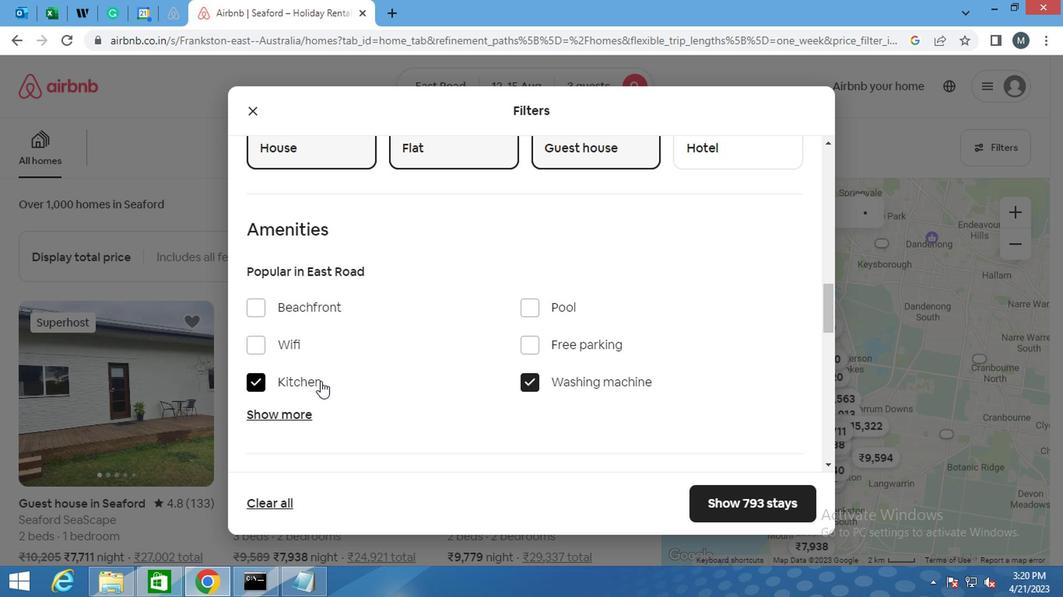 
Action: Mouse moved to (740, 361)
Screenshot: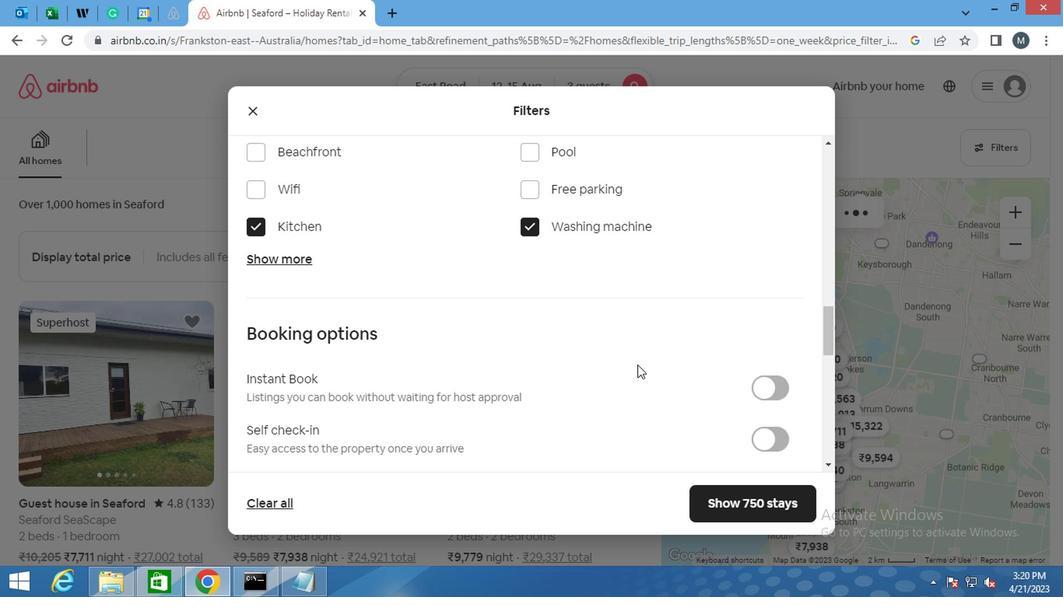 
Action: Mouse scrolled (740, 360) with delta (0, -1)
Screenshot: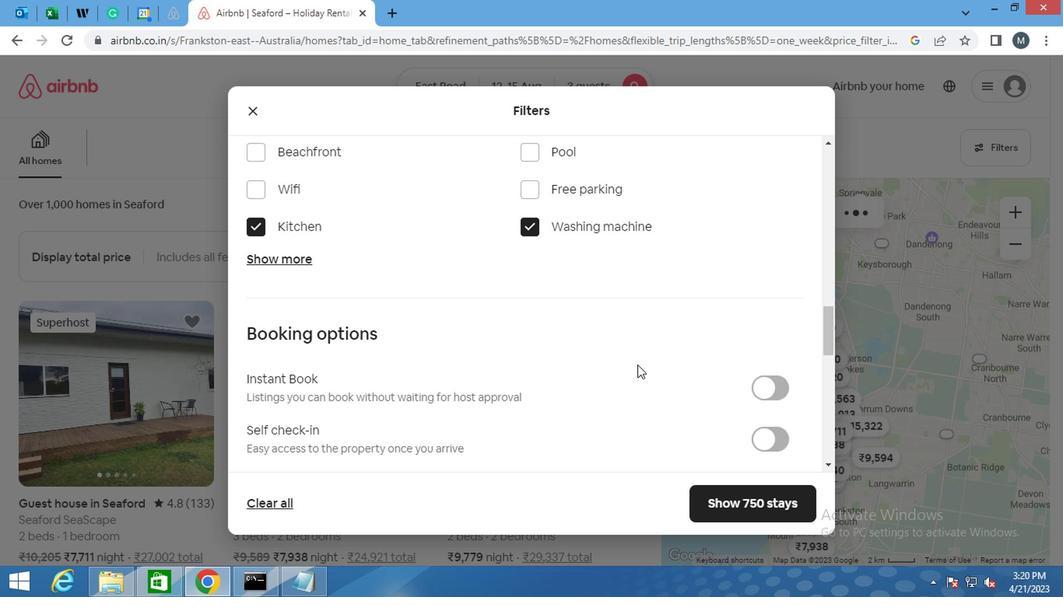 
Action: Mouse moved to (766, 363)
Screenshot: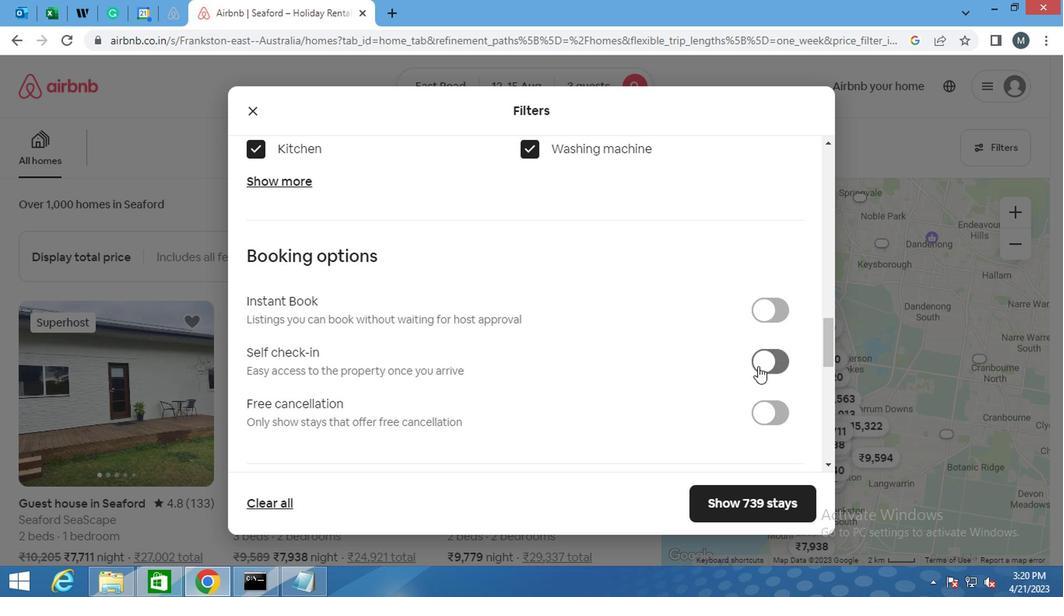 
Action: Mouse pressed left at (766, 363)
Screenshot: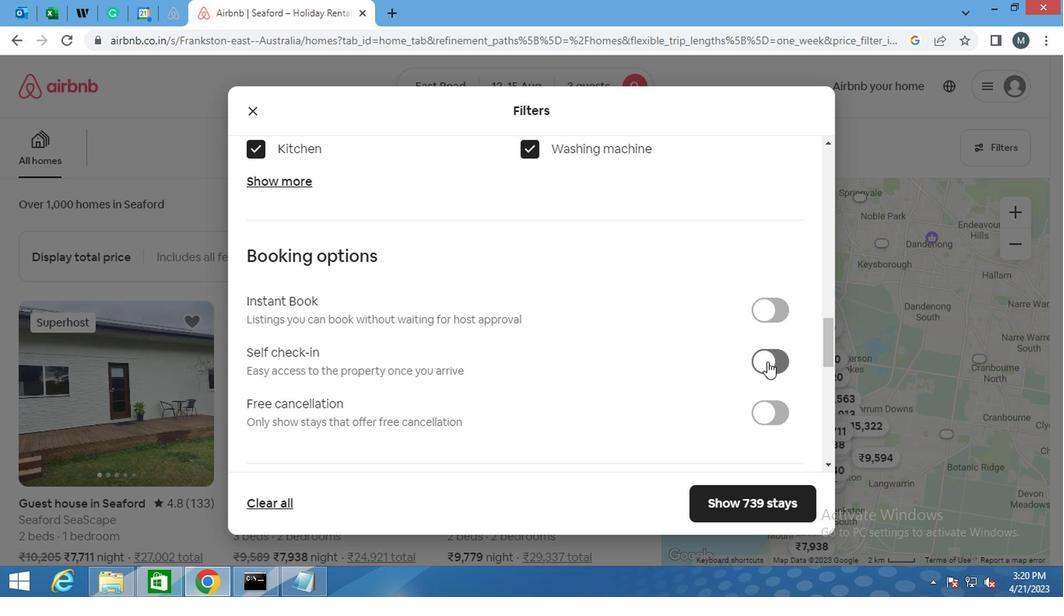 
Action: Mouse moved to (611, 398)
Screenshot: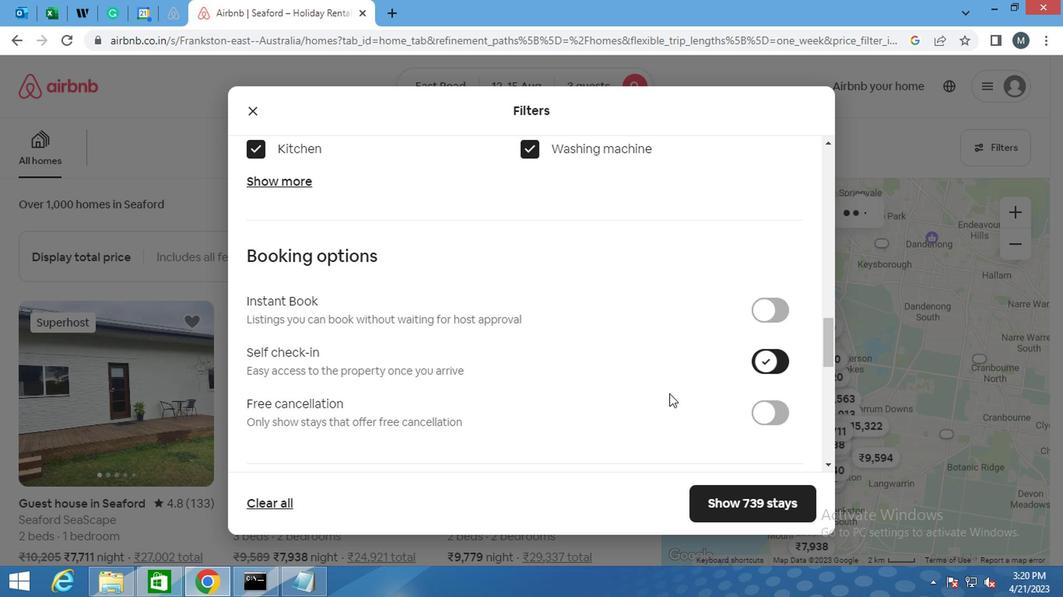 
Action: Mouse scrolled (611, 398) with delta (0, 0)
Screenshot: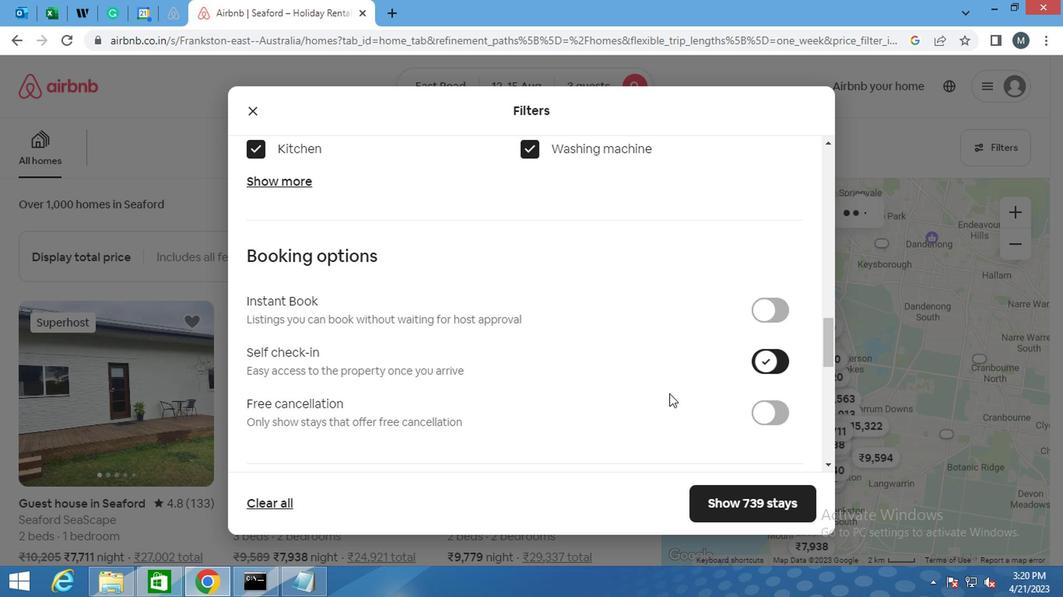 
Action: Mouse moved to (598, 398)
Screenshot: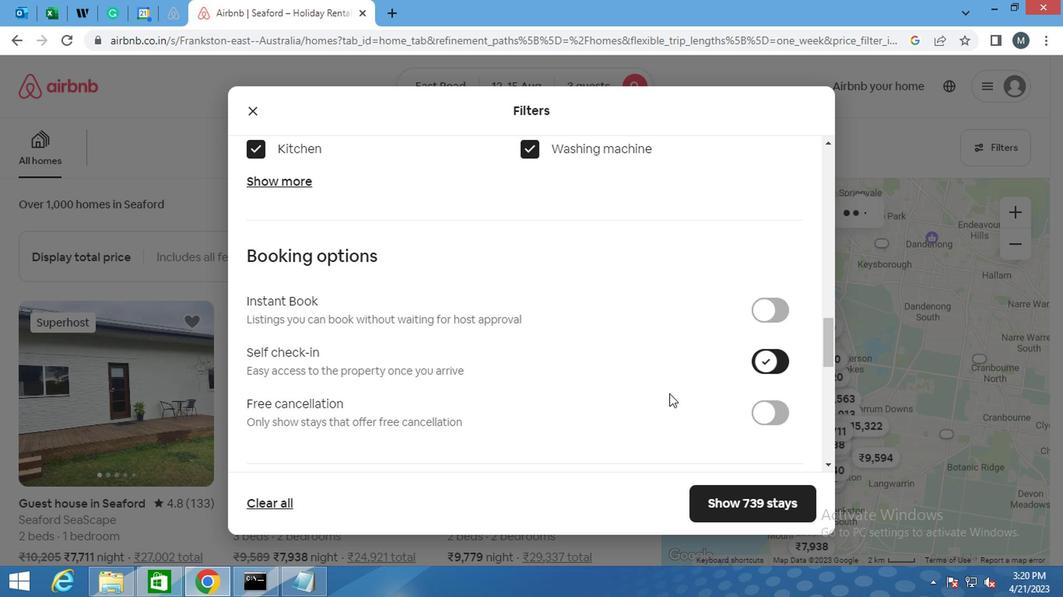 
Action: Mouse scrolled (598, 398) with delta (0, 0)
Screenshot: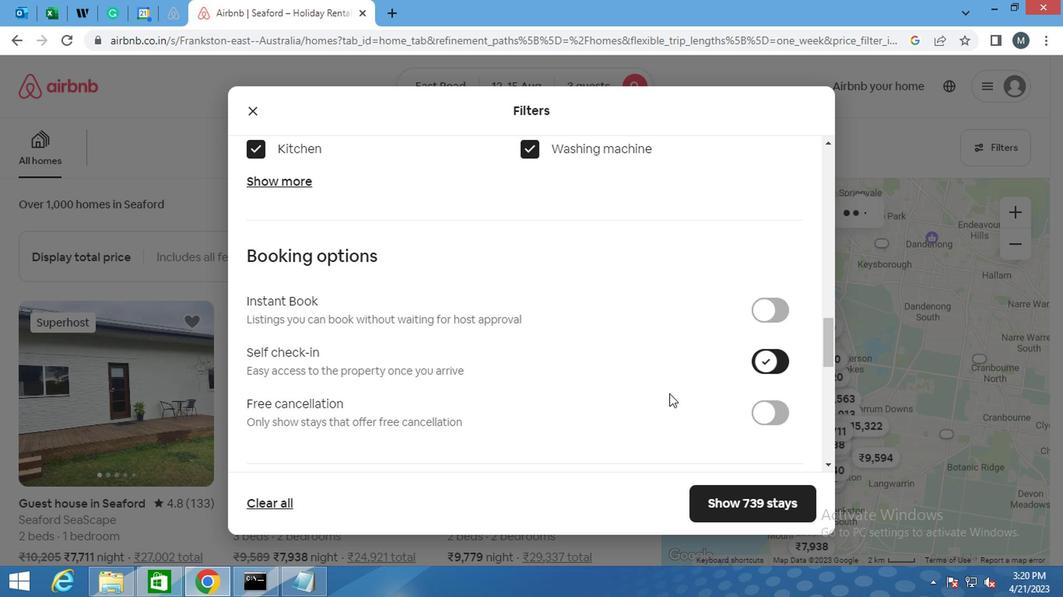 
Action: Mouse moved to (579, 398)
Screenshot: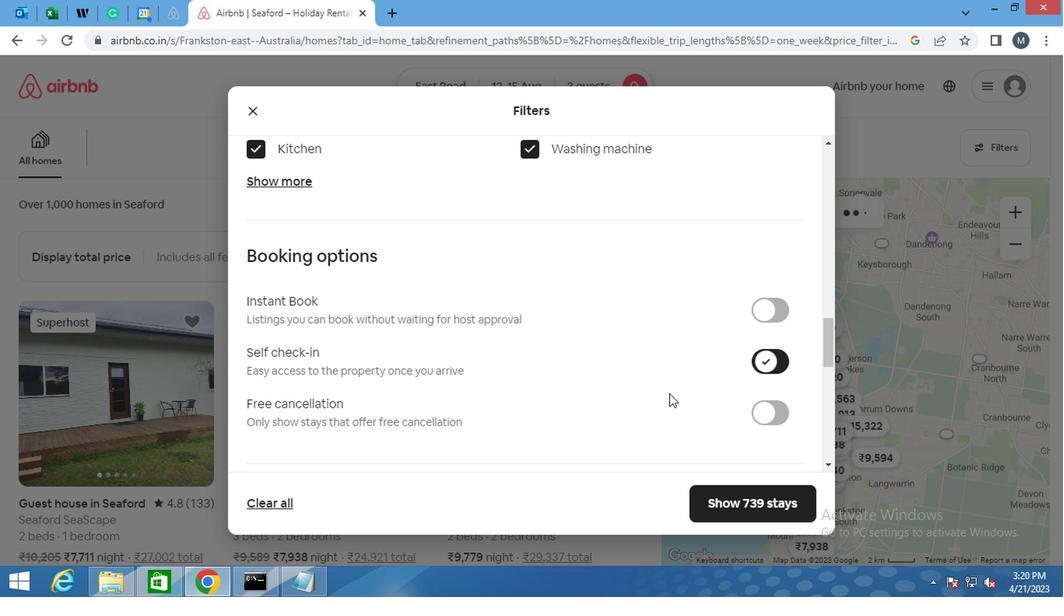
Action: Mouse scrolled (579, 398) with delta (0, 0)
Screenshot: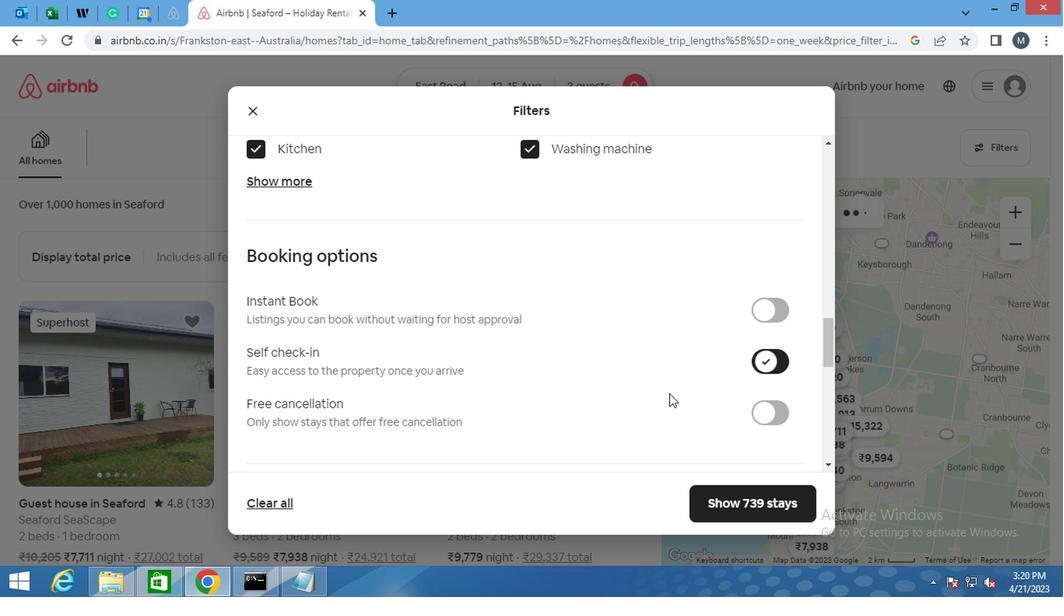 
Action: Mouse moved to (522, 398)
Screenshot: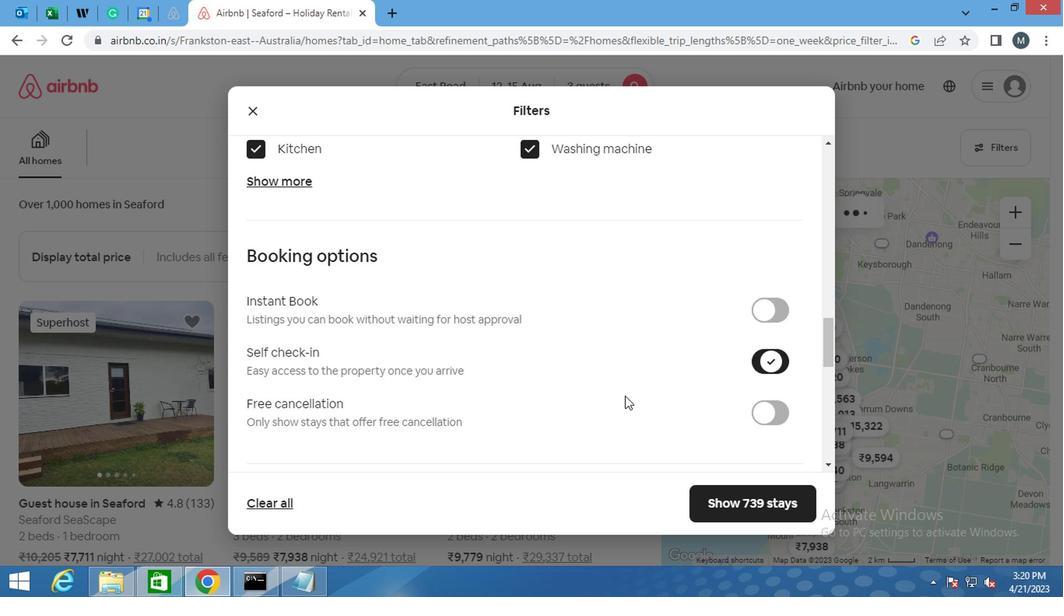 
Action: Mouse scrolled (522, 397) with delta (0, -1)
Screenshot: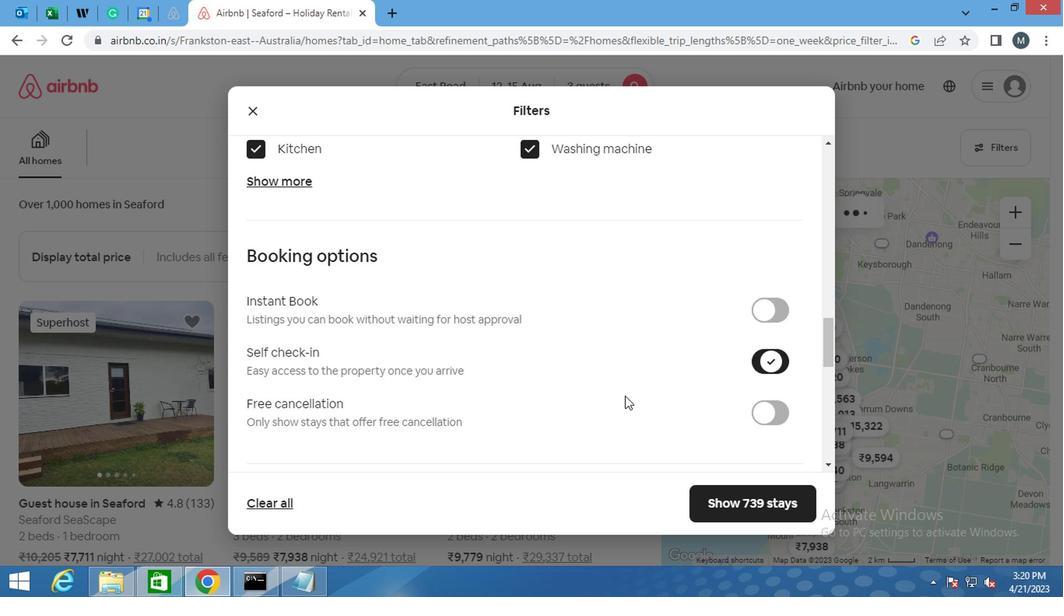 
Action: Mouse moved to (200, 419)
Screenshot: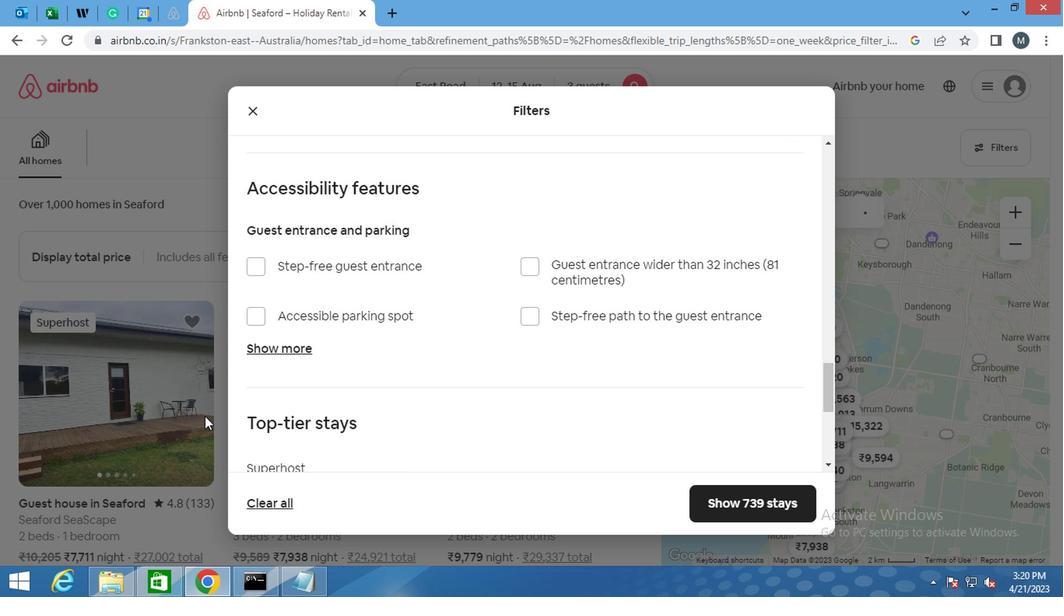 
Action: Mouse scrolled (200, 418) with delta (0, -1)
Screenshot: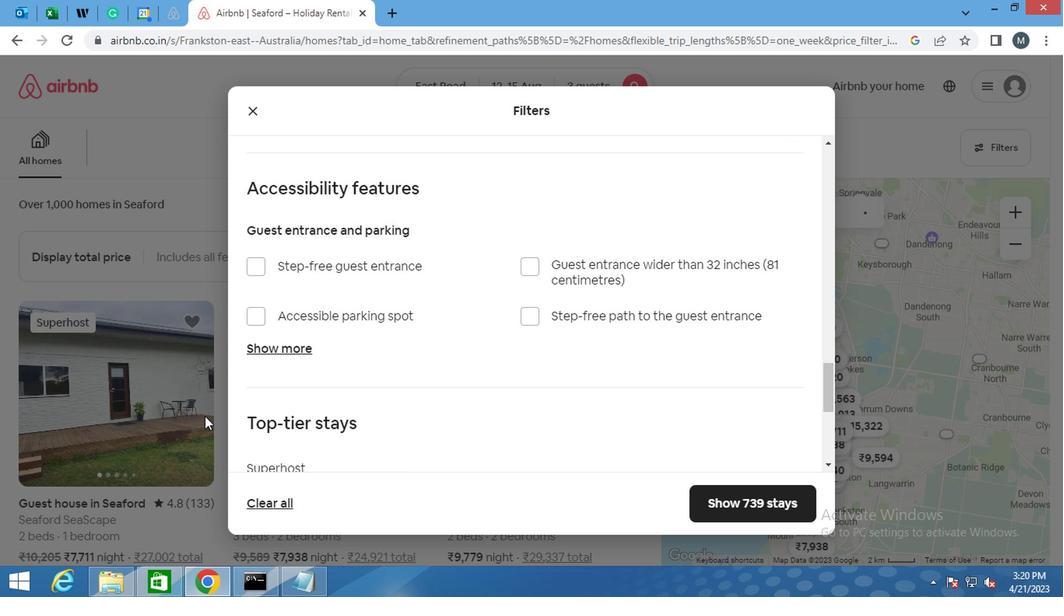 
Action: Mouse moved to (208, 419)
Screenshot: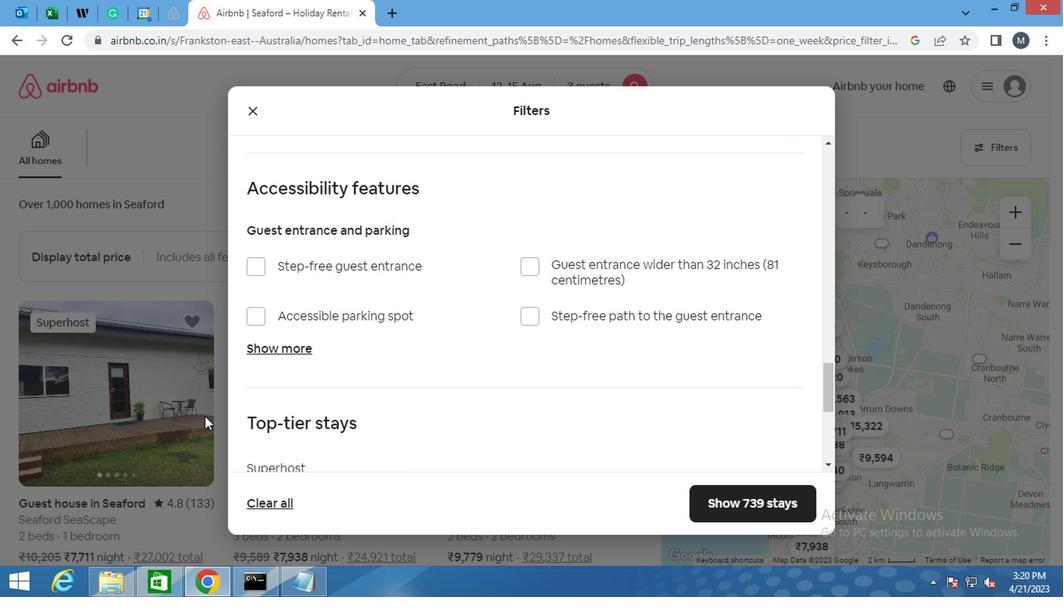 
Action: Mouse scrolled (208, 418) with delta (0, -1)
Screenshot: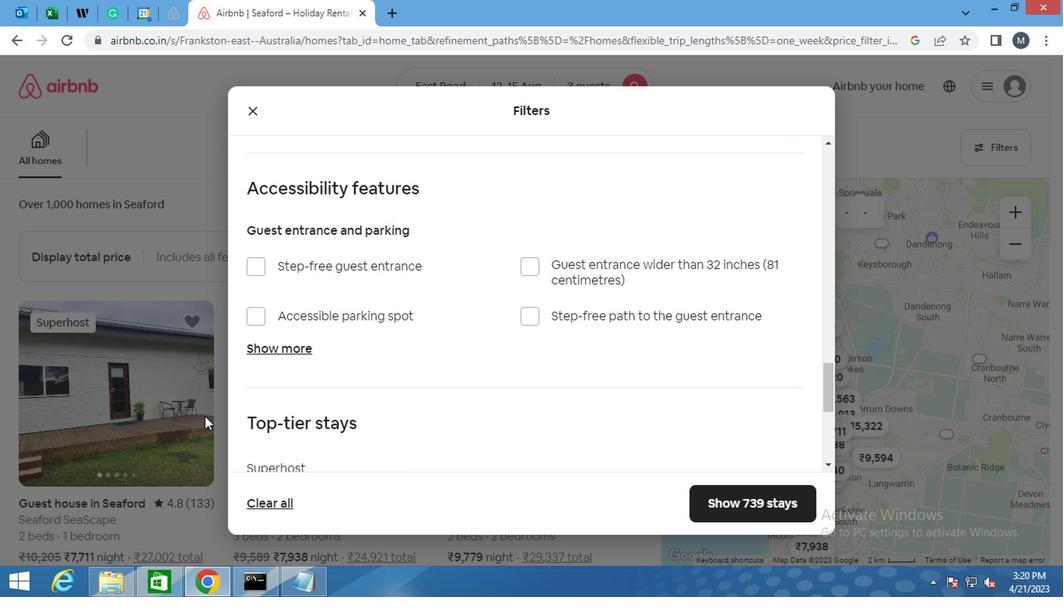 
Action: Mouse moved to (225, 419)
Screenshot: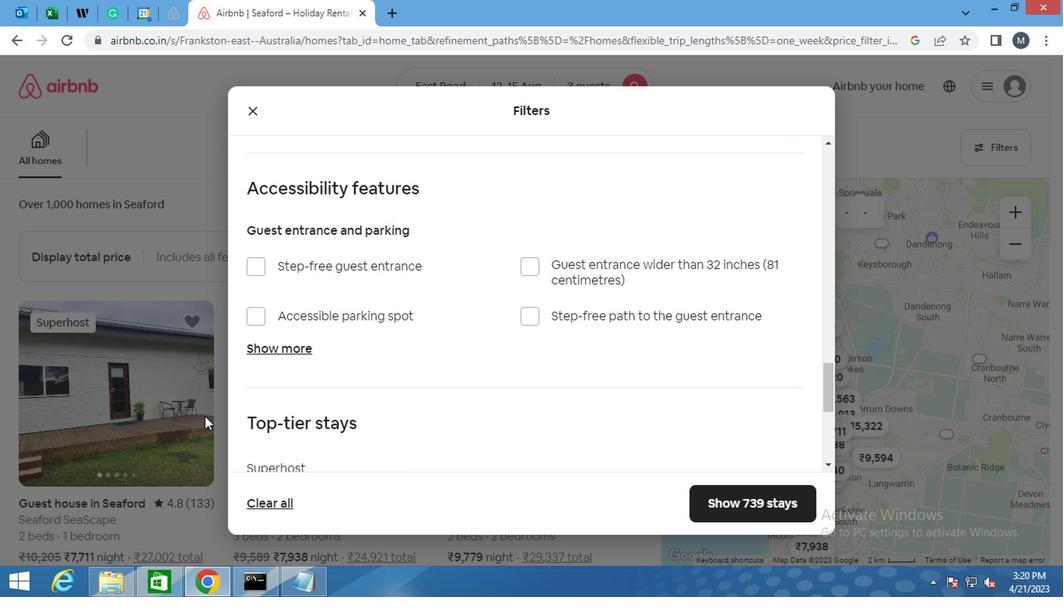 
Action: Mouse scrolled (225, 418) with delta (0, -1)
Screenshot: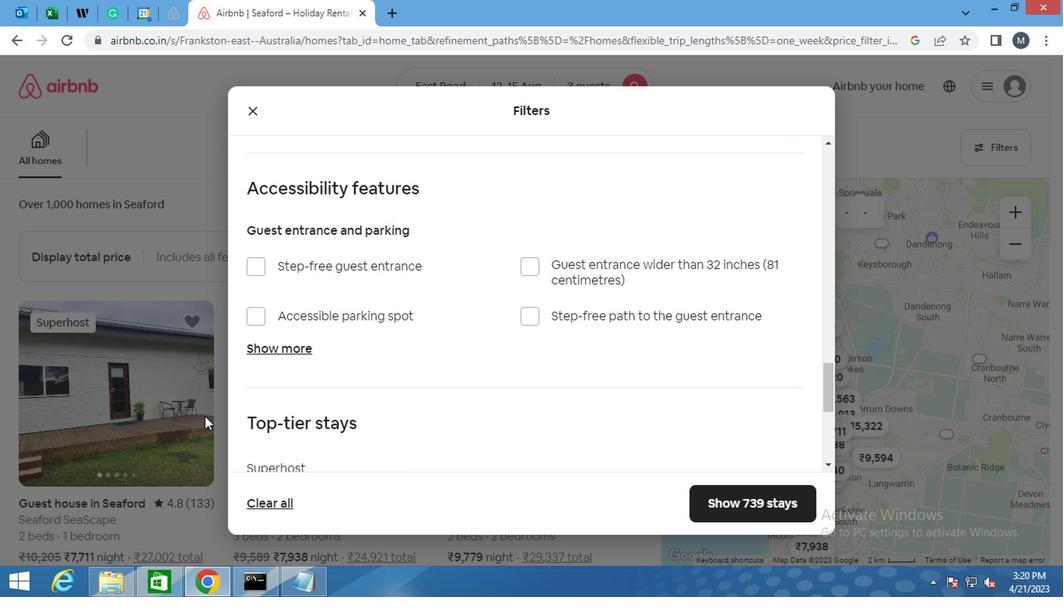 
Action: Mouse moved to (296, 423)
Screenshot: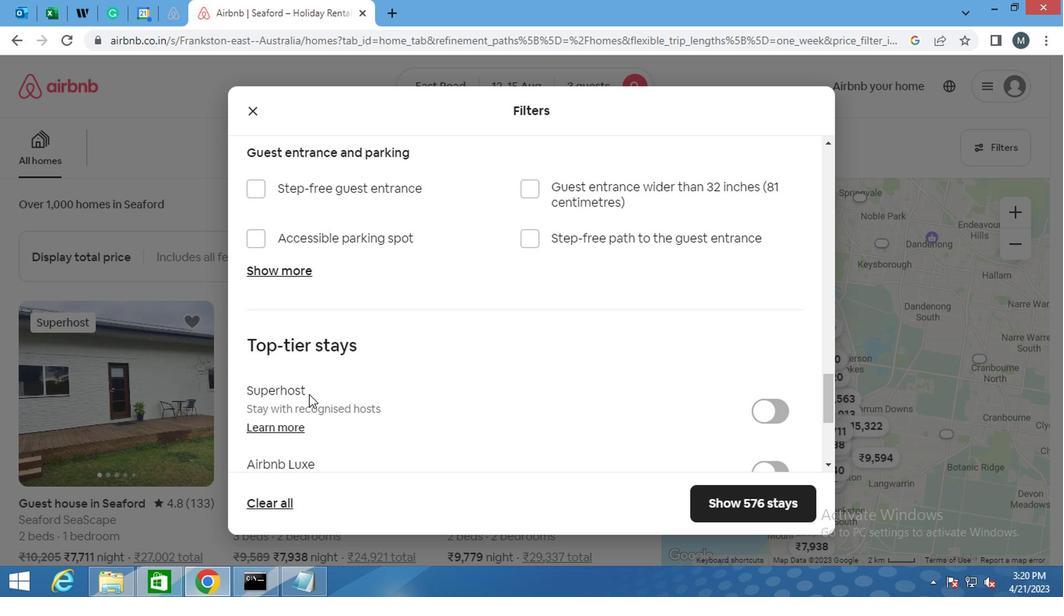
Action: Mouse scrolled (296, 421) with delta (0, -1)
Screenshot: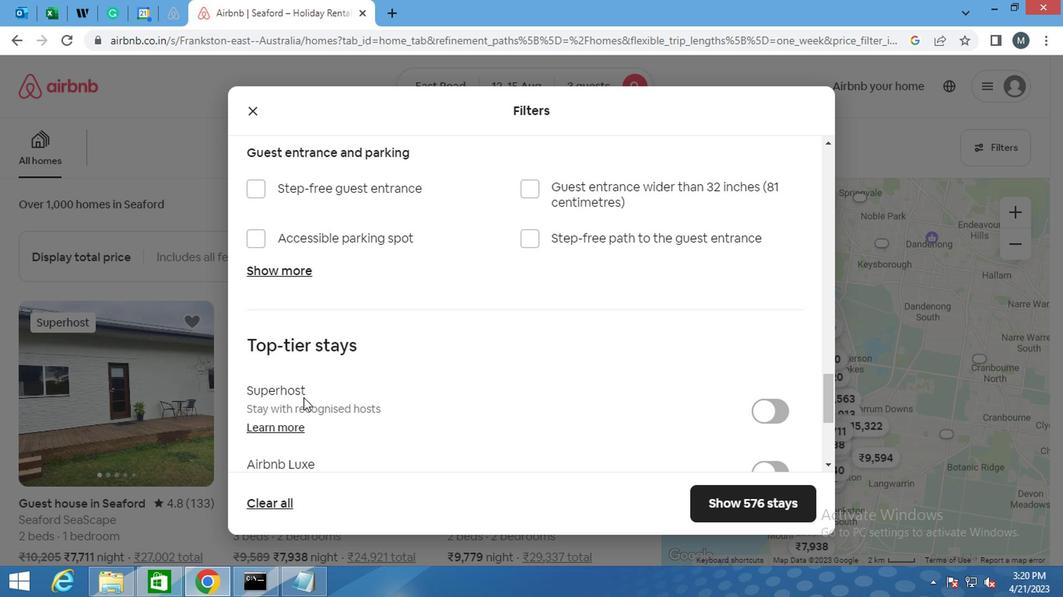 
Action: Mouse scrolled (296, 421) with delta (0, -1)
Screenshot: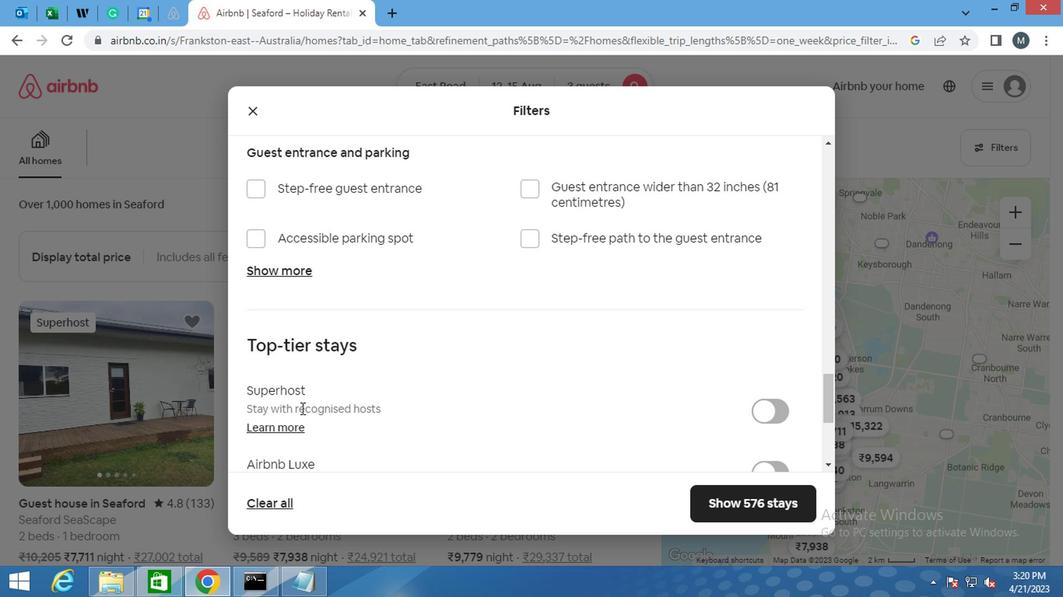 
Action: Mouse moved to (297, 423)
Screenshot: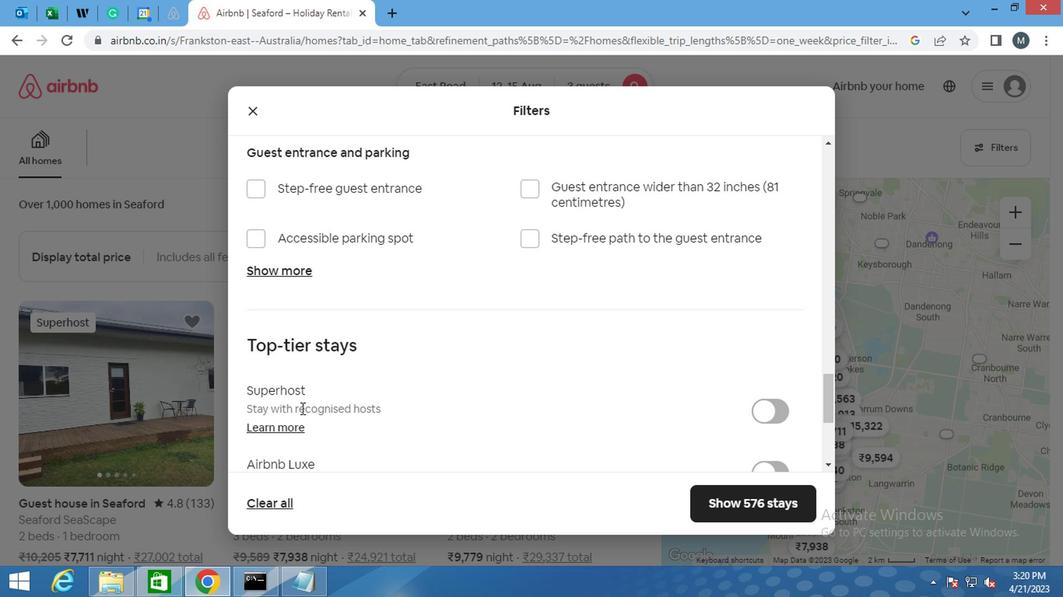
Action: Mouse scrolled (297, 423) with delta (0, 0)
Screenshot: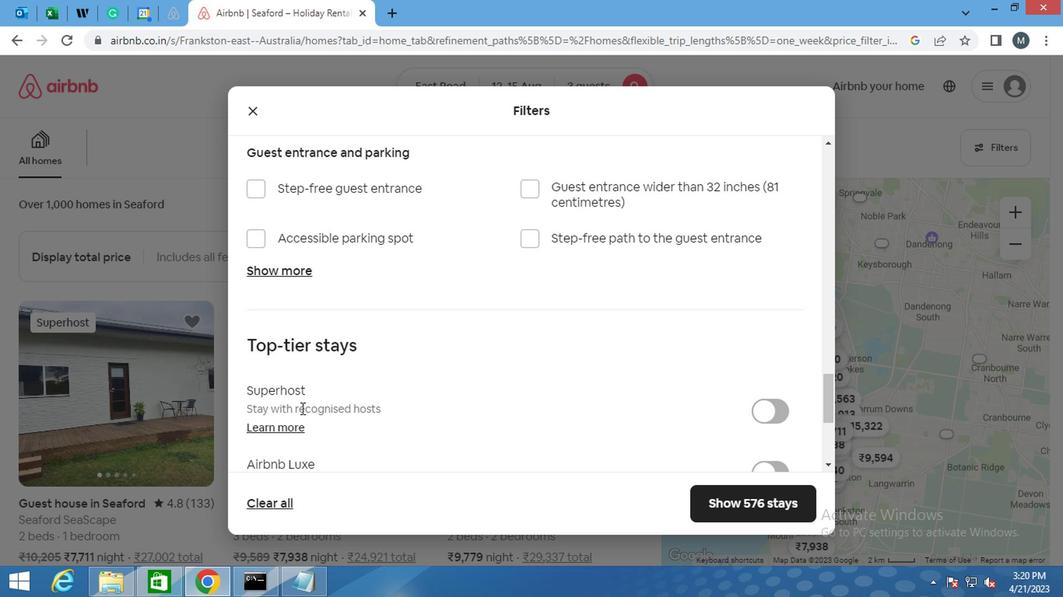 
Action: Mouse moved to (289, 379)
Screenshot: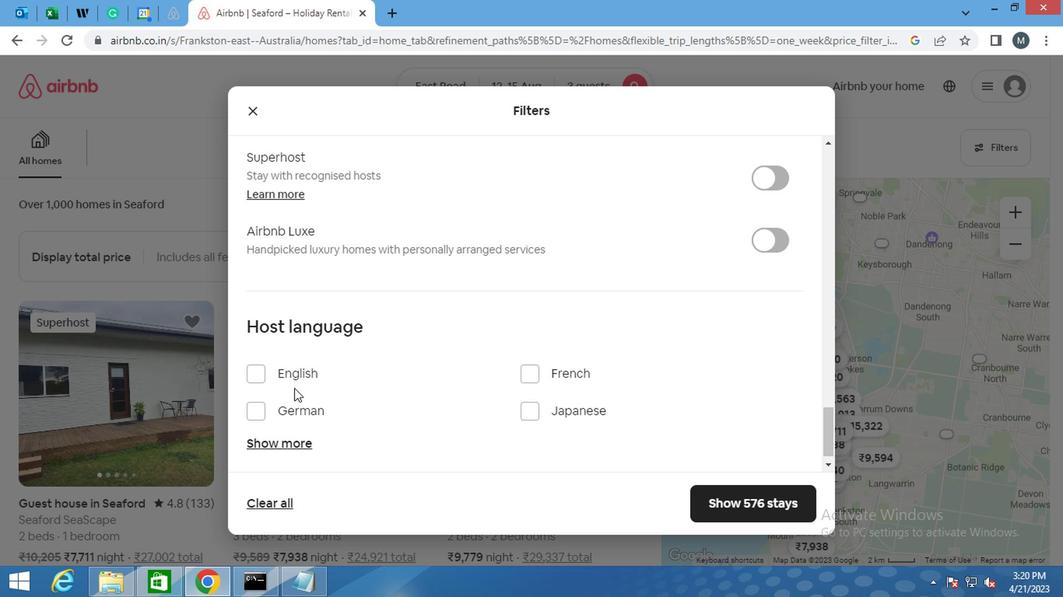 
Action: Mouse pressed left at (289, 379)
Screenshot: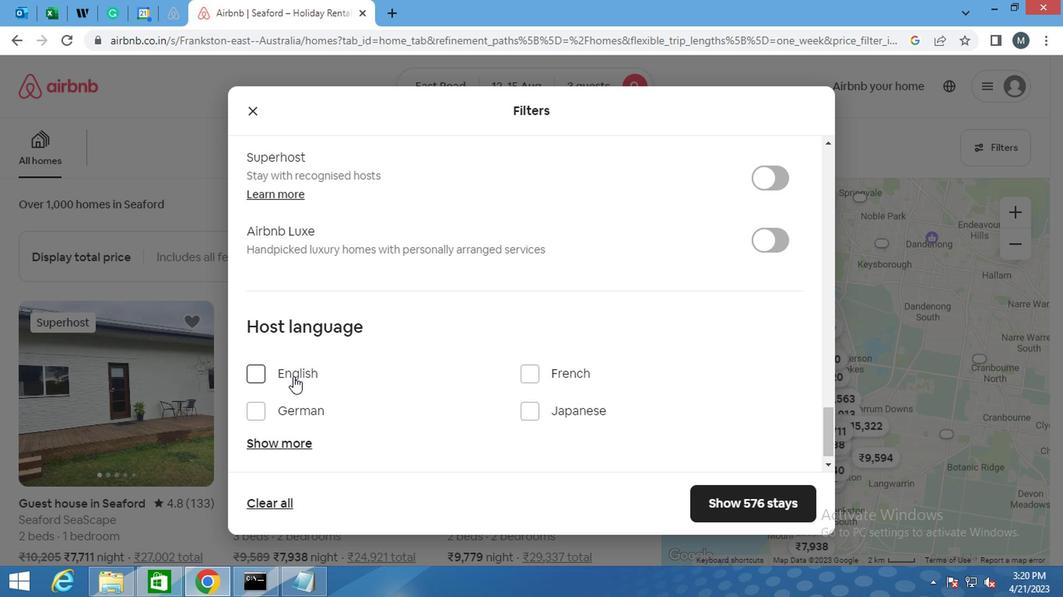 
Action: Mouse moved to (717, 506)
Screenshot: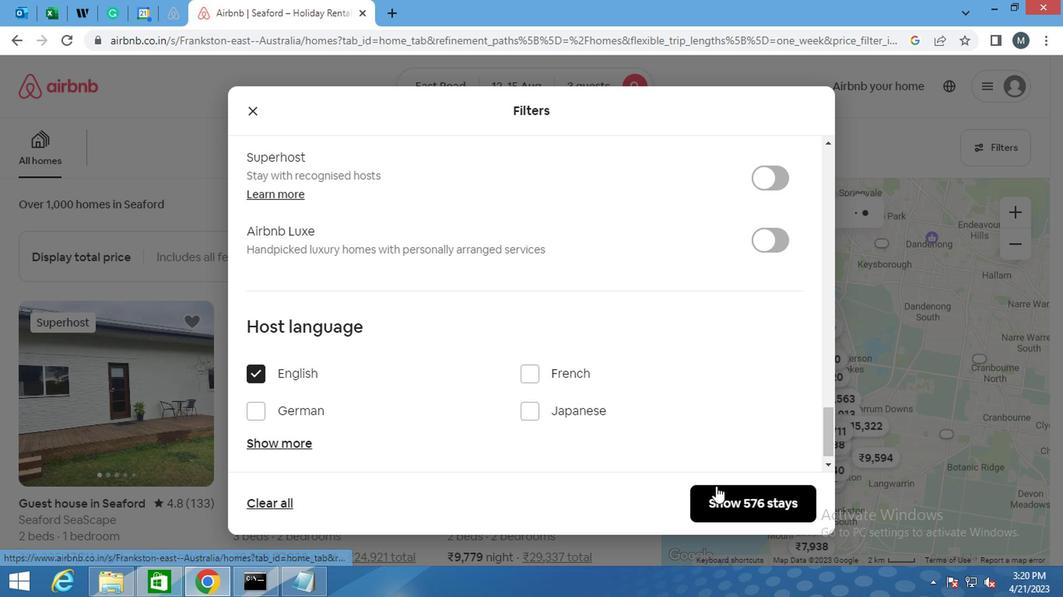 
Action: Mouse pressed left at (717, 506)
Screenshot: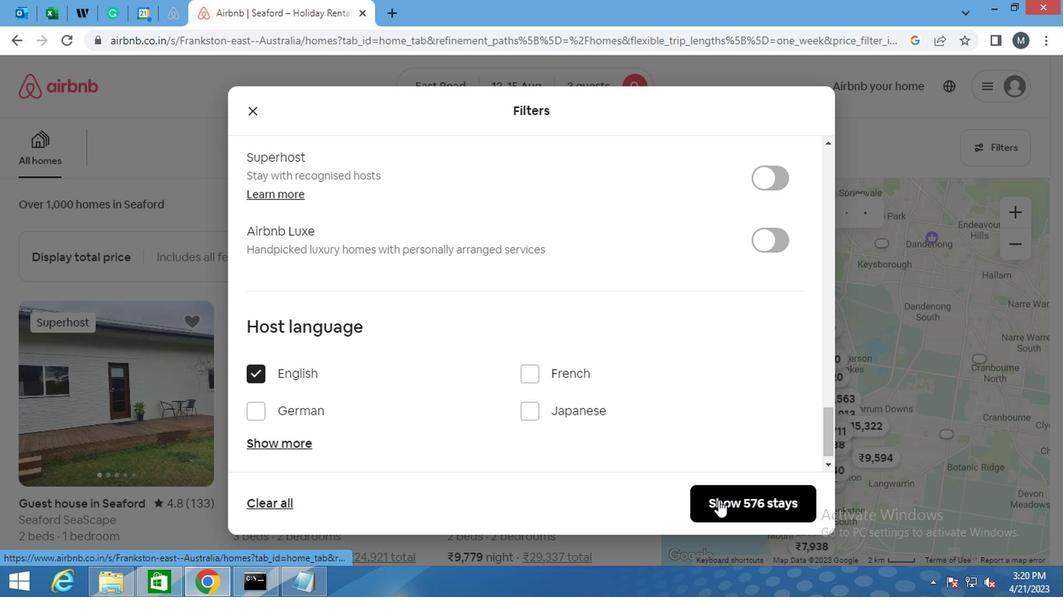 
